 Task: Look for Airbnb options in Cahul, Moldova from 10th November, 2023 to 25th November, 2023 for 4 adults.4 bedrooms having 4 beds and 4 bathrooms. Property type can be hotel. Amenities needed are: wifi, TV, free parkinig on premises, gym, breakfast. Look for 4 properties as per requirement.
Action: Mouse moved to (602, 85)
Screenshot: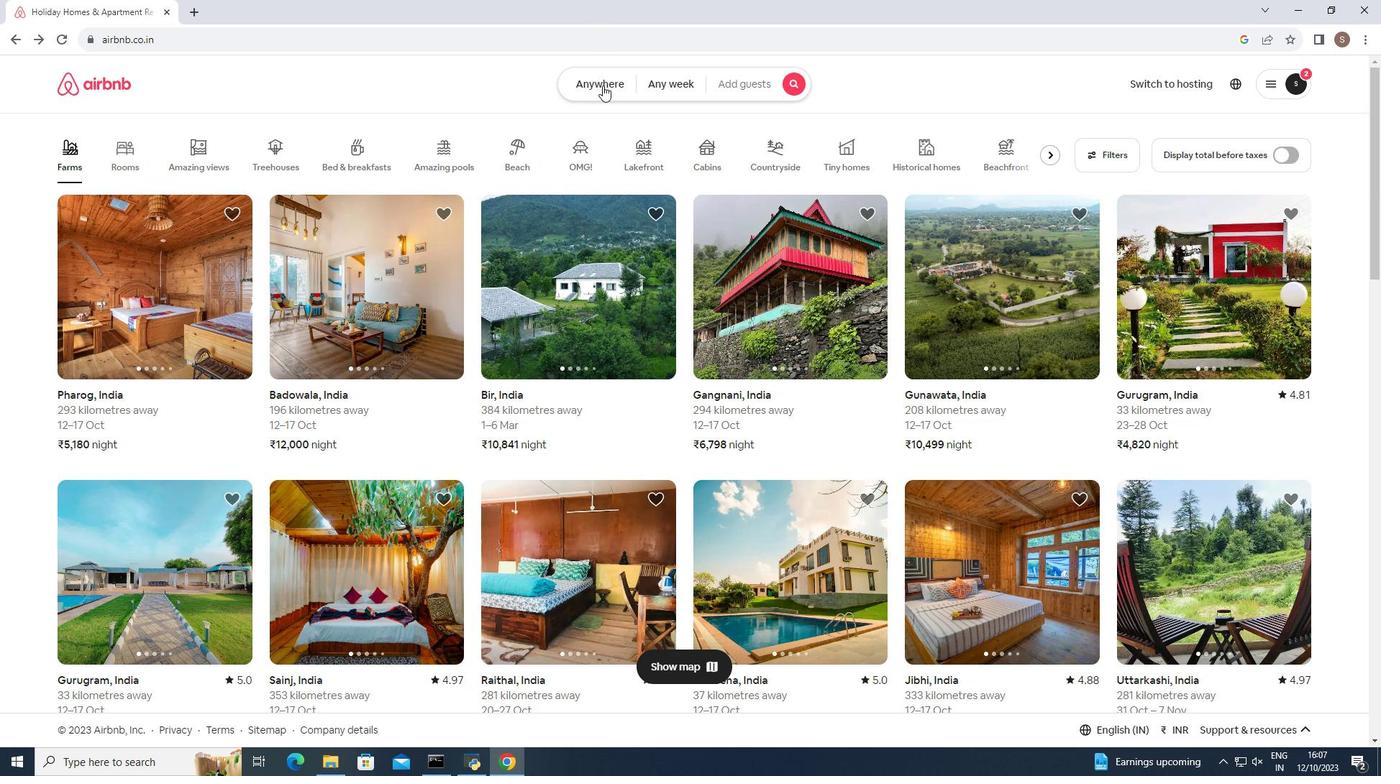 
Action: Mouse pressed left at (602, 85)
Screenshot: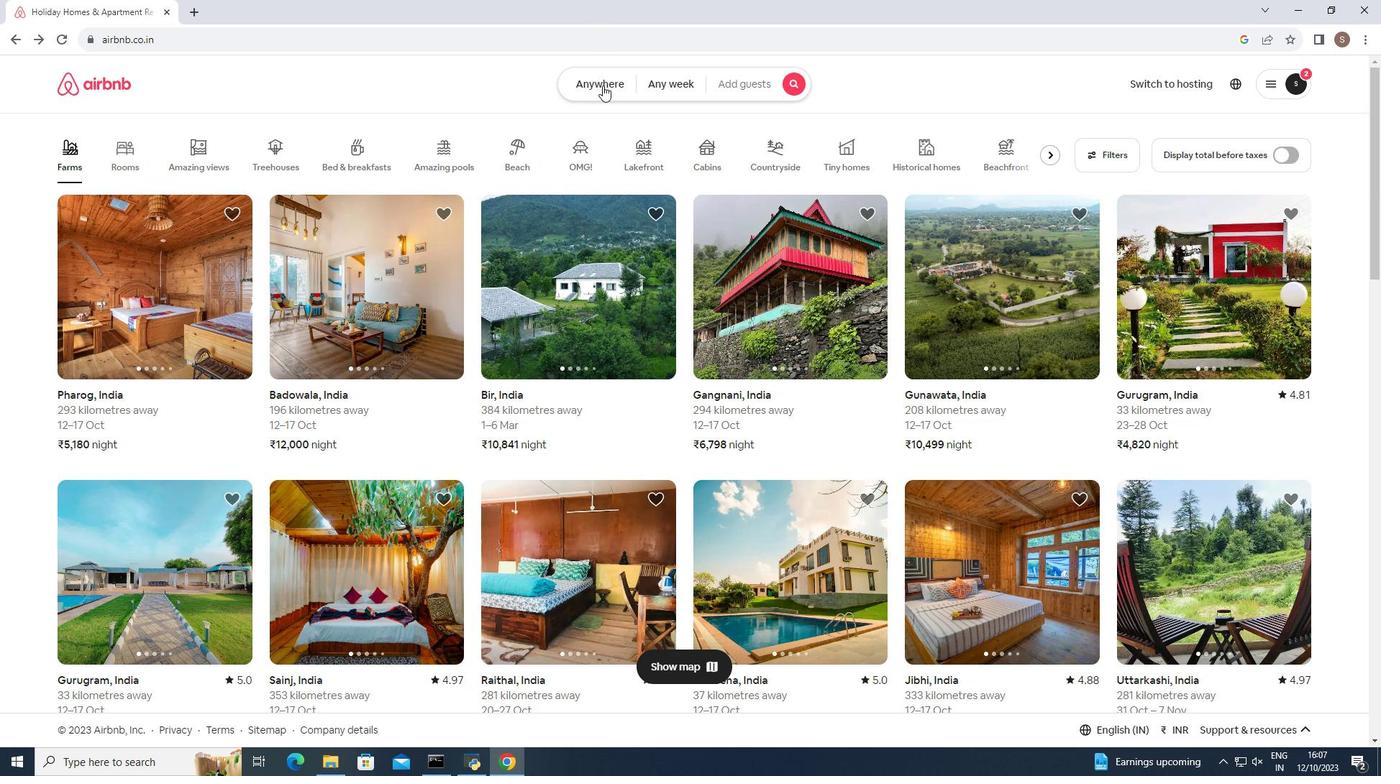 
Action: Mouse moved to (460, 147)
Screenshot: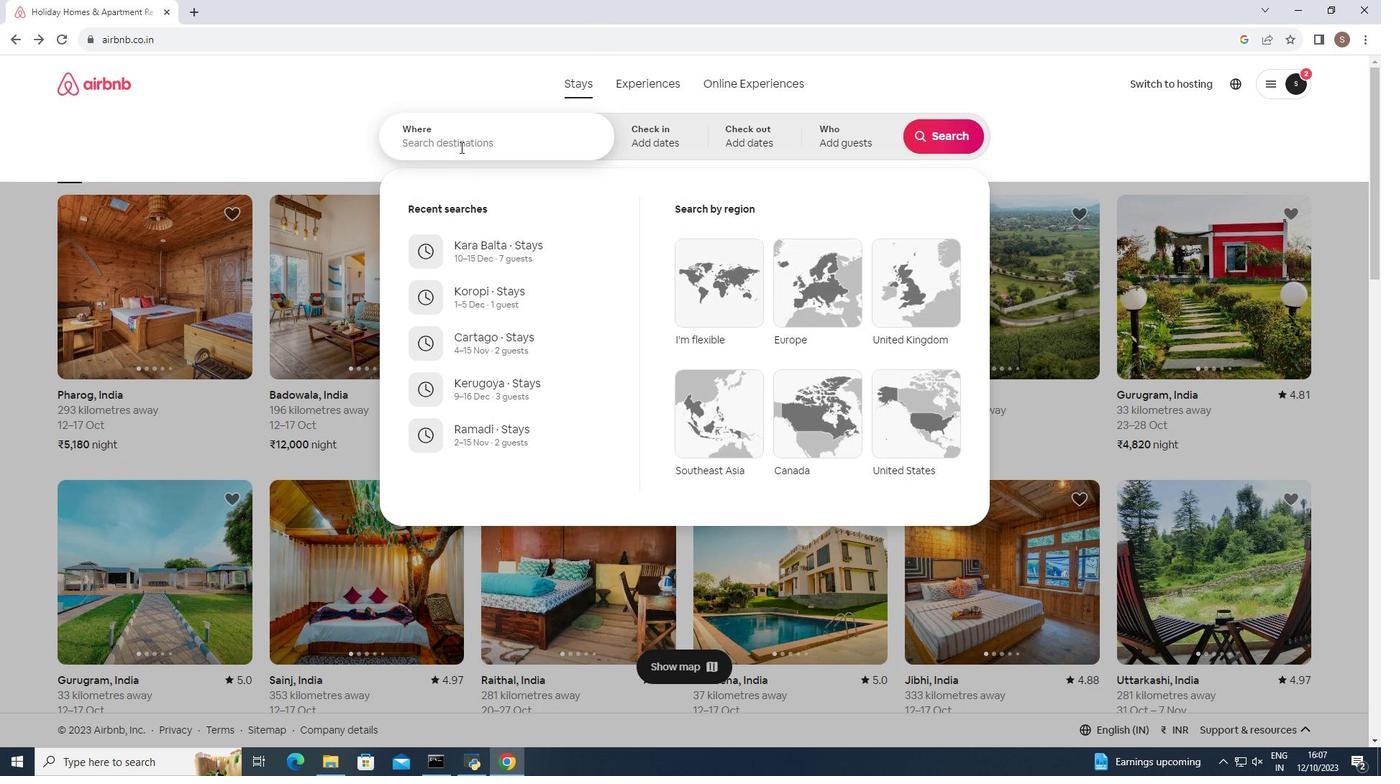 
Action: Mouse pressed left at (460, 147)
Screenshot: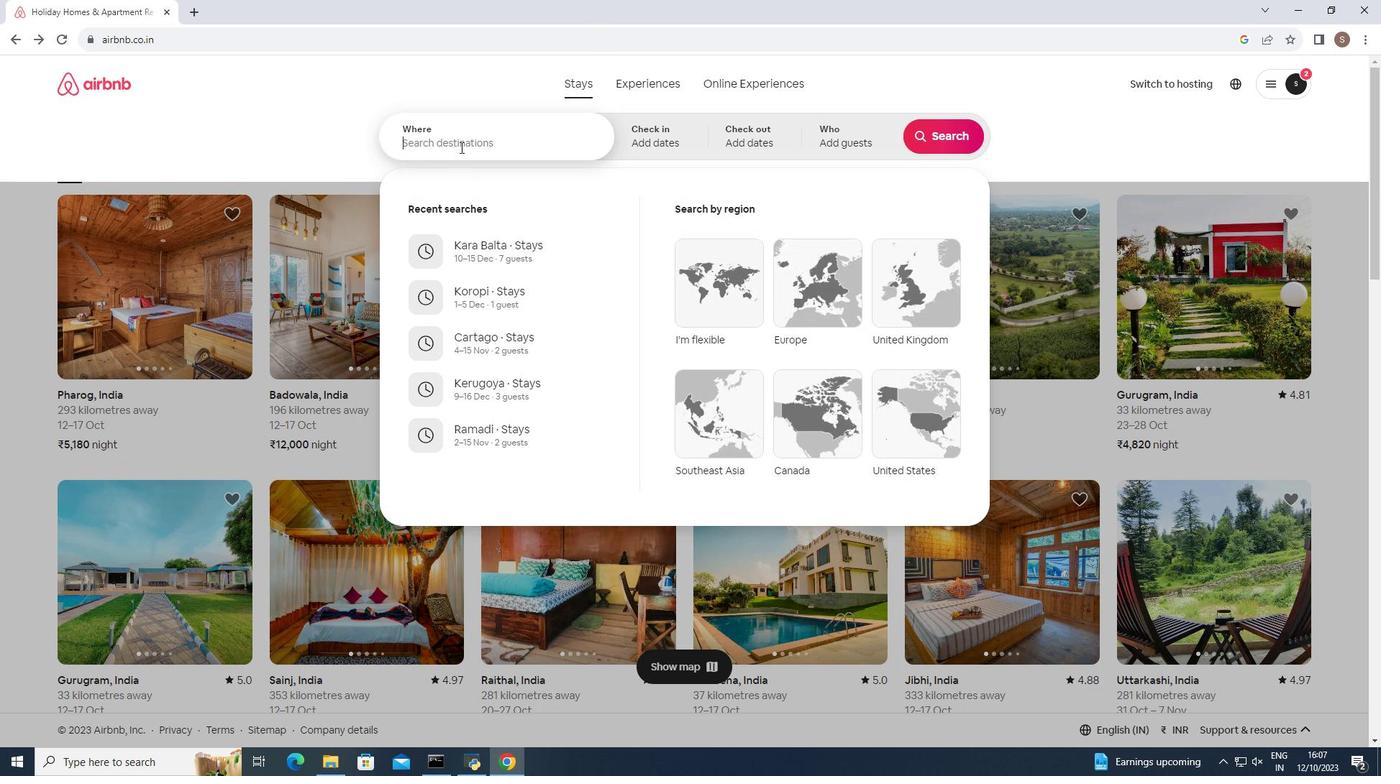
Action: Key pressed <Key.shift><Key.shift><Key.shift><Key.shift><Key.shift><Key.shift><Key.shift><Key.shift><Key.shift><Key.shift><Key.shift><Key.shift><Key.shift>Cahul,<Key.space><Key.shift>Moldova<Key.enter>
Screenshot: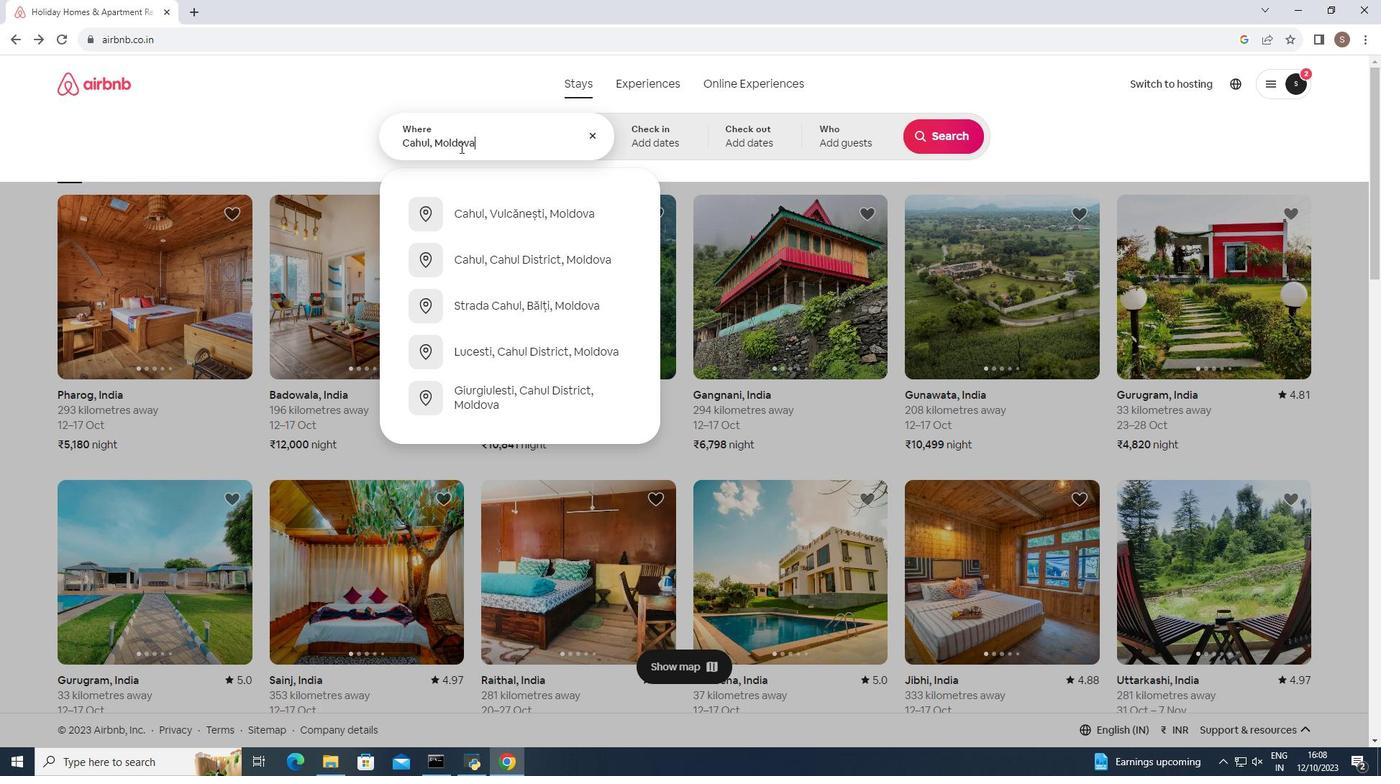 
Action: Mouse moved to (885, 347)
Screenshot: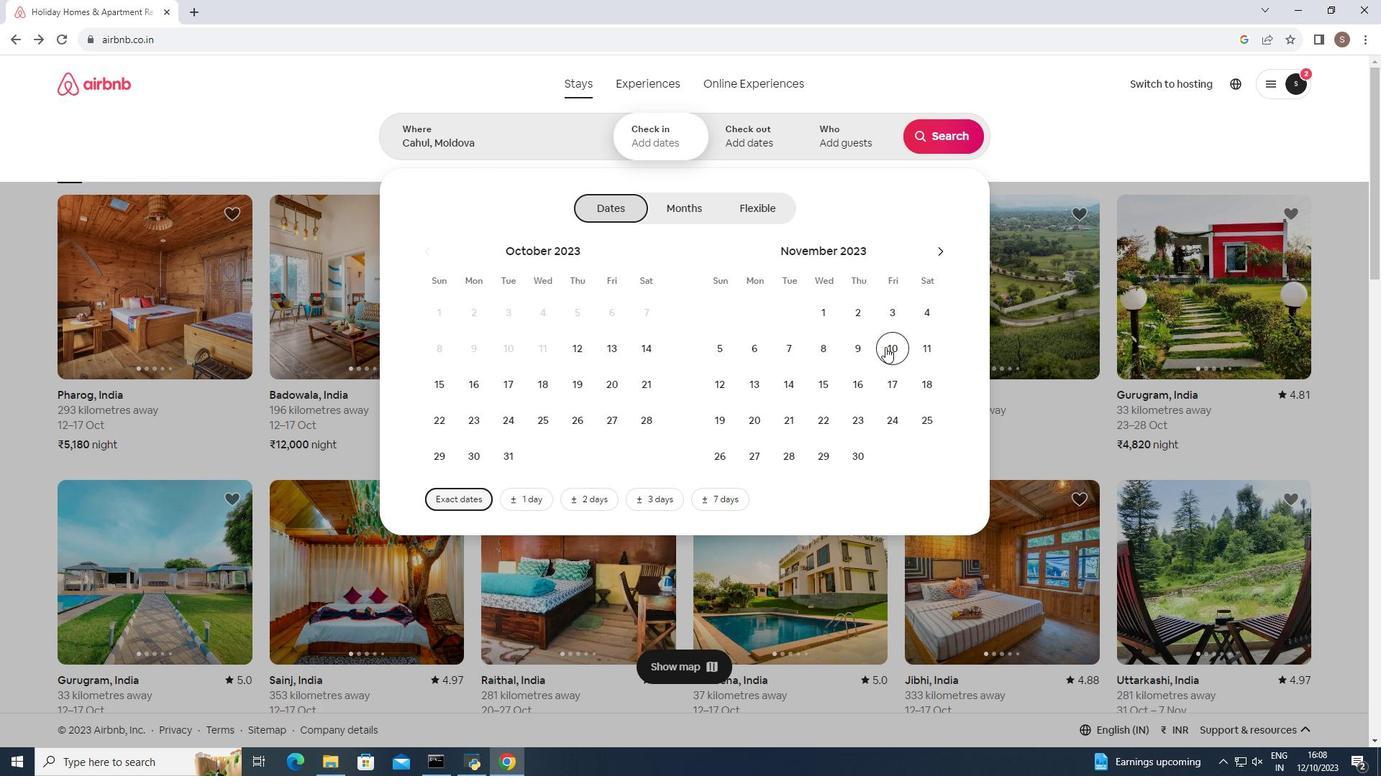 
Action: Mouse pressed left at (885, 347)
Screenshot: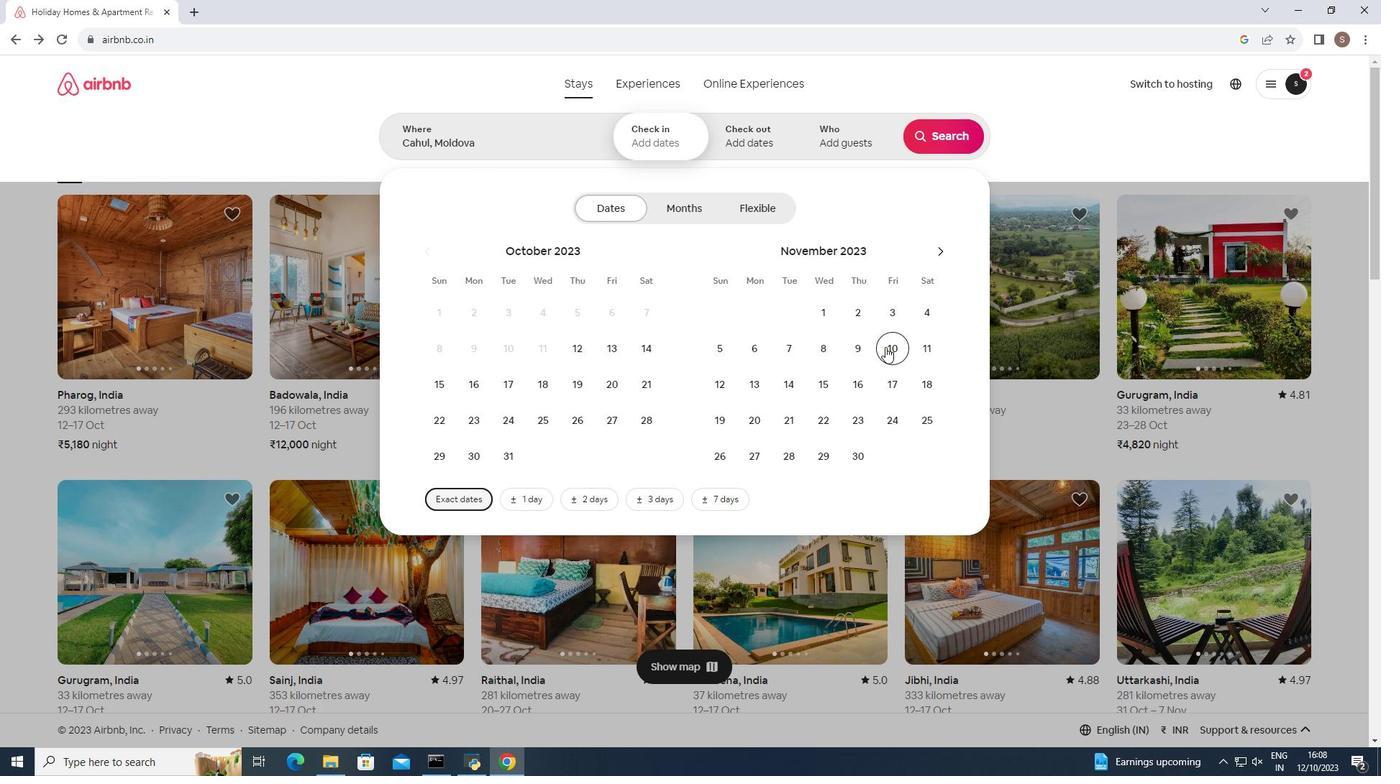 
Action: Mouse moved to (922, 421)
Screenshot: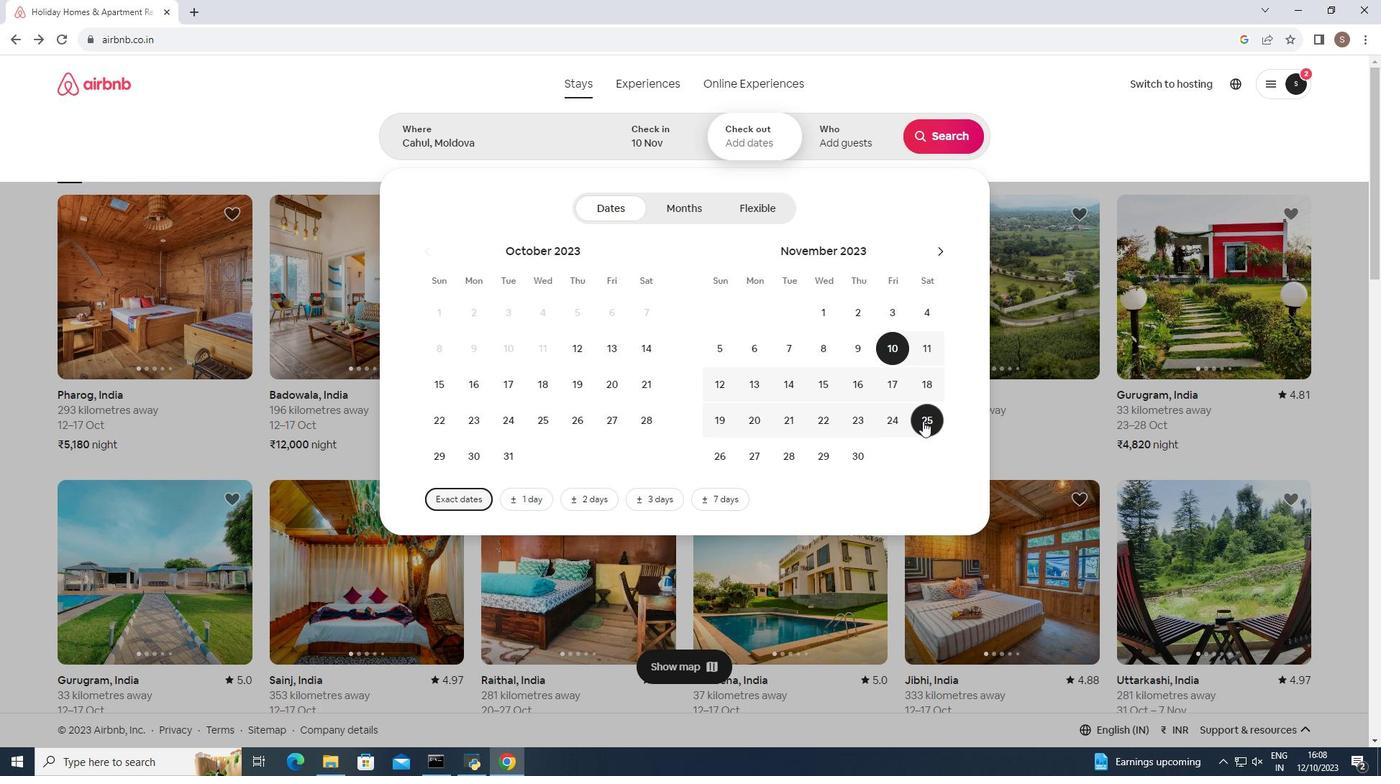 
Action: Mouse pressed left at (922, 421)
Screenshot: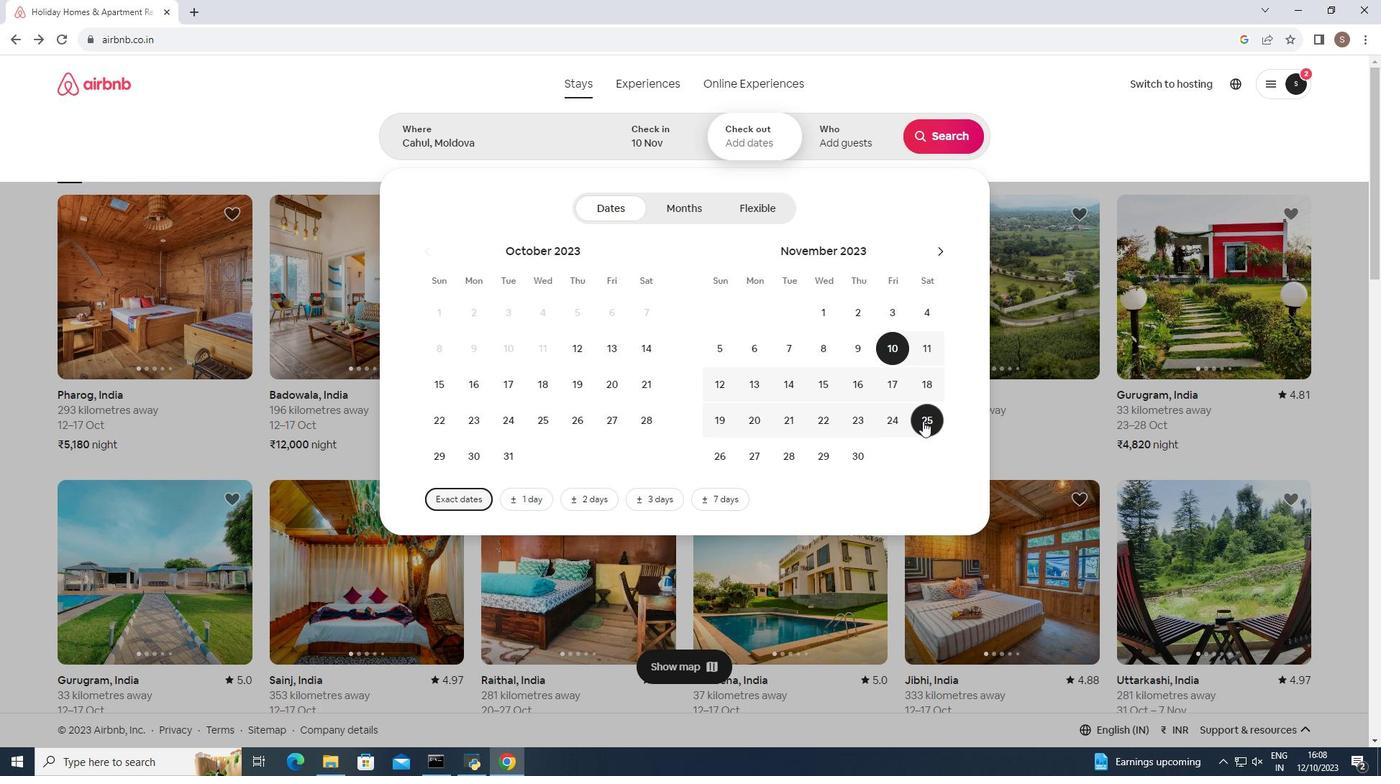 
Action: Mouse moved to (842, 127)
Screenshot: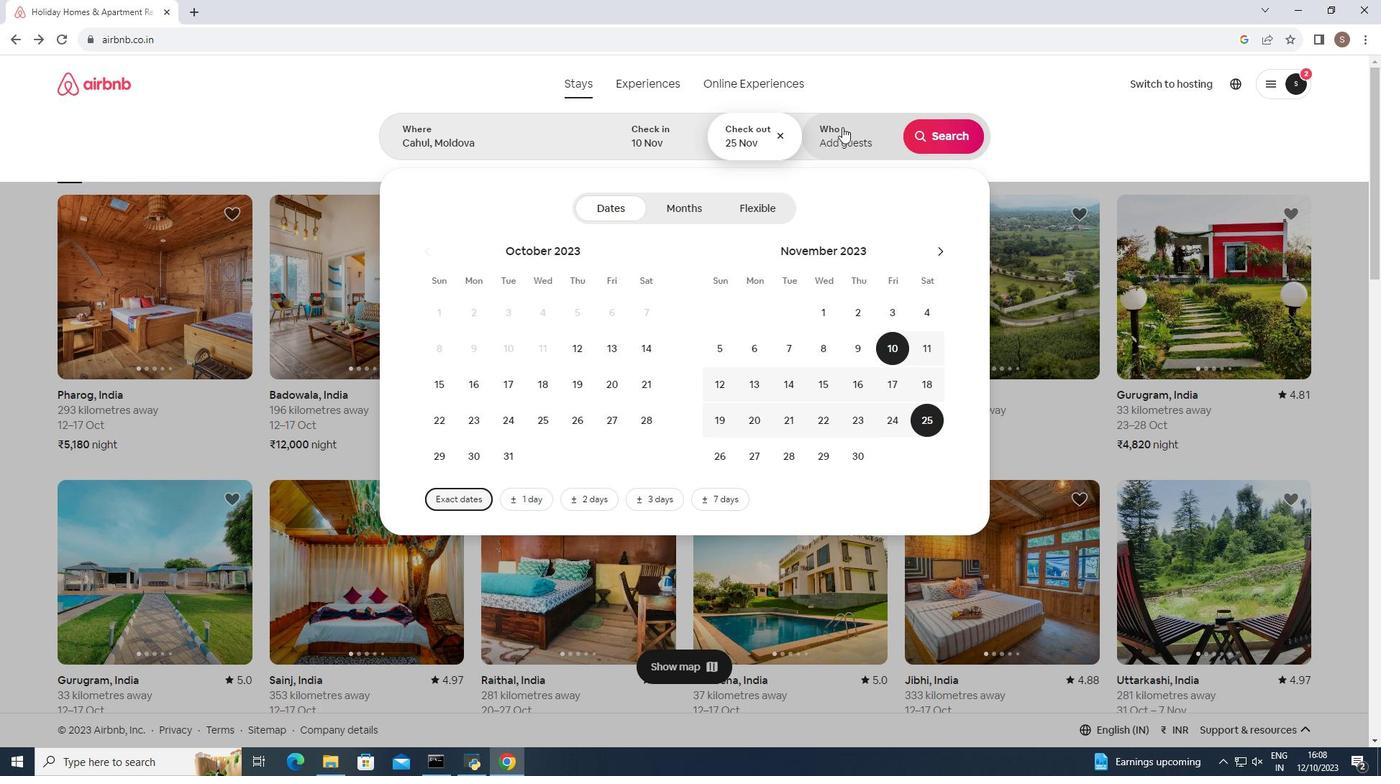
Action: Mouse pressed left at (842, 127)
Screenshot: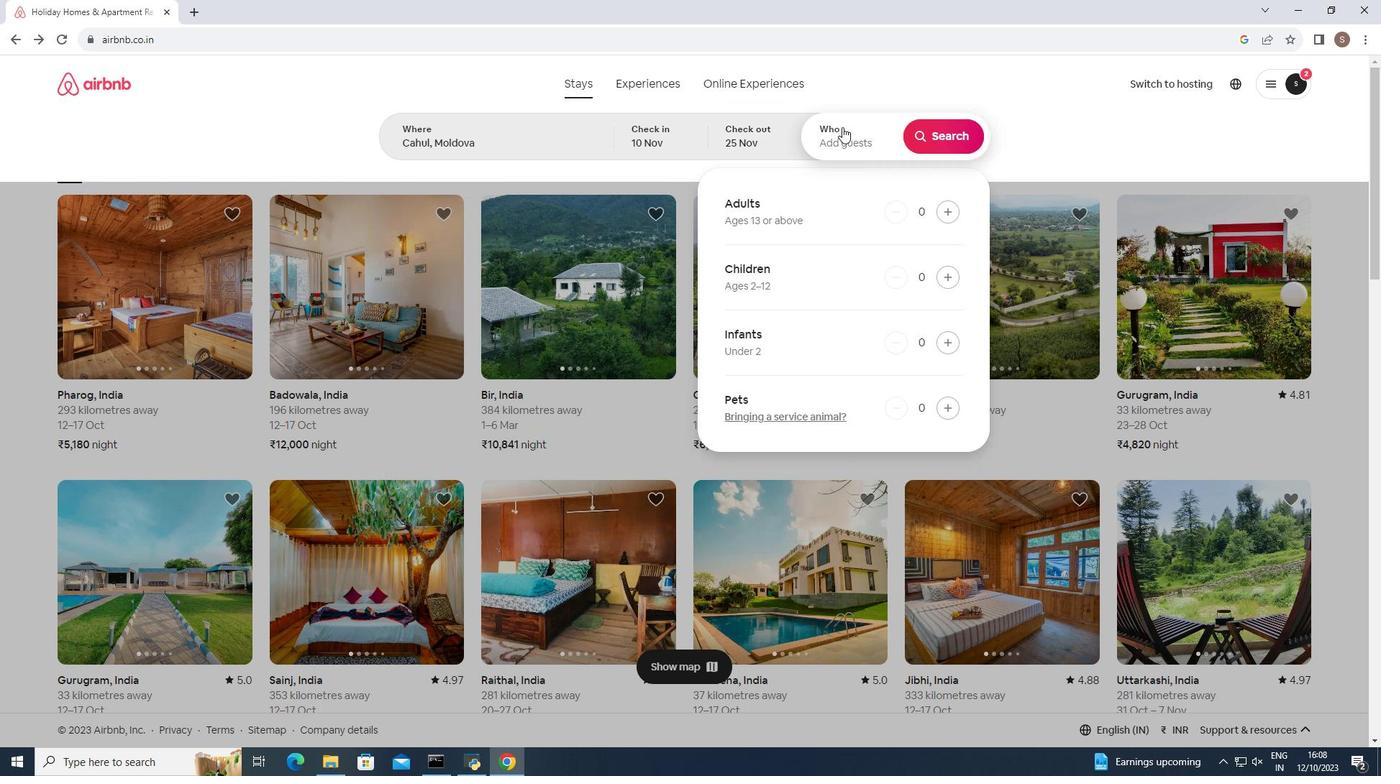 
Action: Mouse moved to (947, 212)
Screenshot: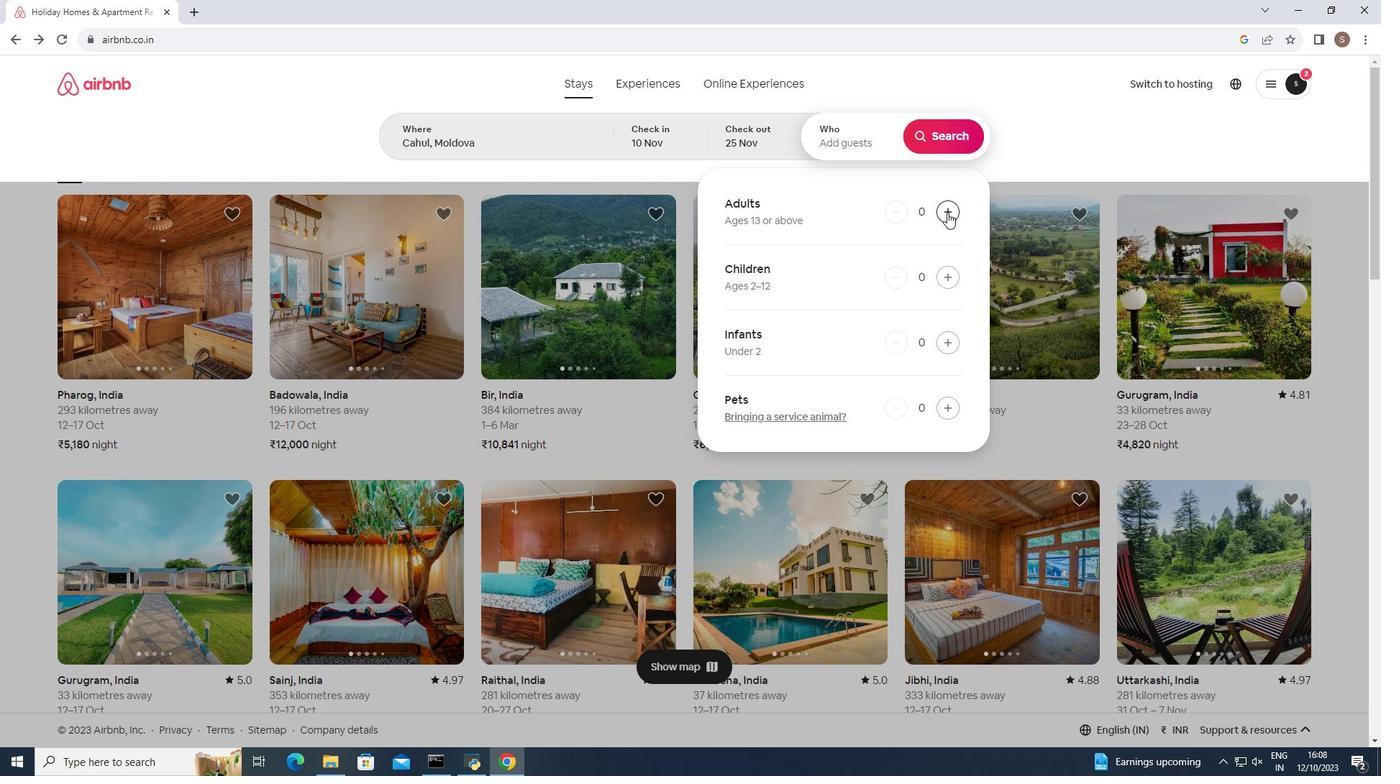 
Action: Mouse pressed left at (947, 212)
Screenshot: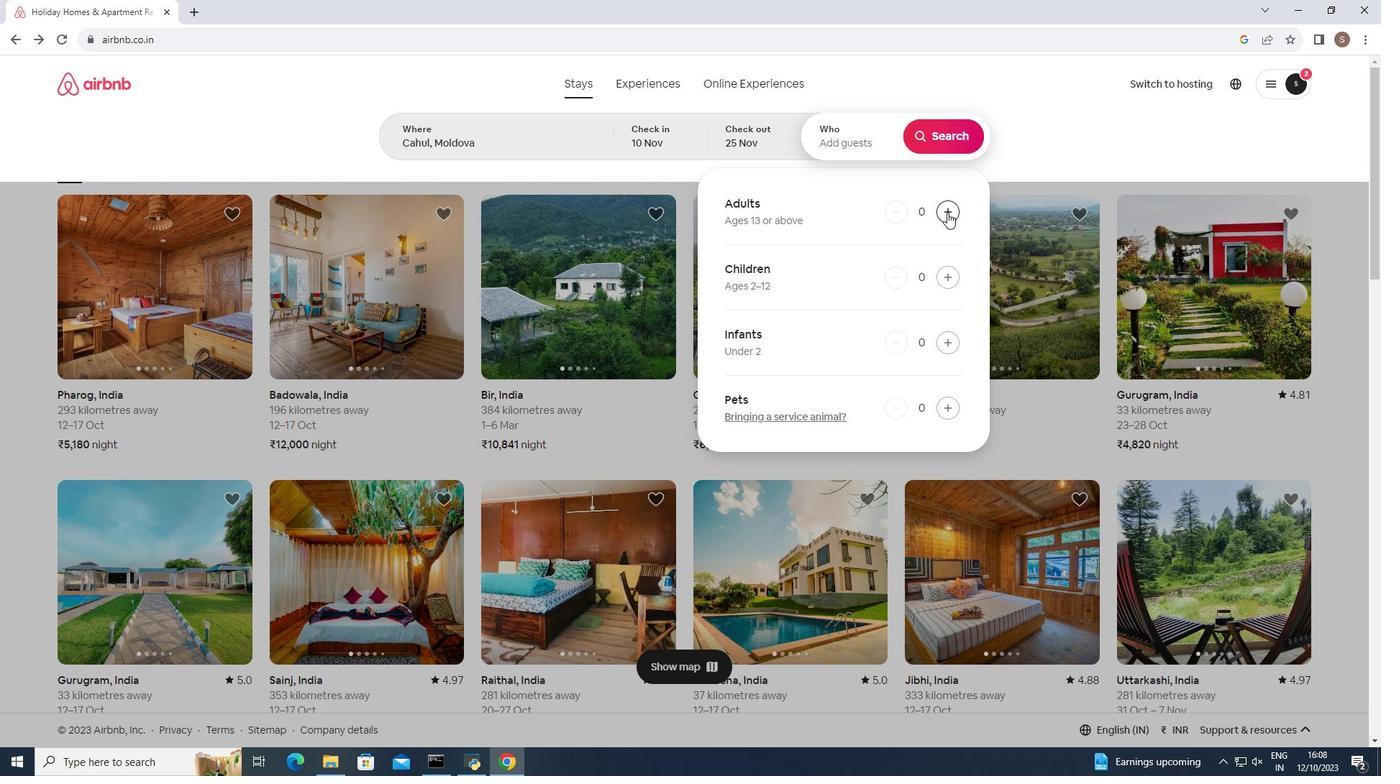 
Action: Mouse pressed left at (947, 212)
Screenshot: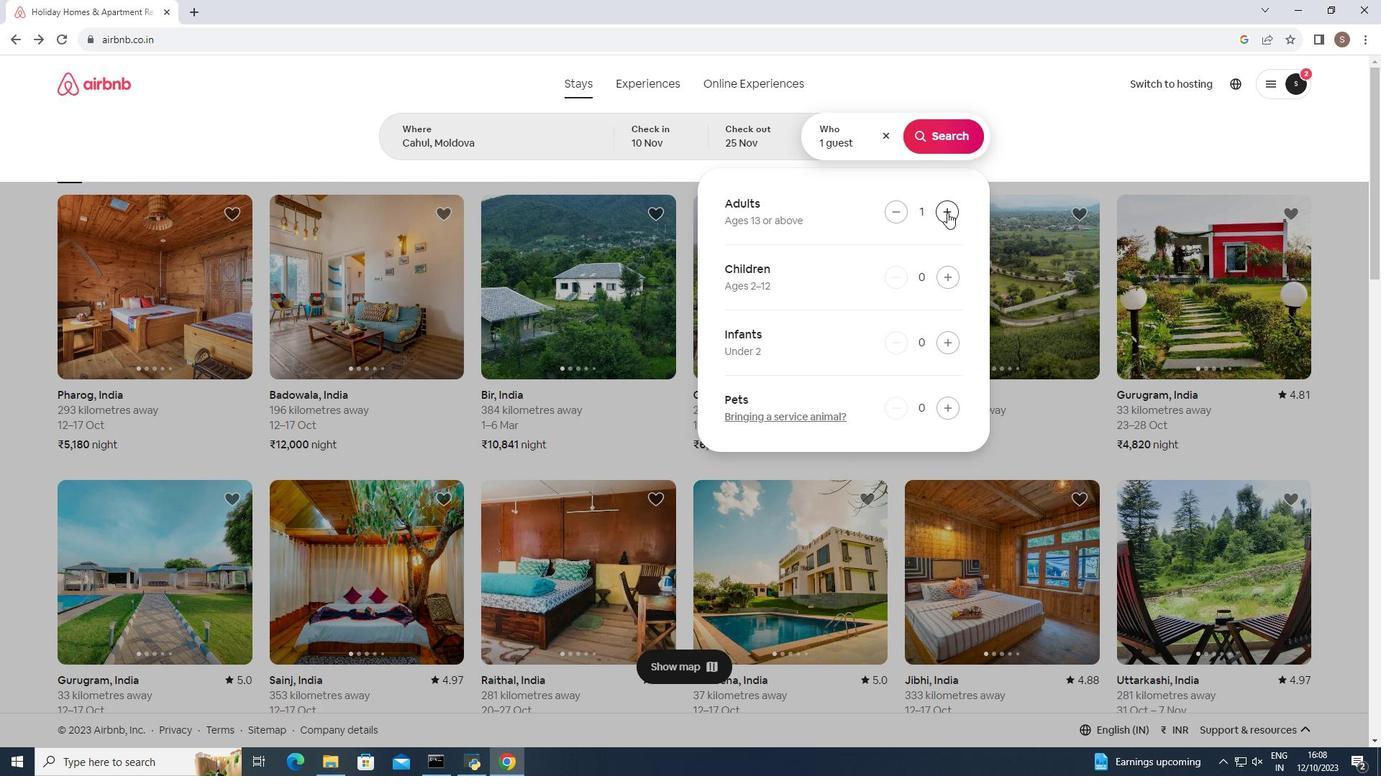 
Action: Mouse pressed left at (947, 212)
Screenshot: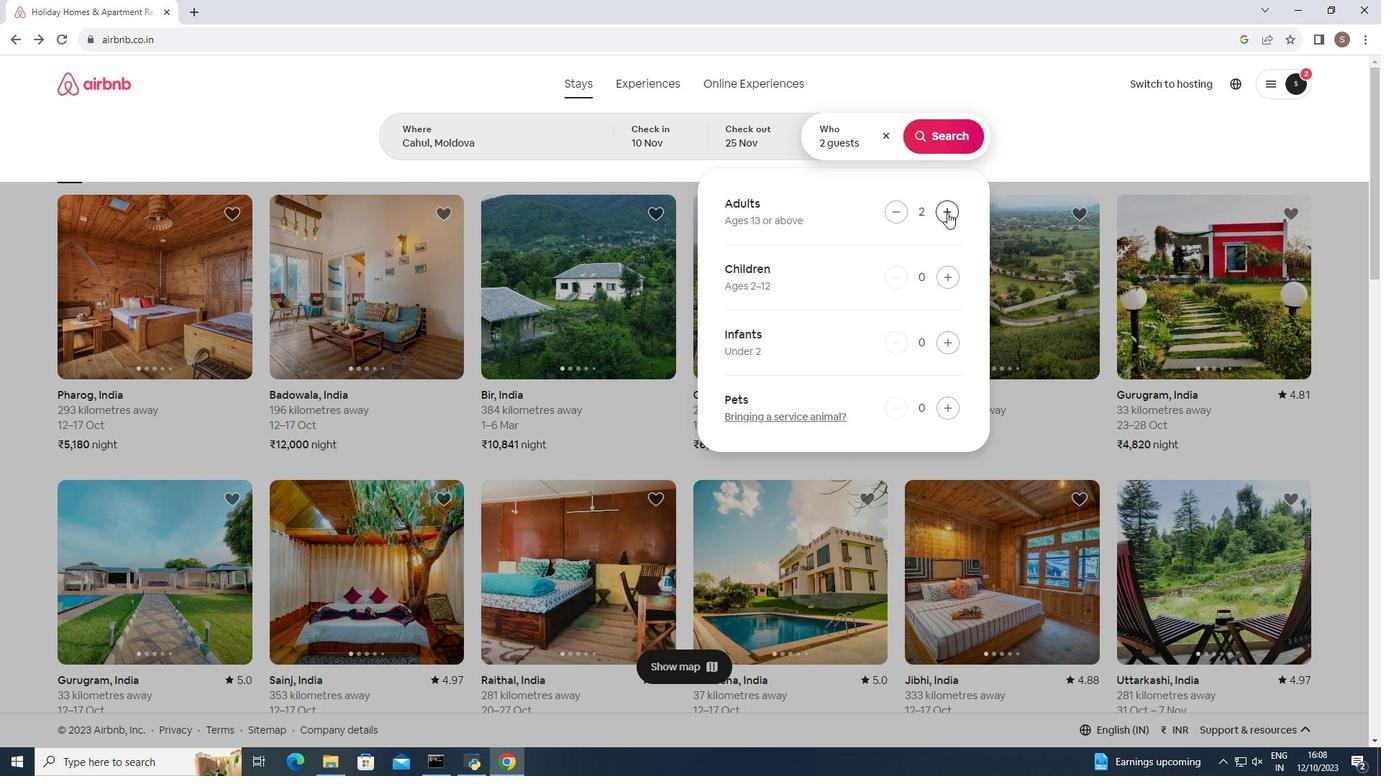 
Action: Mouse pressed left at (947, 212)
Screenshot: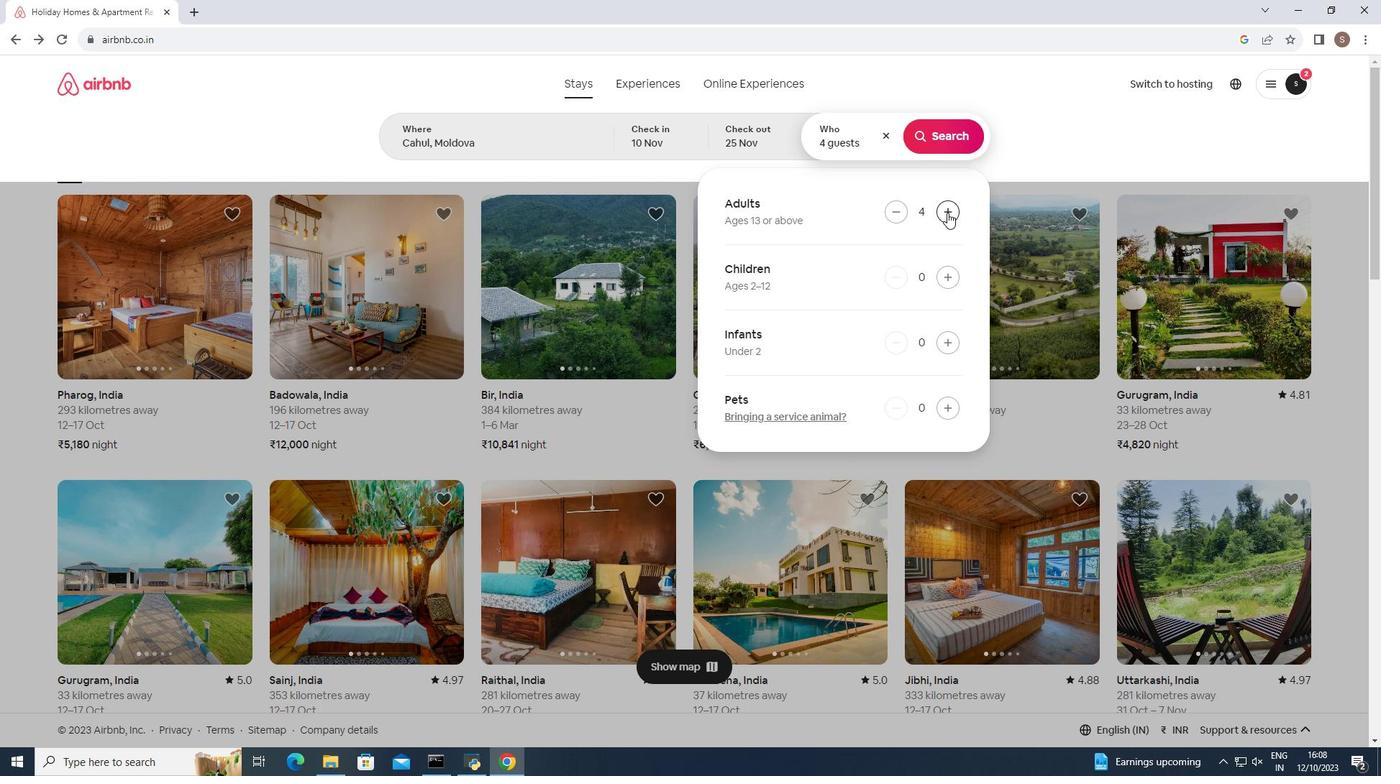 
Action: Mouse moved to (934, 130)
Screenshot: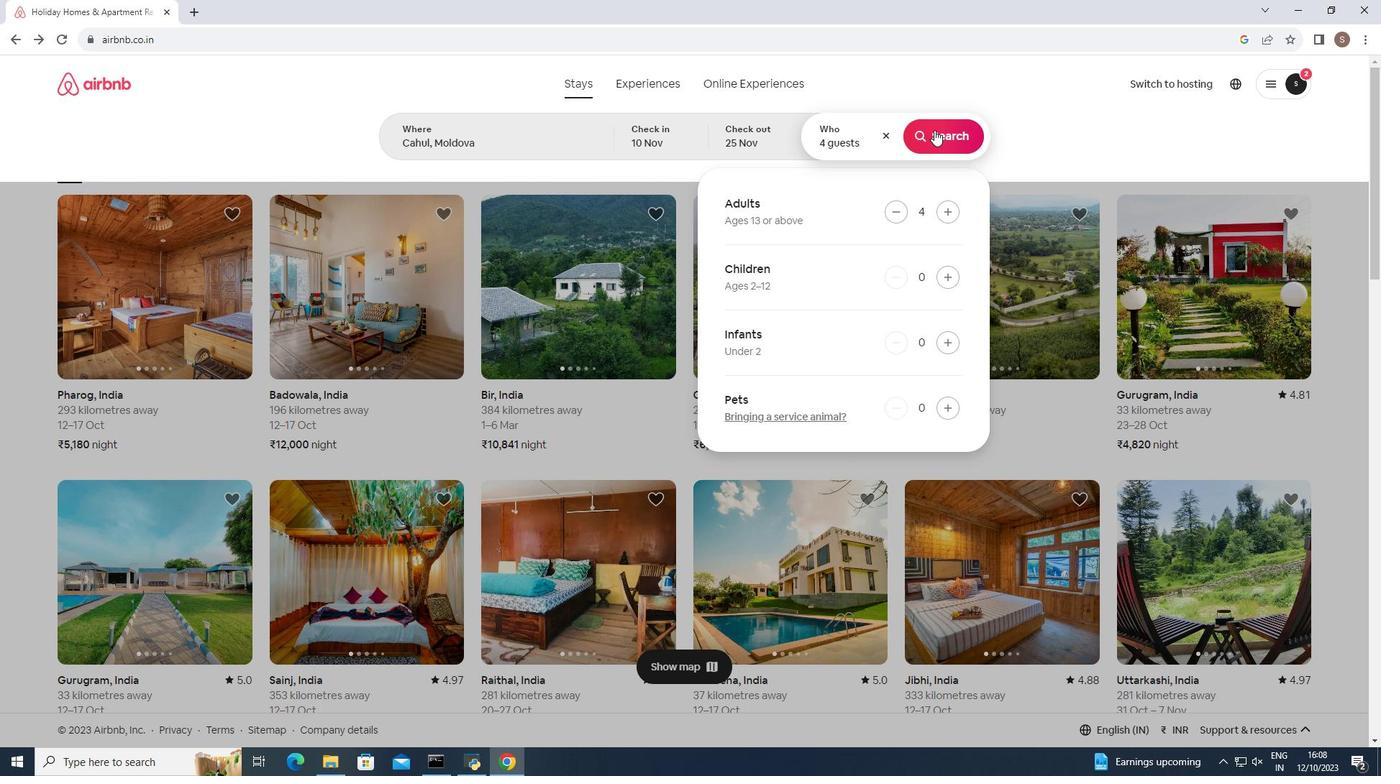 
Action: Mouse pressed left at (934, 130)
Screenshot: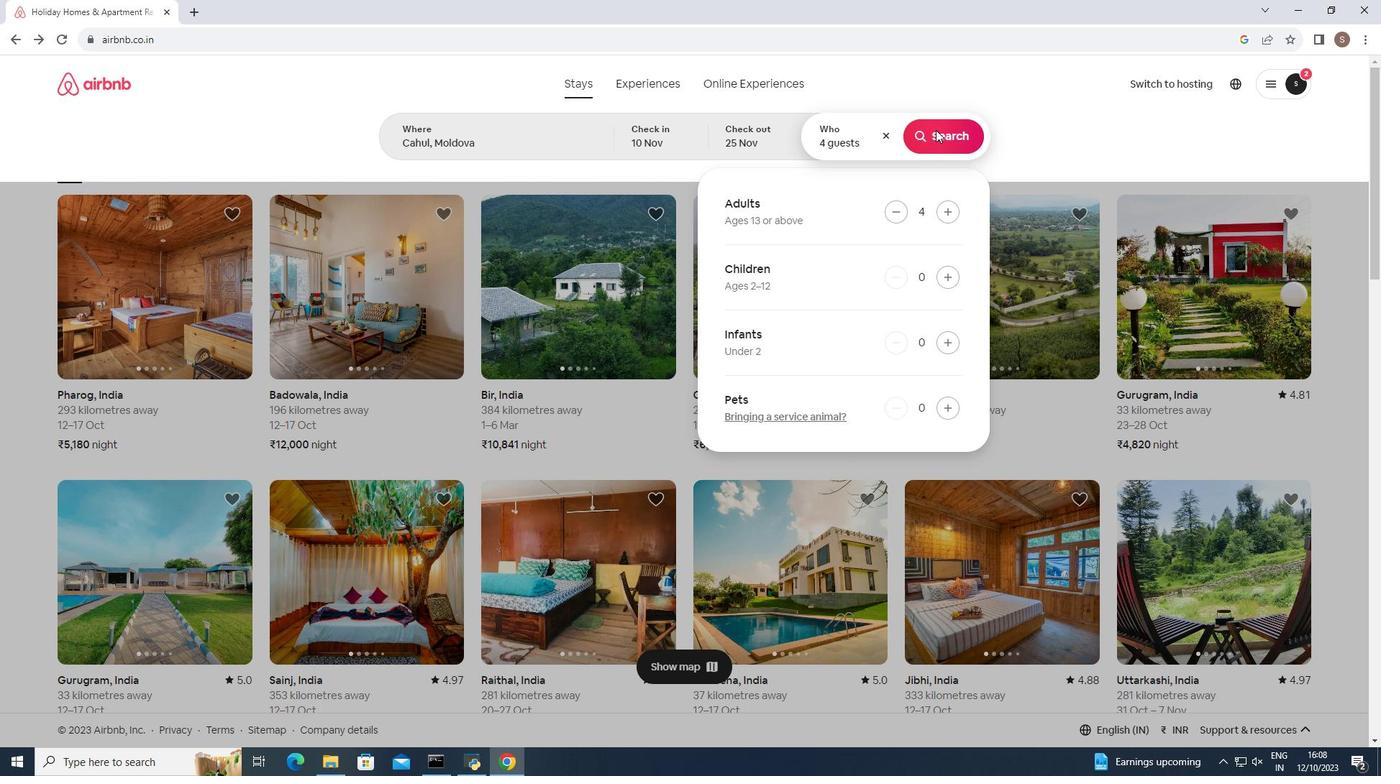 
Action: Mouse moved to (1149, 138)
Screenshot: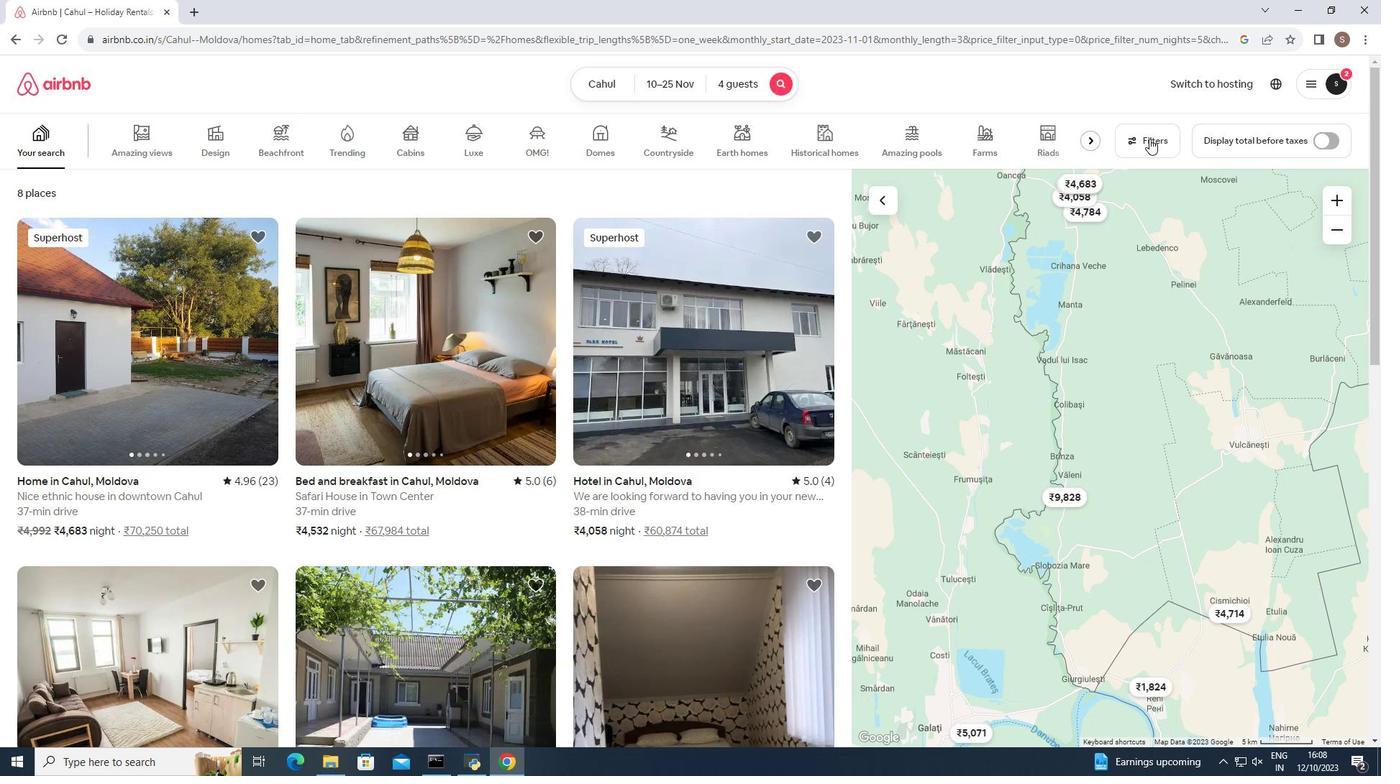 
Action: Mouse pressed left at (1149, 138)
Screenshot: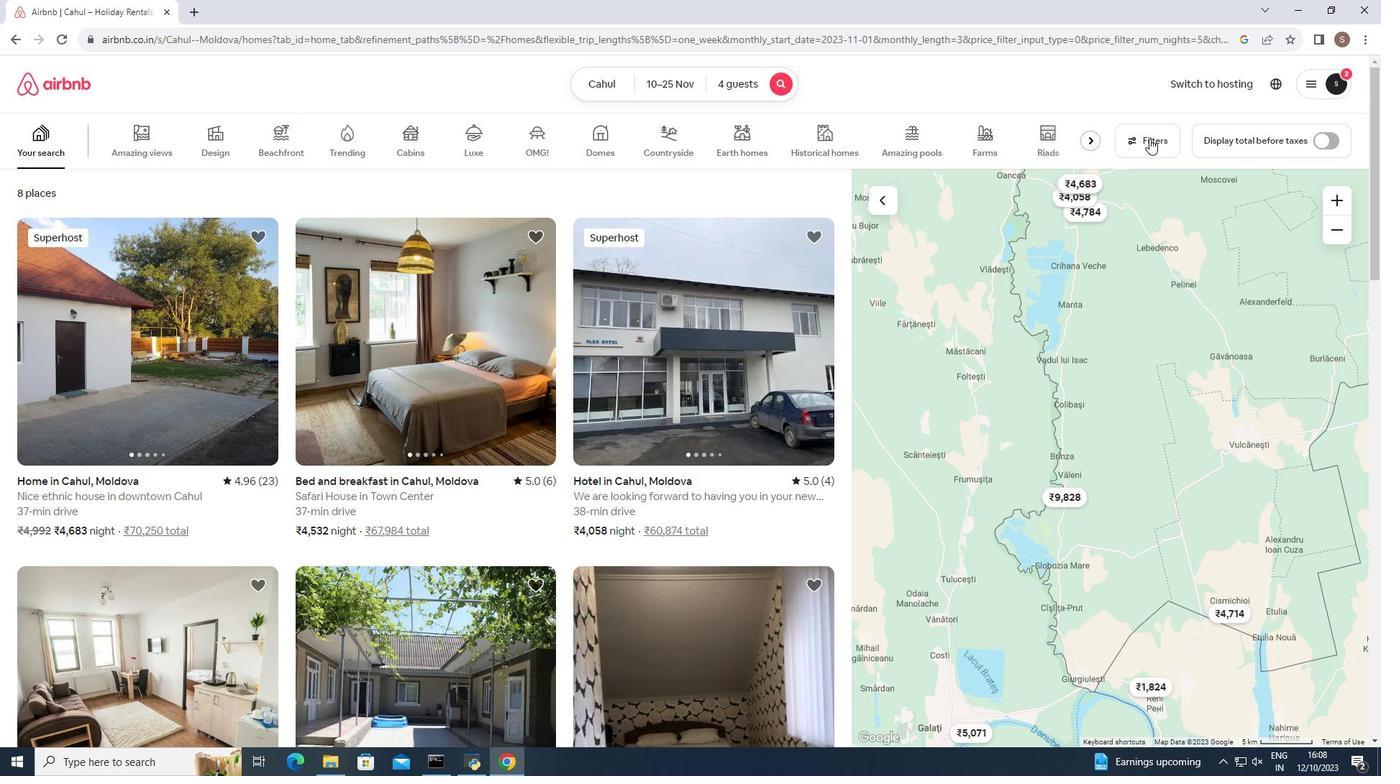 
Action: Mouse moved to (549, 471)
Screenshot: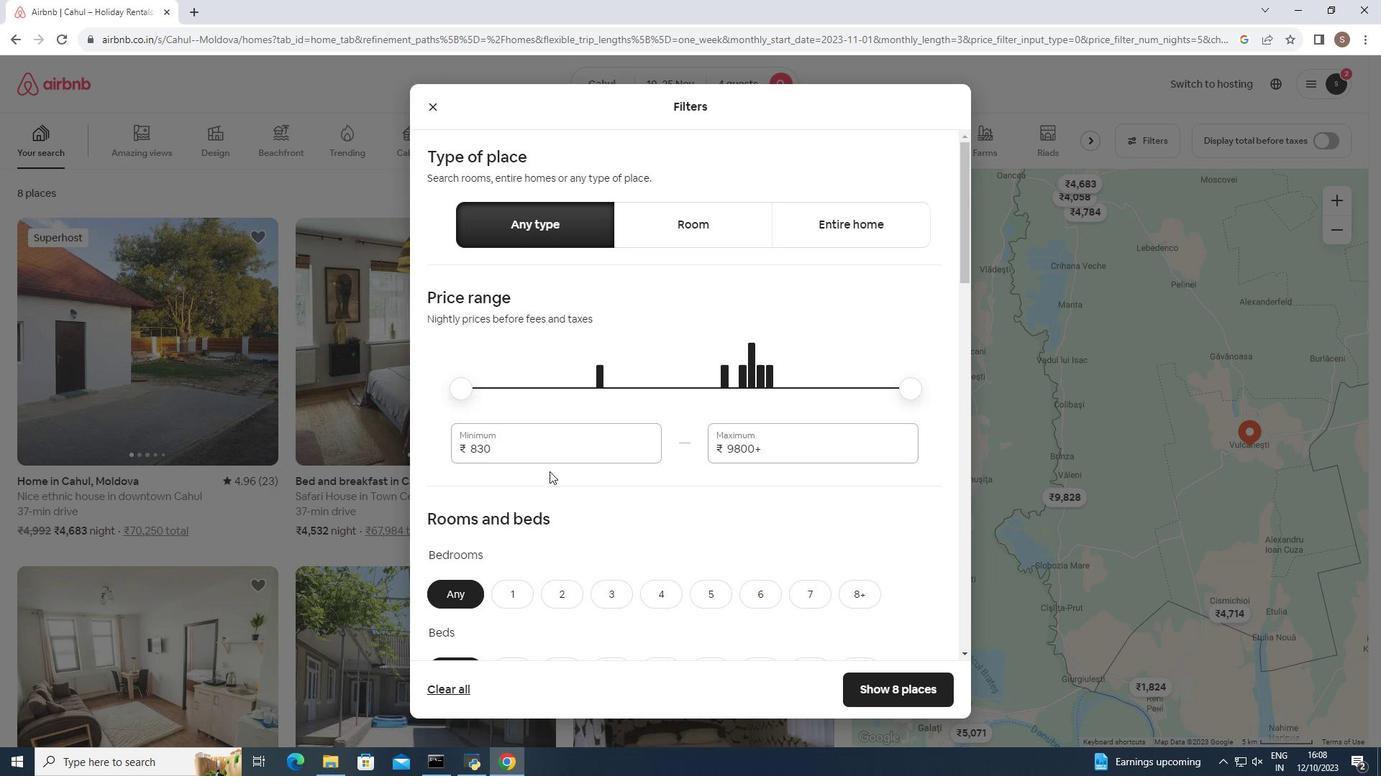 
Action: Mouse scrolled (549, 471) with delta (0, 0)
Screenshot: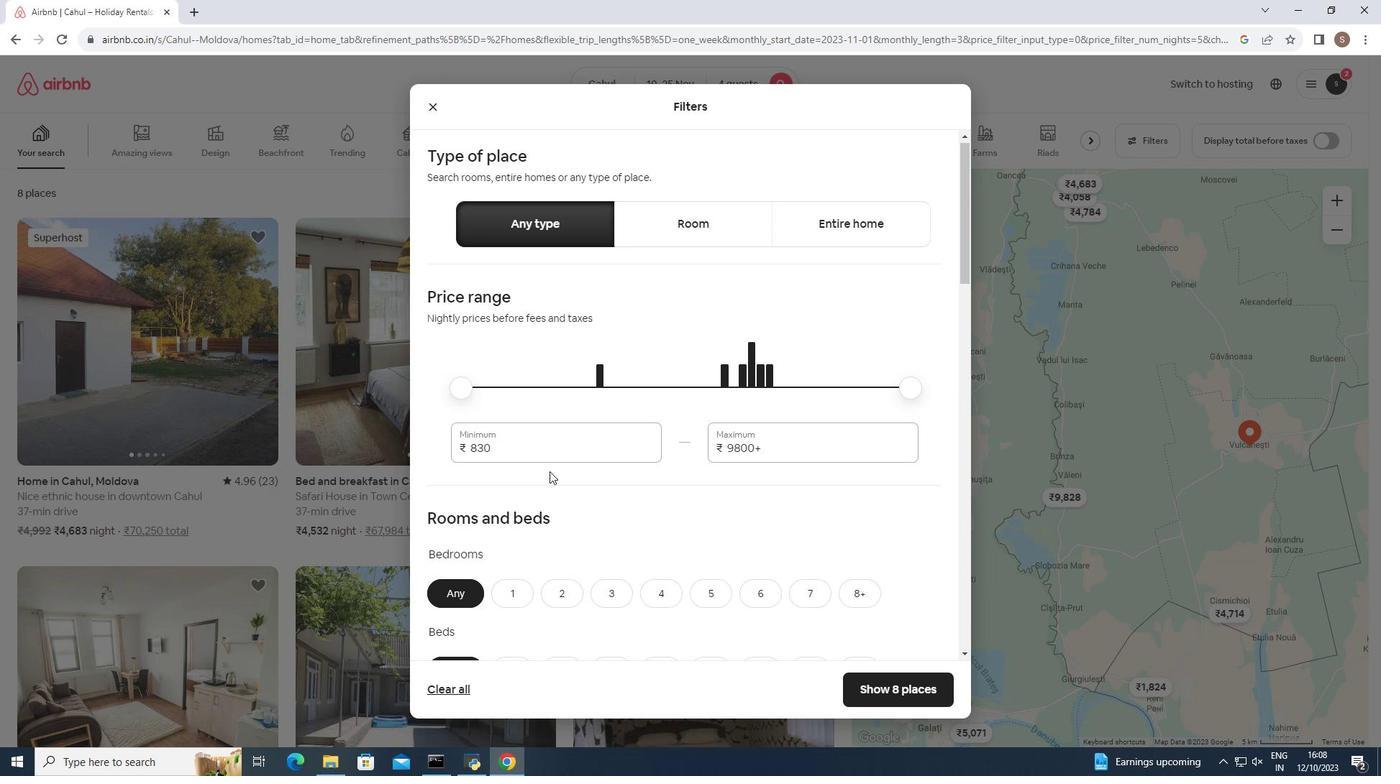 
Action: Mouse scrolled (549, 471) with delta (0, 0)
Screenshot: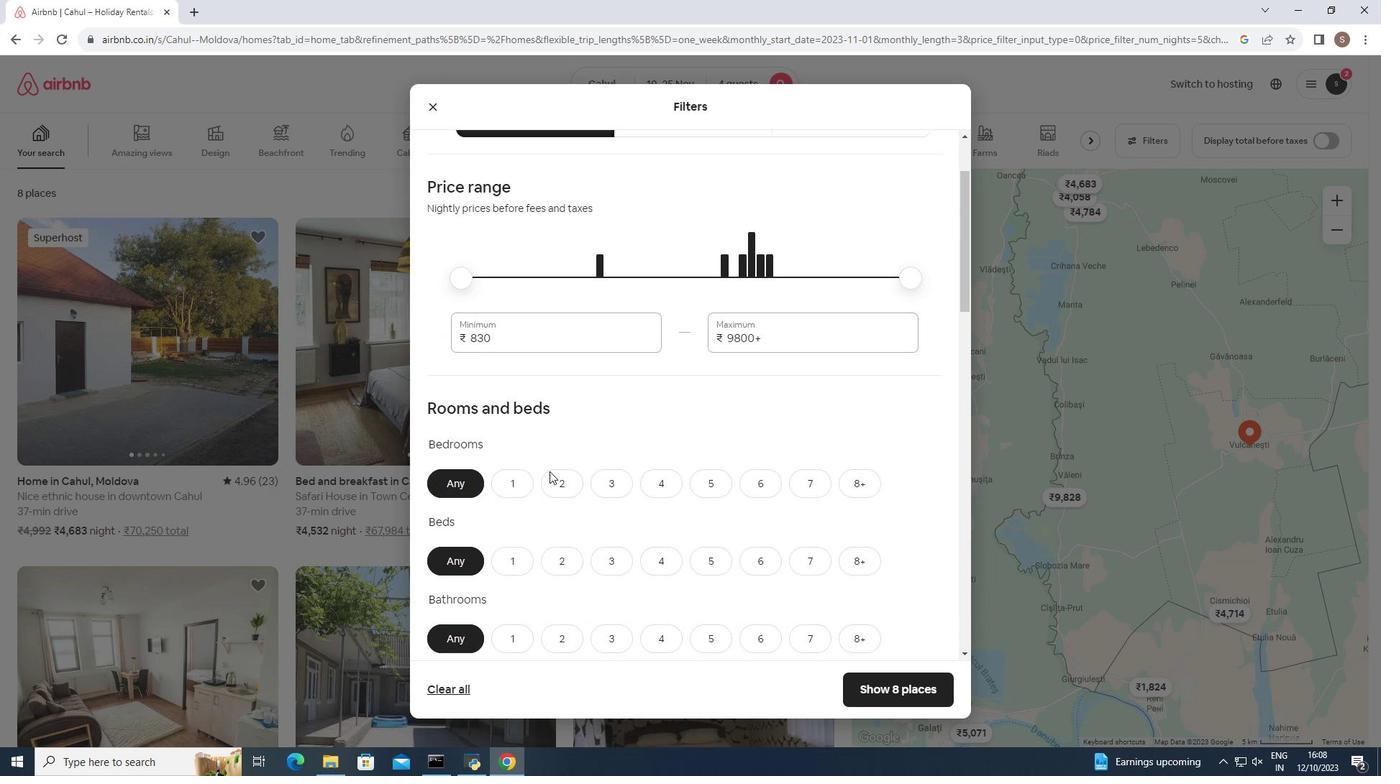 
Action: Mouse scrolled (549, 471) with delta (0, 0)
Screenshot: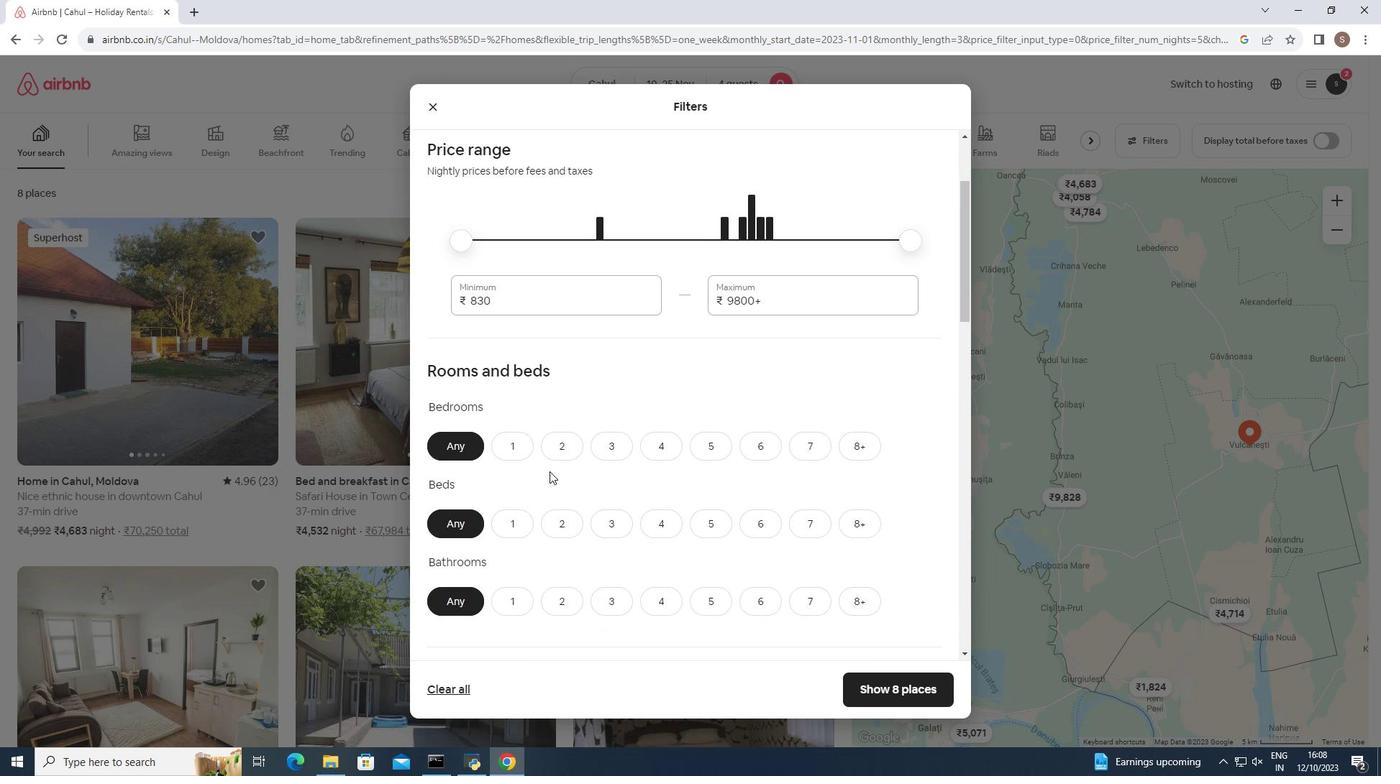 
Action: Mouse moved to (655, 379)
Screenshot: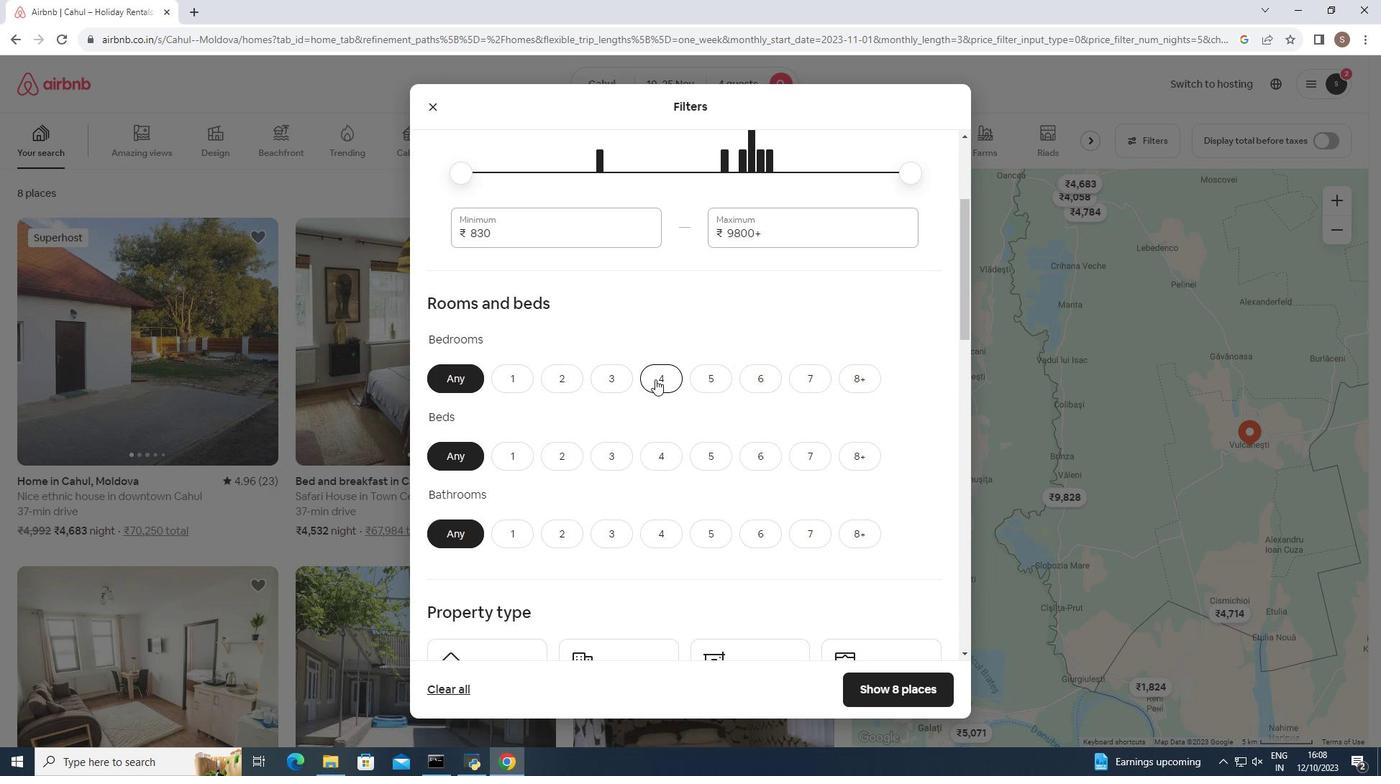 
Action: Mouse pressed left at (655, 379)
Screenshot: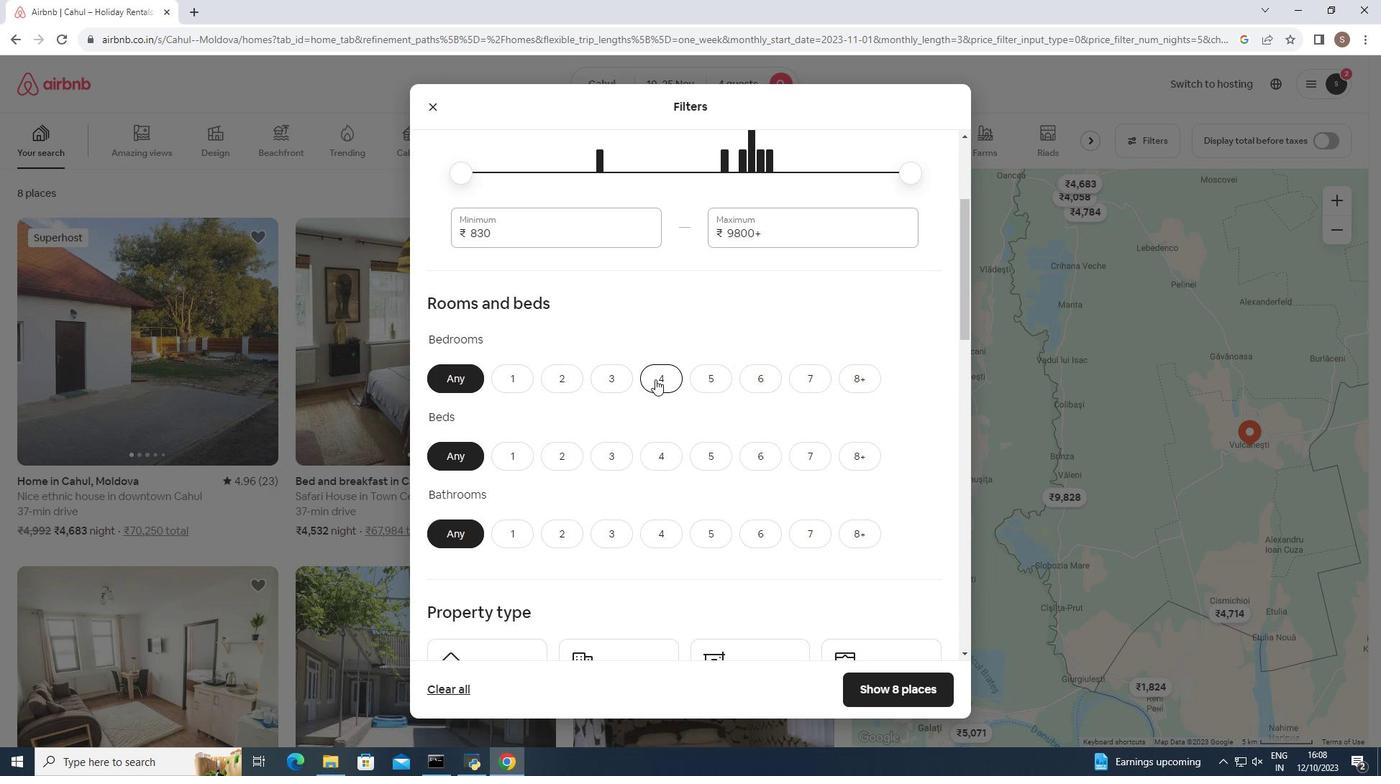 
Action: Mouse moved to (653, 454)
Screenshot: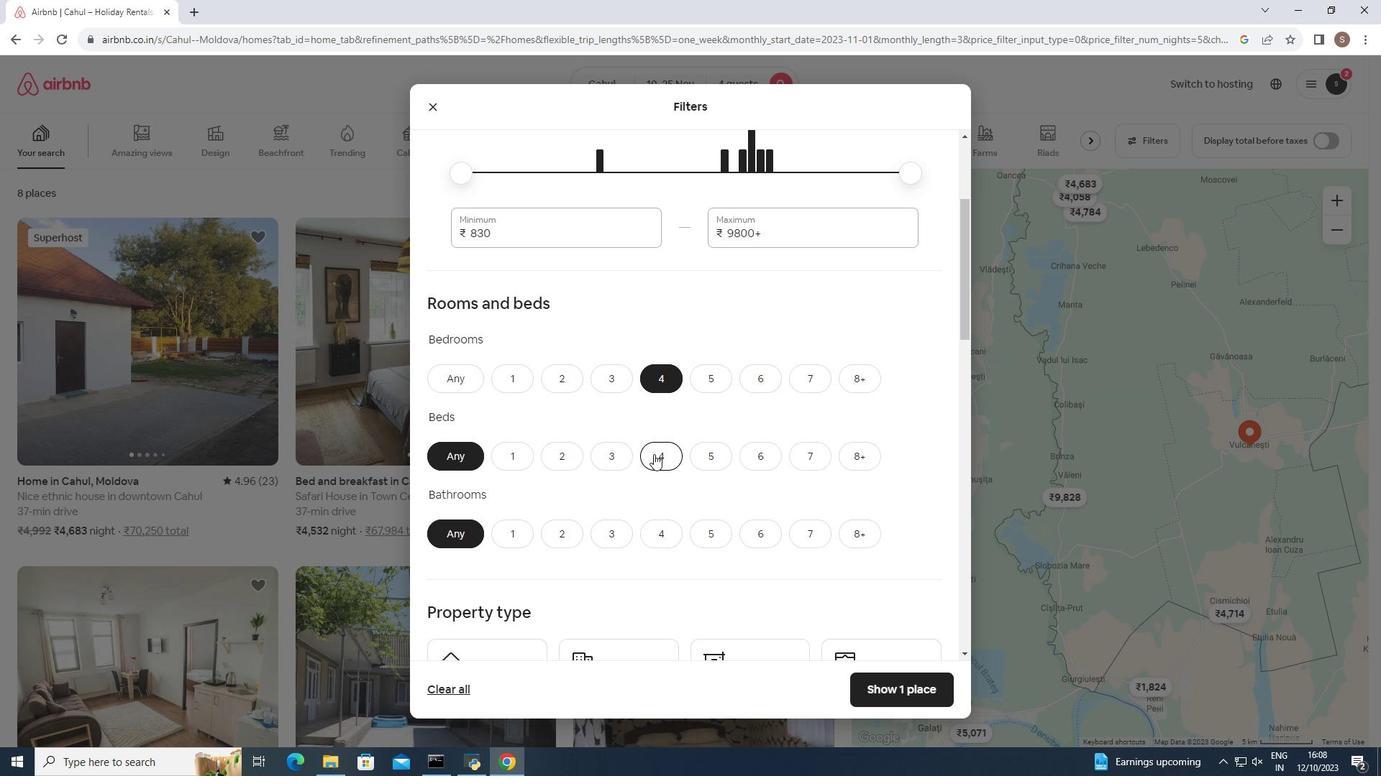 
Action: Mouse pressed left at (653, 454)
Screenshot: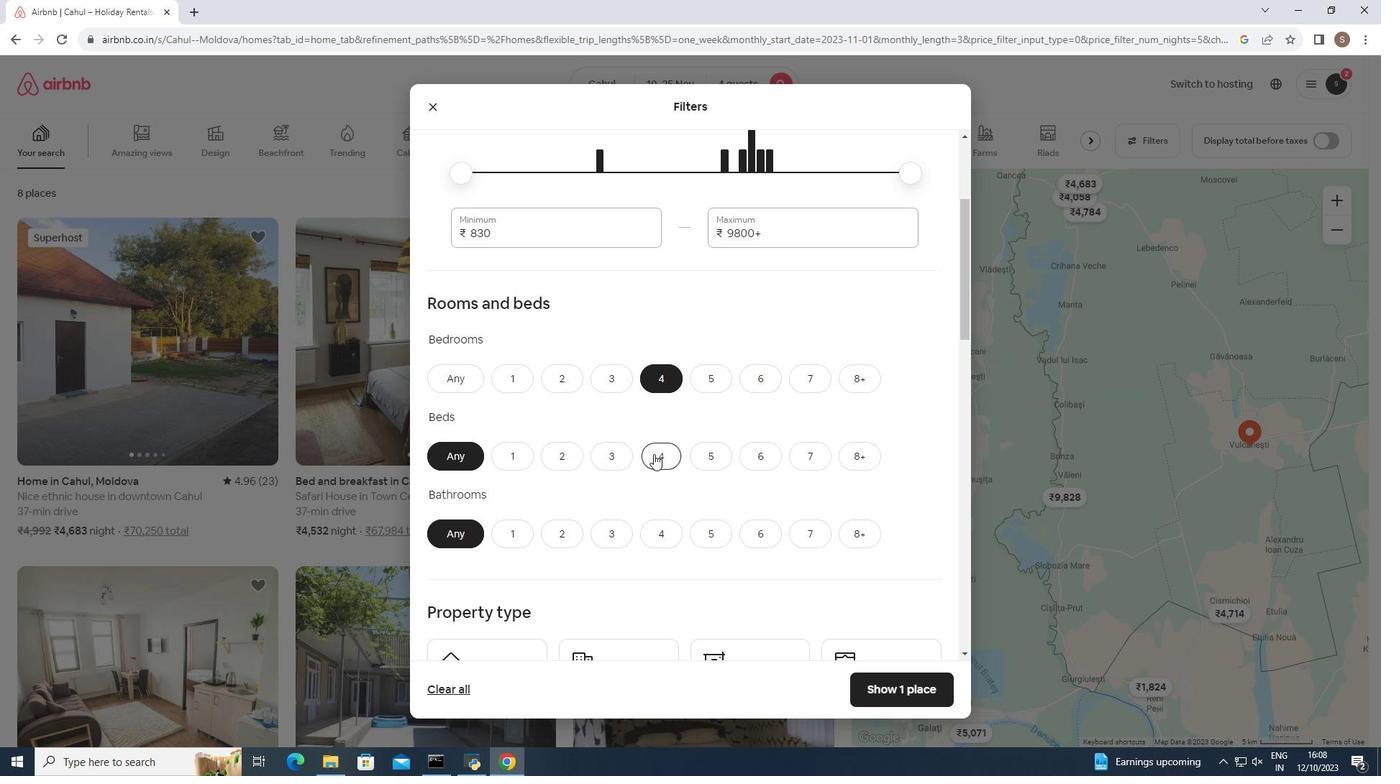 
Action: Mouse moved to (660, 531)
Screenshot: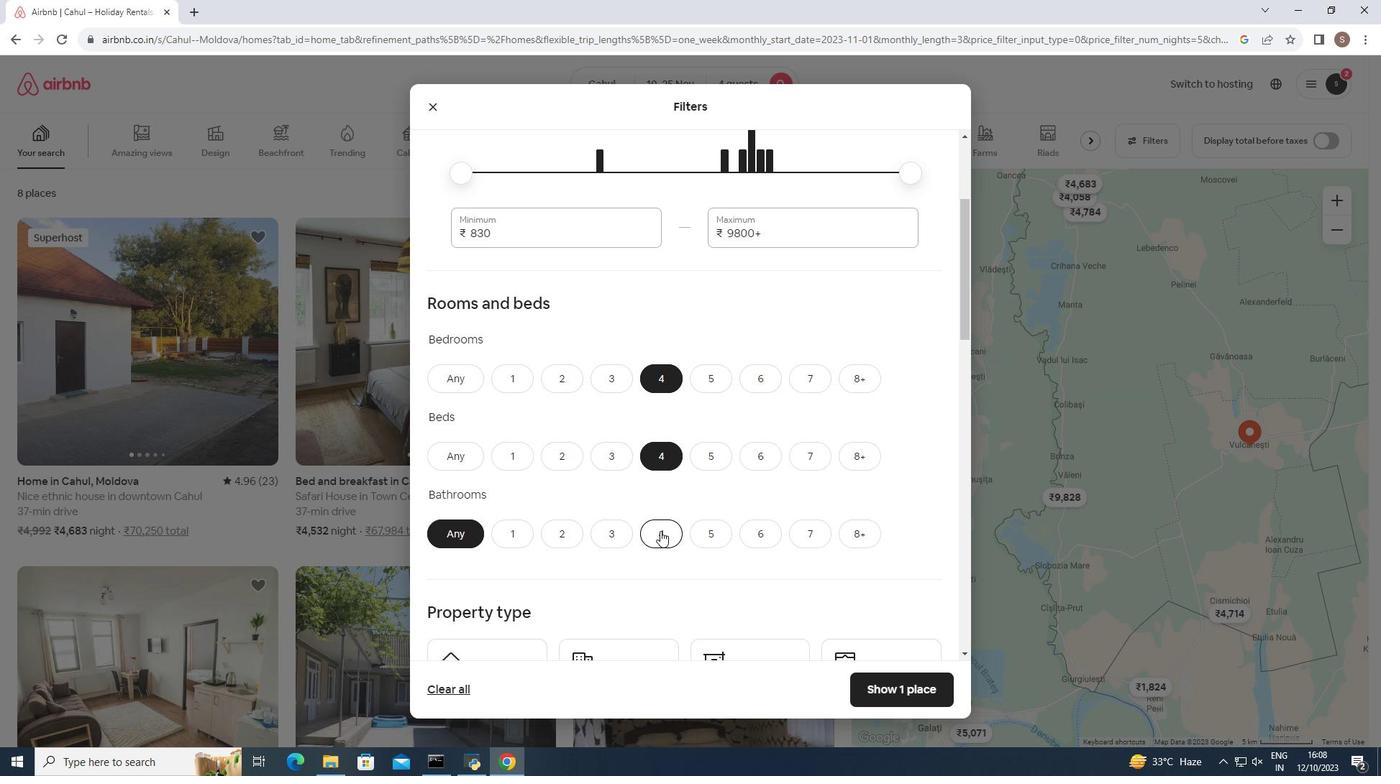 
Action: Mouse pressed left at (660, 531)
Screenshot: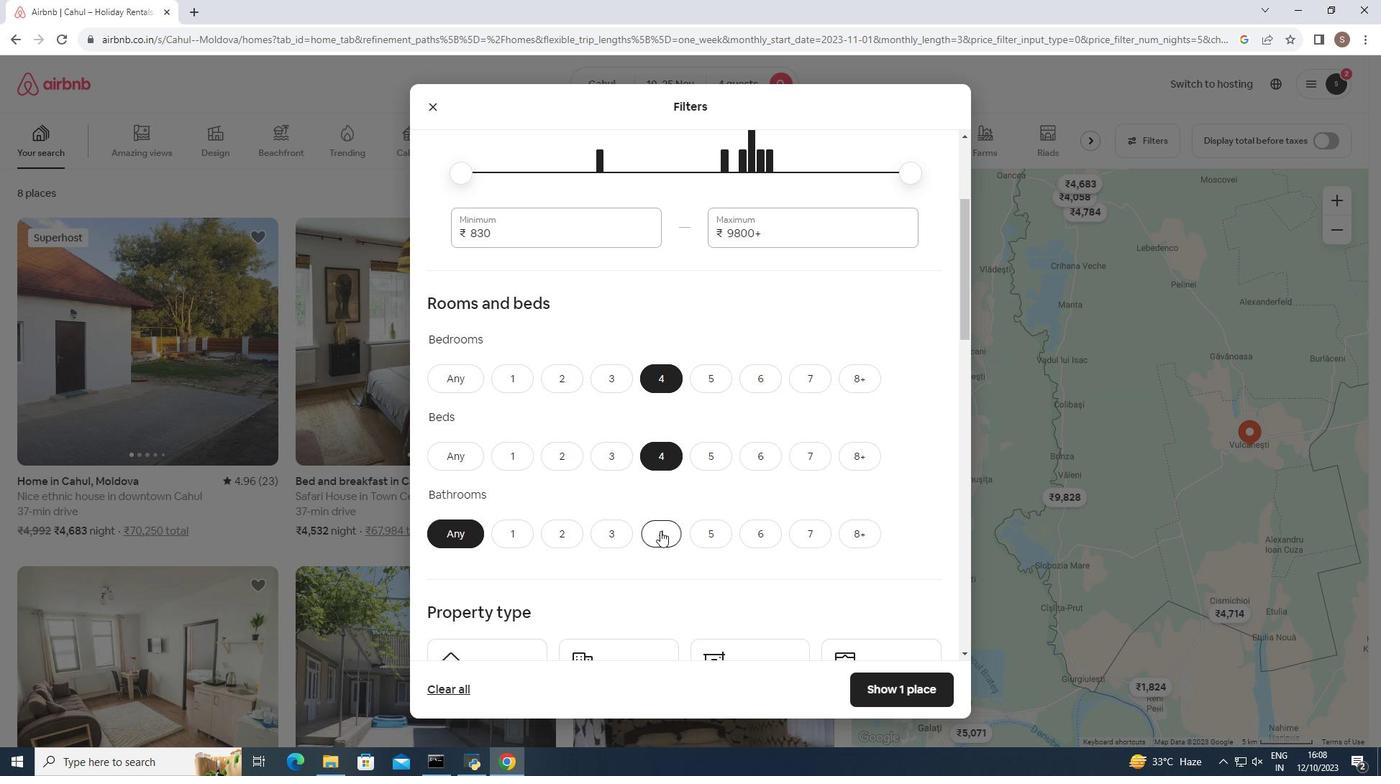
Action: Mouse moved to (691, 484)
Screenshot: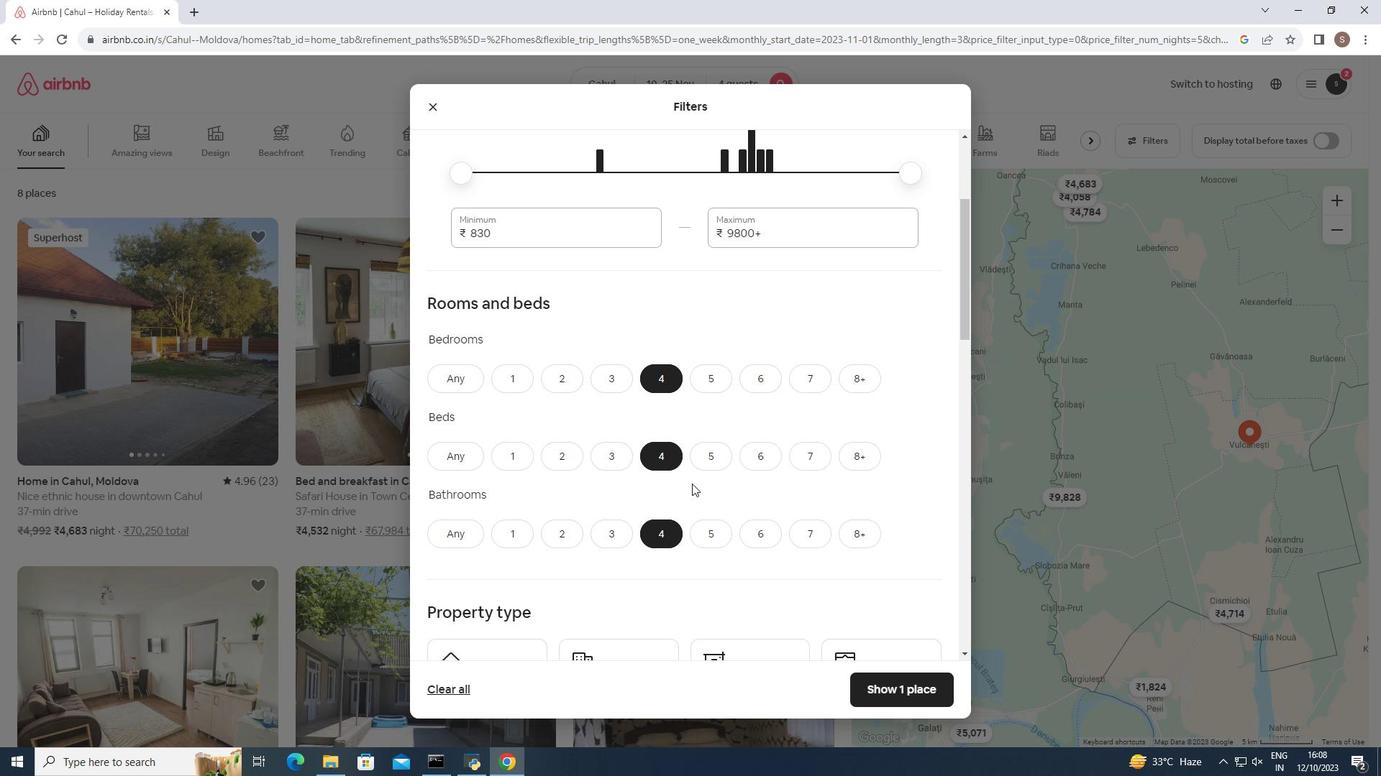 
Action: Mouse scrolled (691, 483) with delta (0, 0)
Screenshot: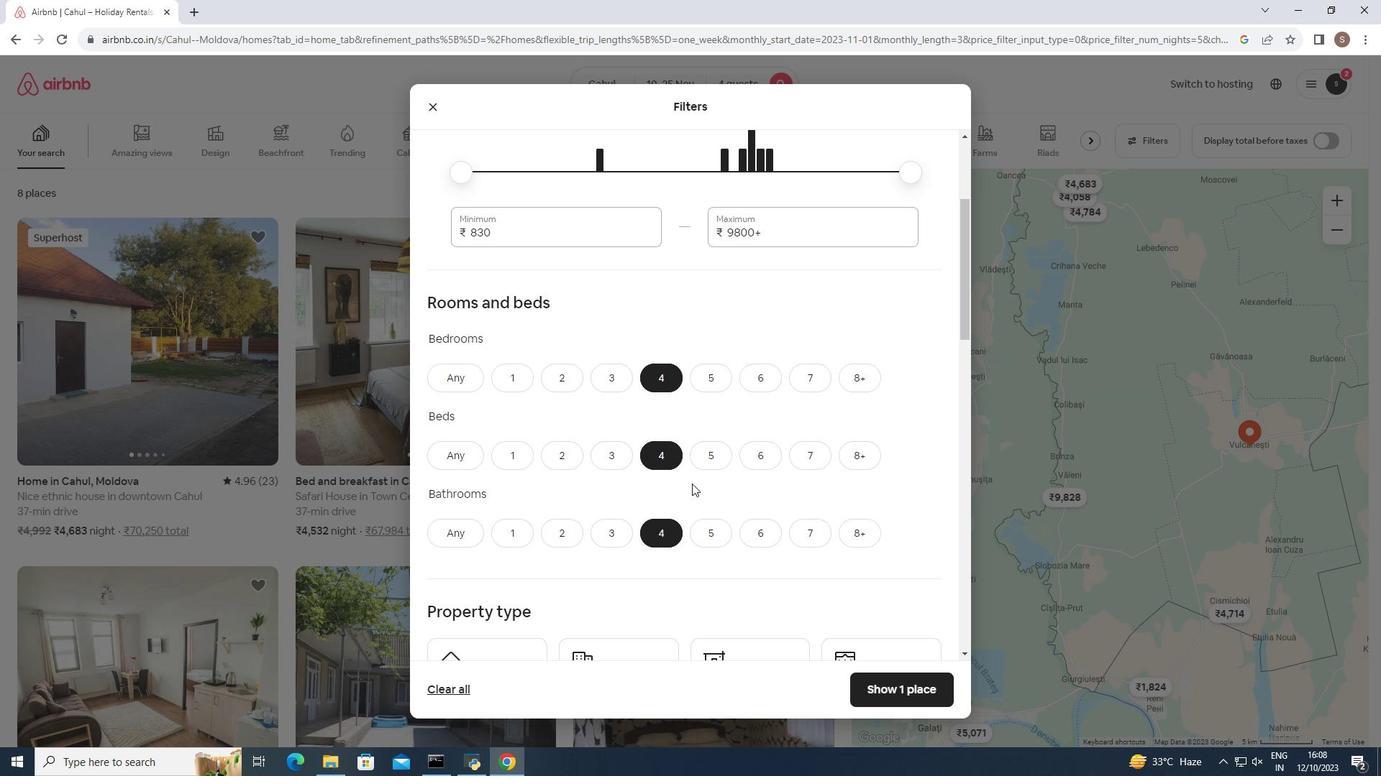 
Action: Mouse scrolled (691, 483) with delta (0, 0)
Screenshot: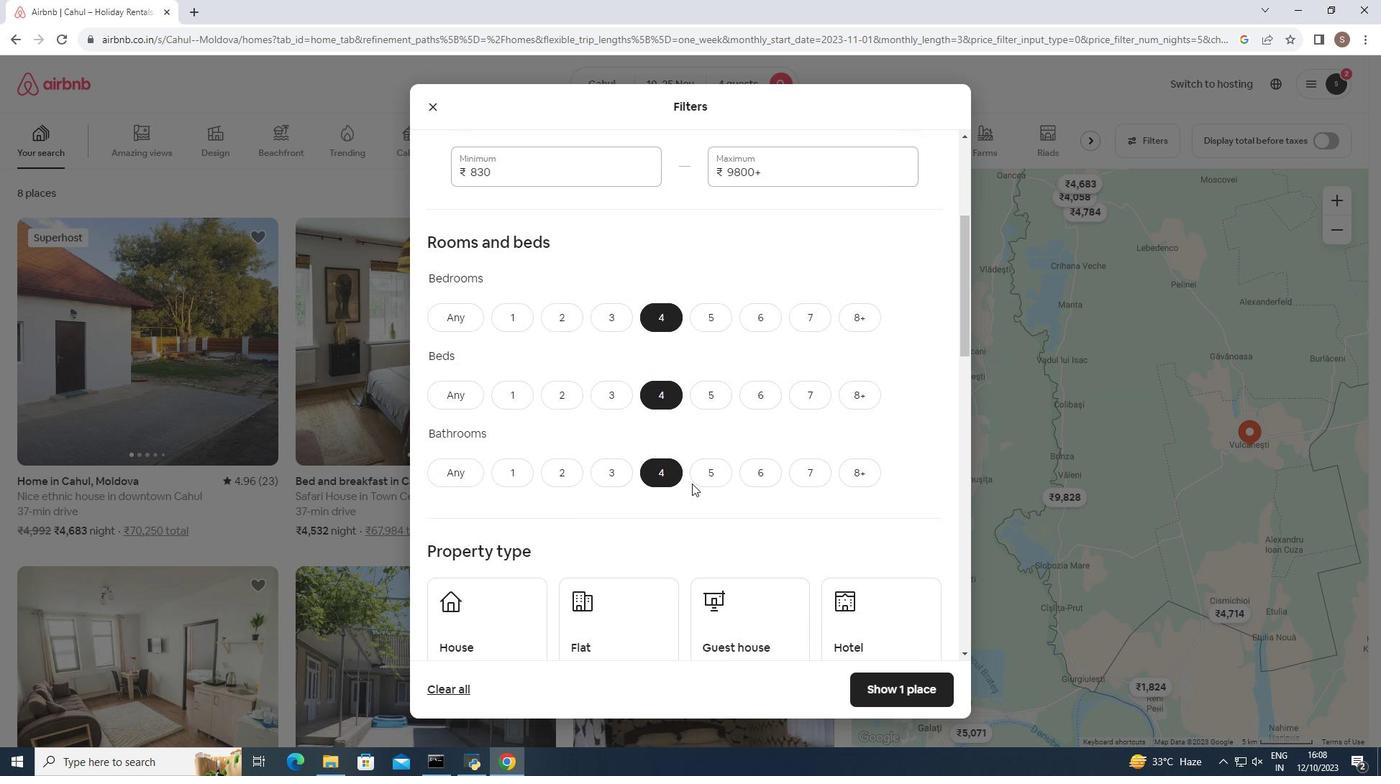 
Action: Mouse scrolled (691, 483) with delta (0, 0)
Screenshot: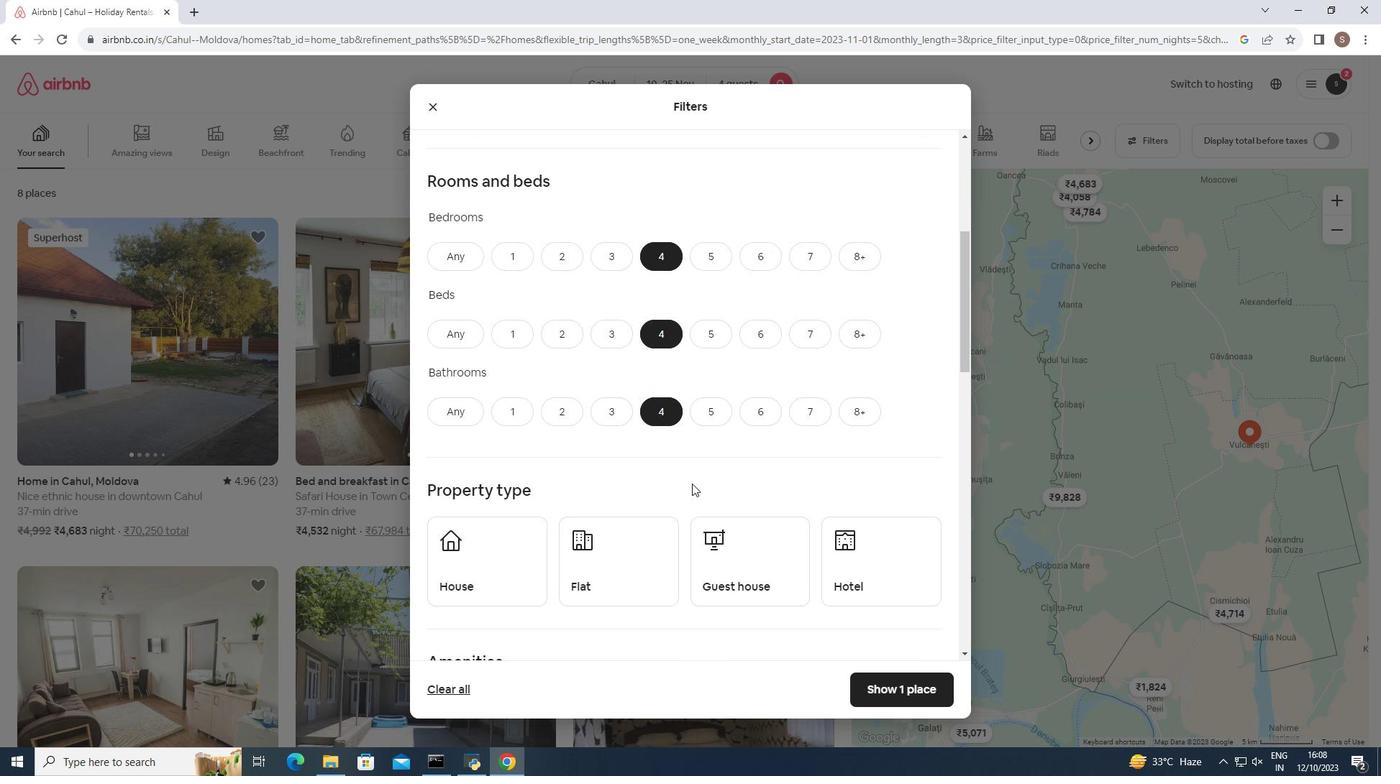 
Action: Mouse scrolled (691, 483) with delta (0, 0)
Screenshot: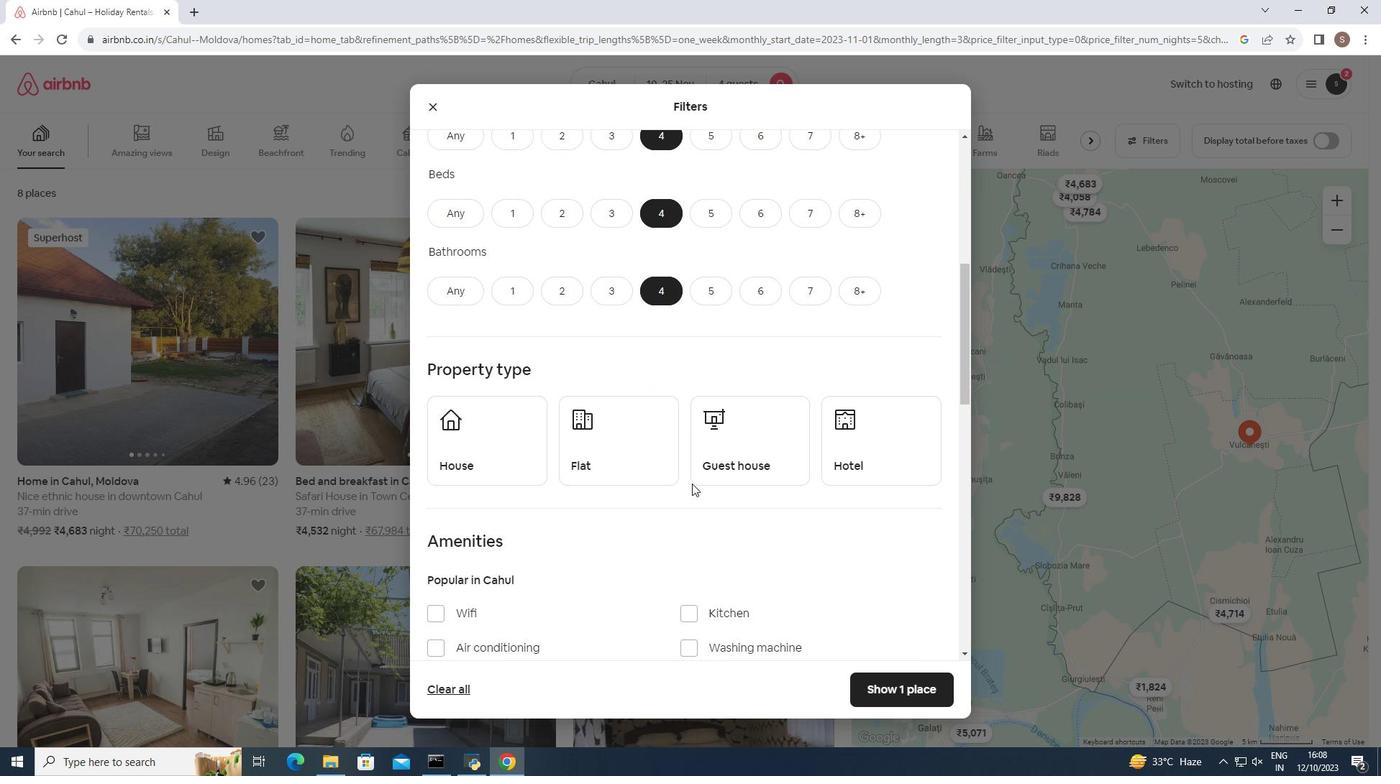 
Action: Mouse moved to (859, 416)
Screenshot: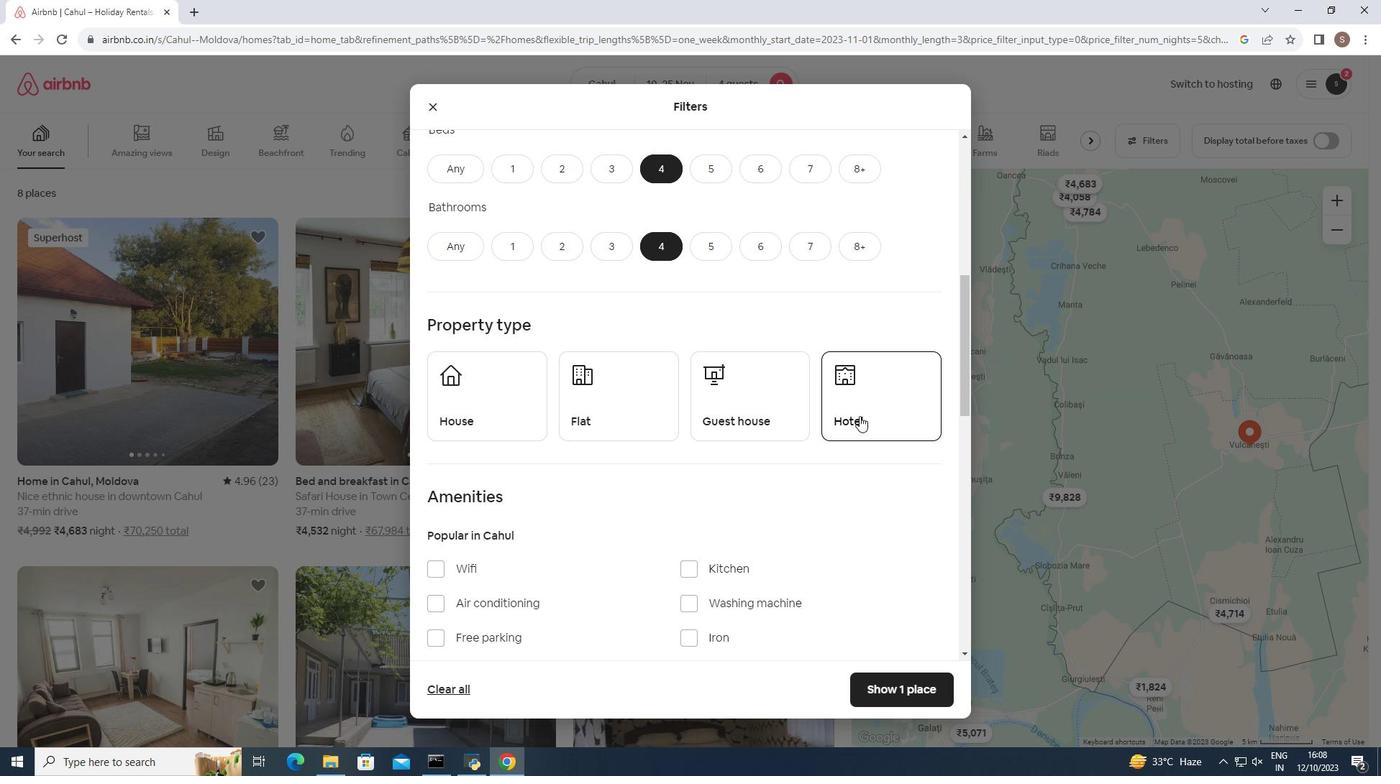 
Action: Mouse pressed left at (859, 416)
Screenshot: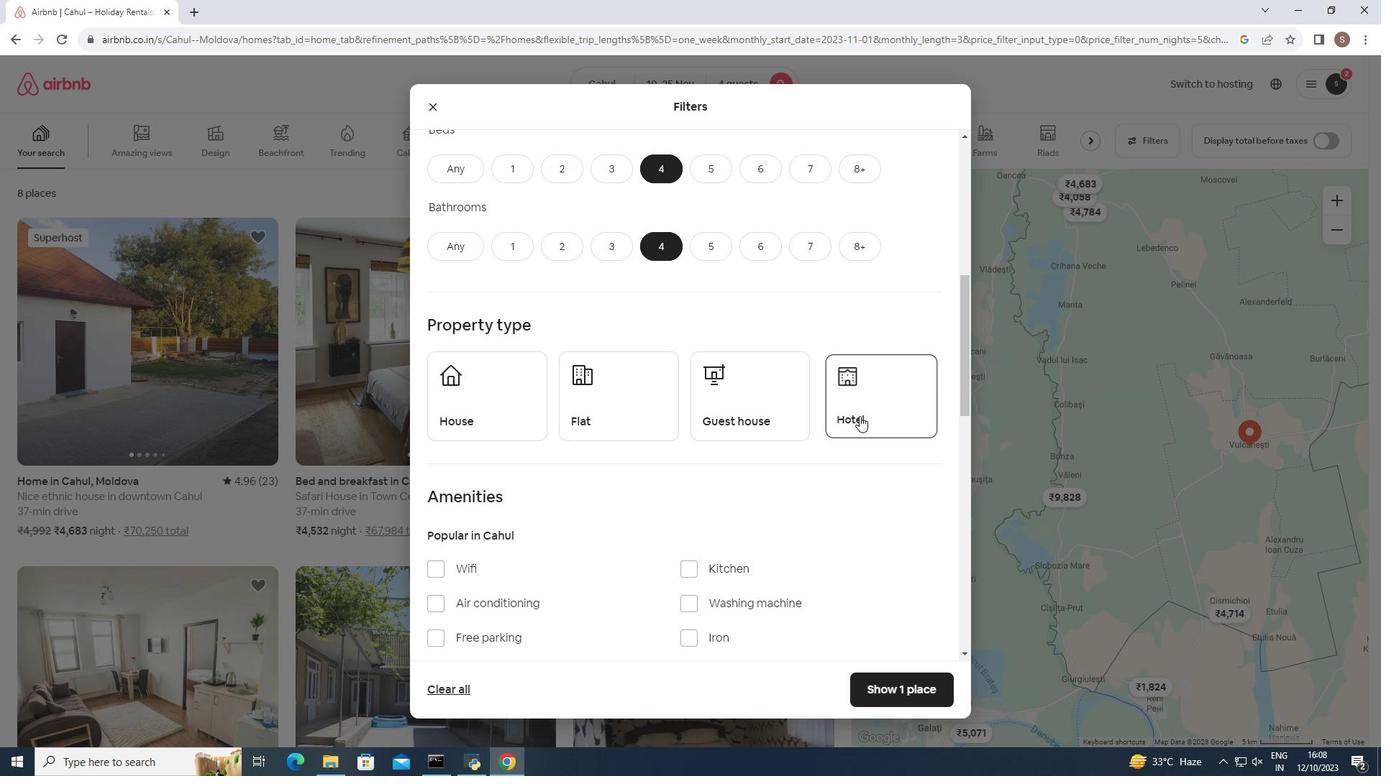 
Action: Mouse moved to (694, 408)
Screenshot: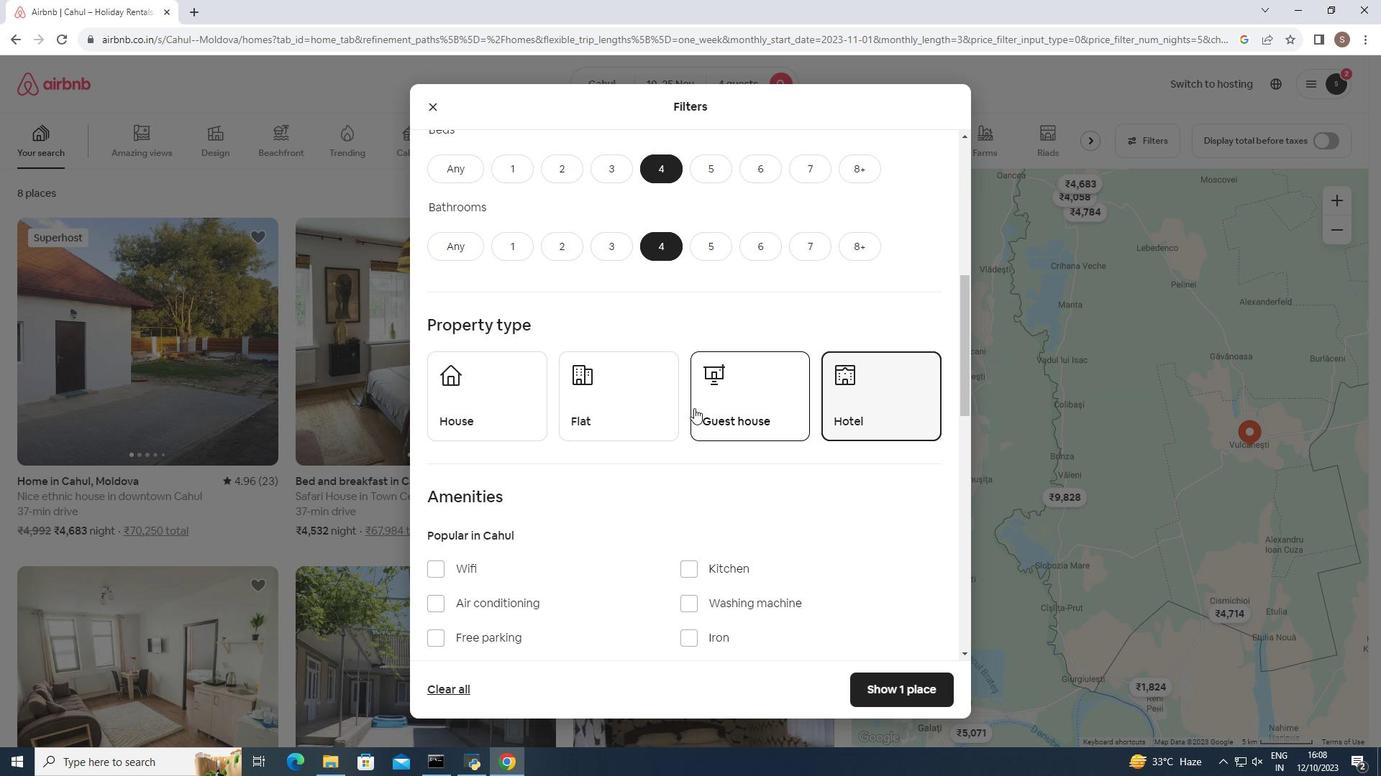 
Action: Mouse scrolled (694, 407) with delta (0, 0)
Screenshot: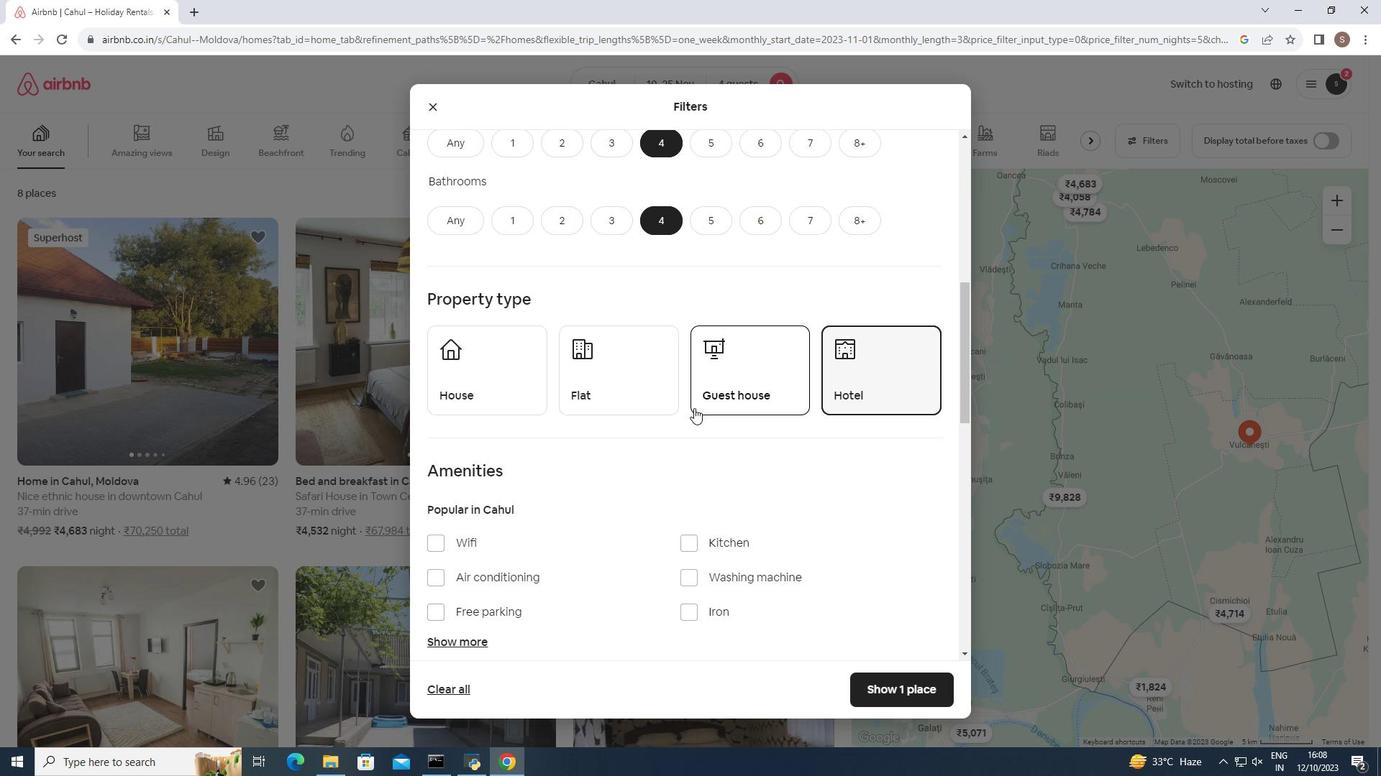 
Action: Mouse scrolled (694, 407) with delta (0, 0)
Screenshot: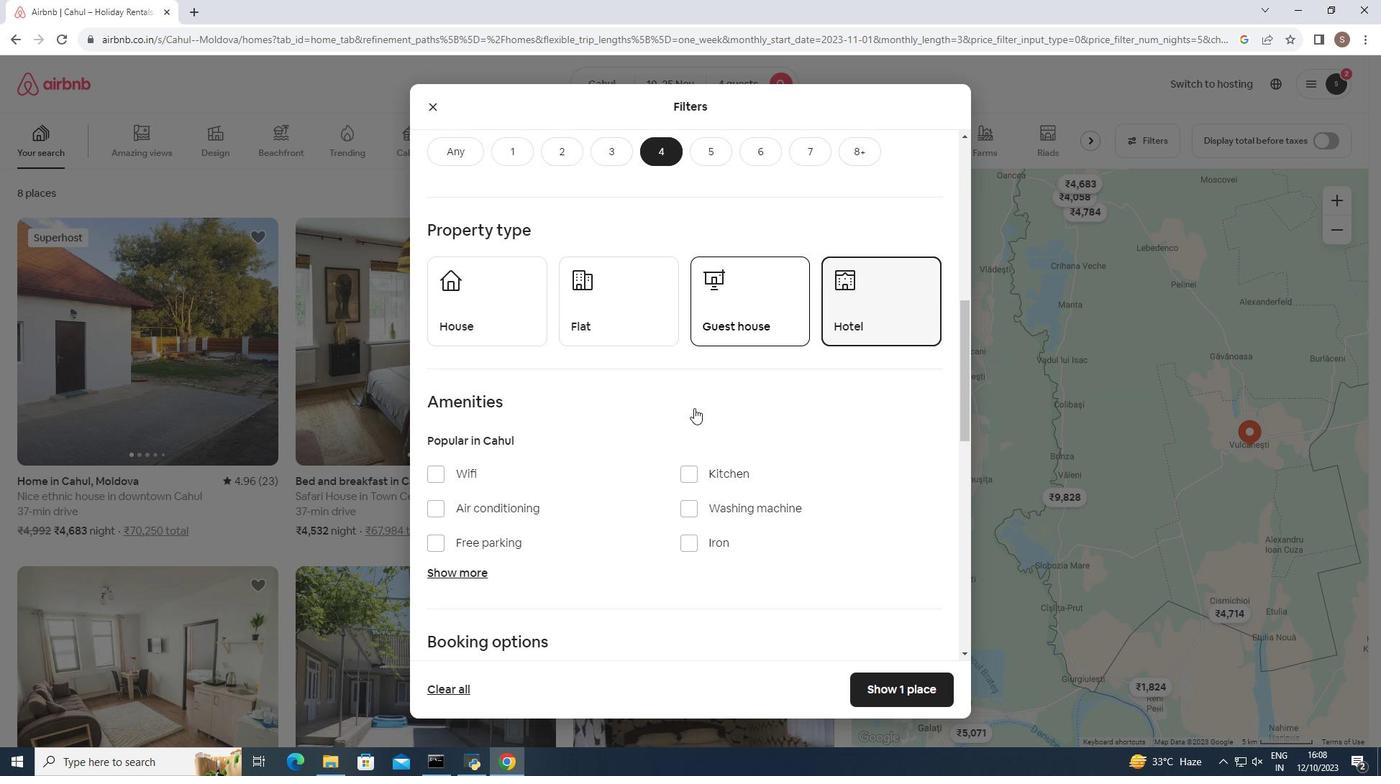 
Action: Mouse scrolled (694, 407) with delta (0, 0)
Screenshot: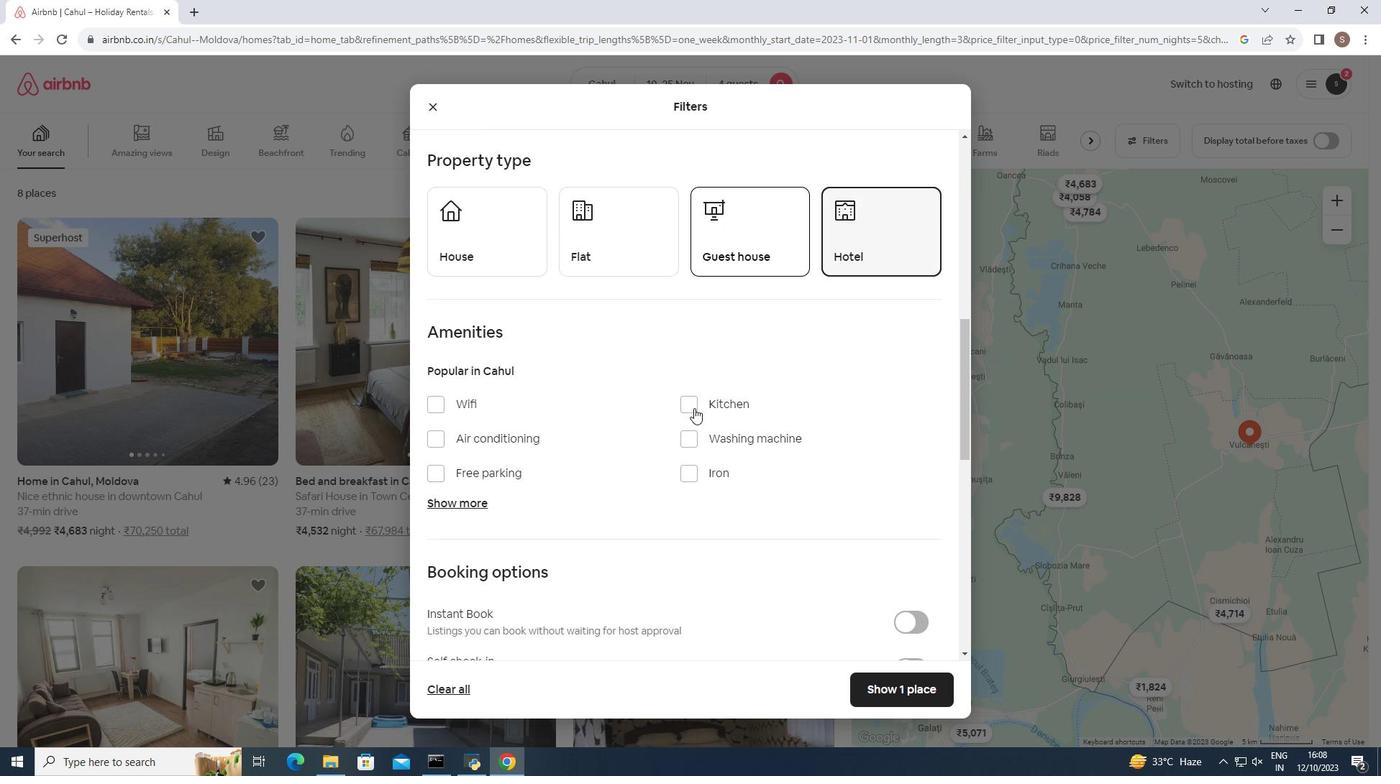 
Action: Mouse moved to (450, 450)
Screenshot: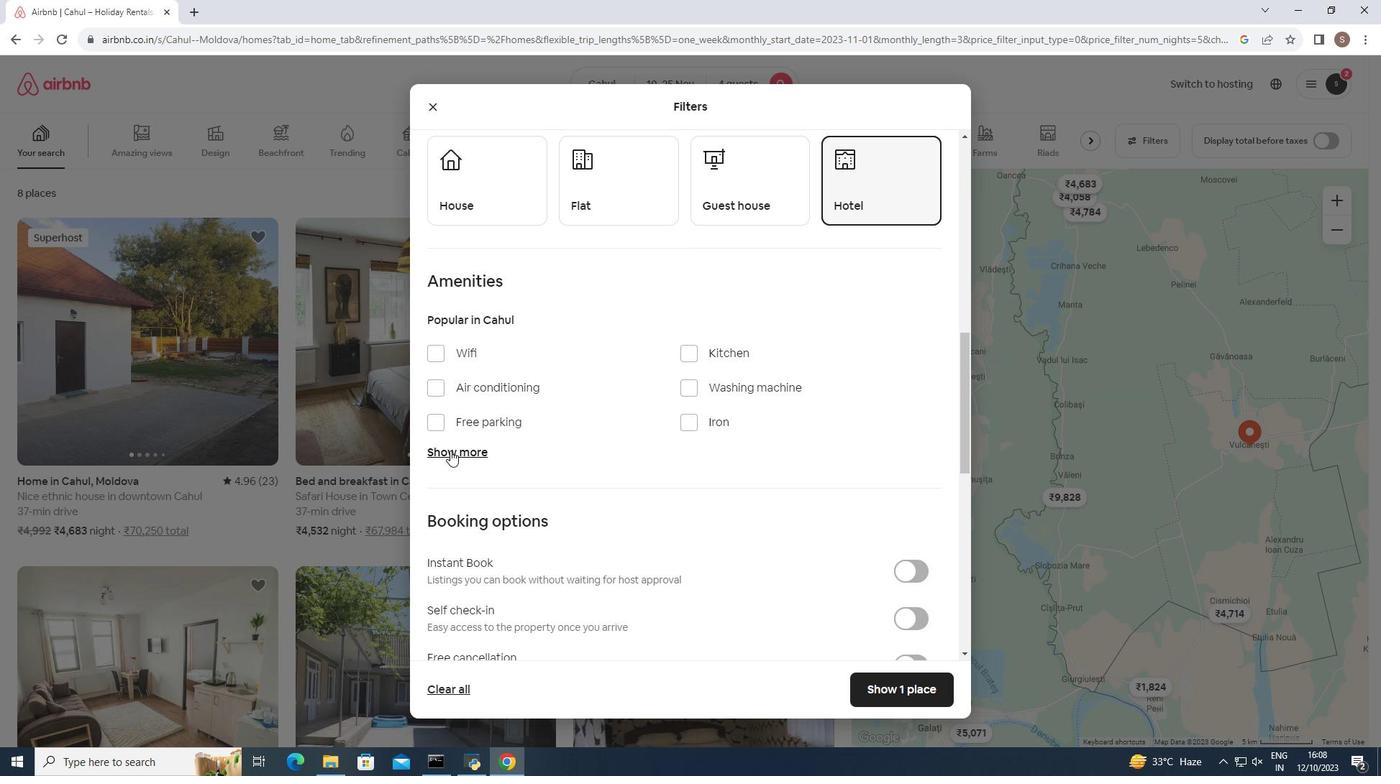 
Action: Mouse pressed left at (450, 450)
Screenshot: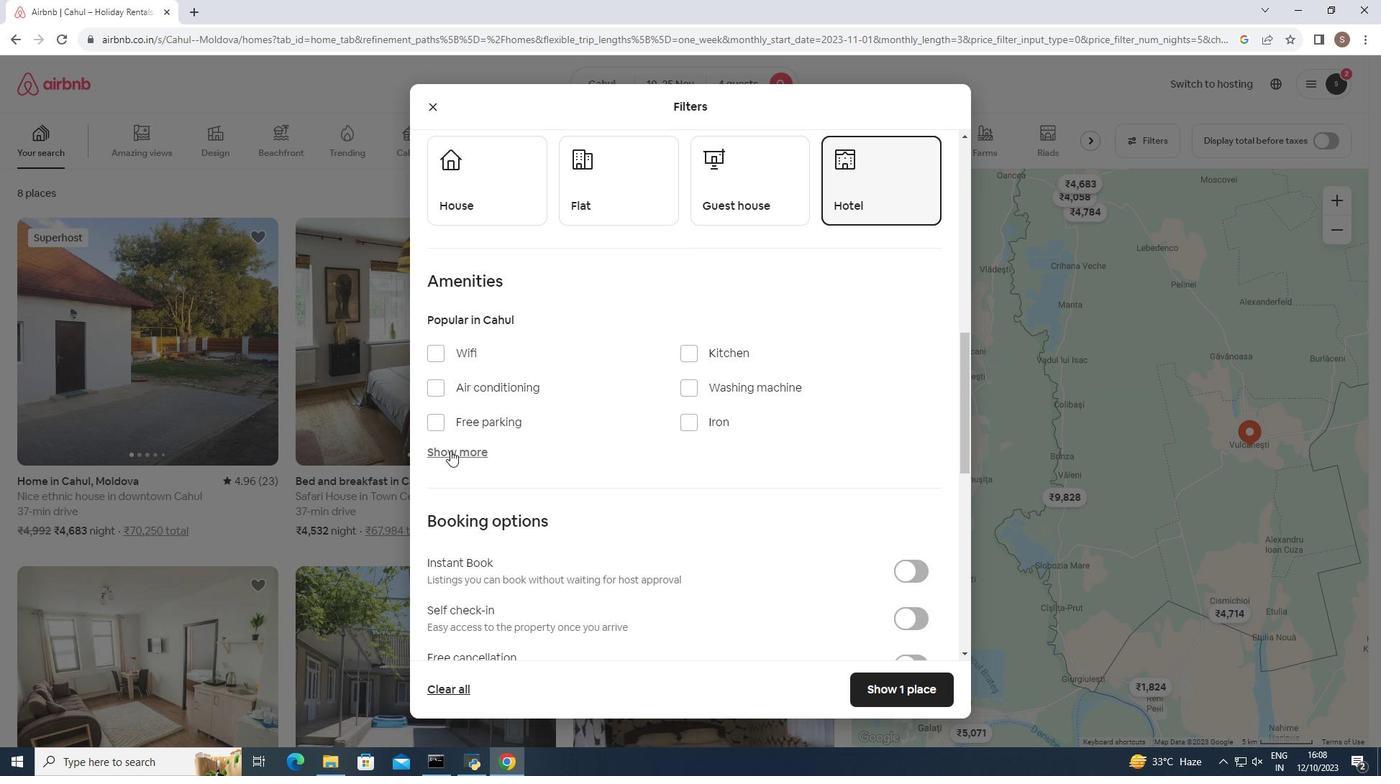 
Action: Mouse moved to (688, 533)
Screenshot: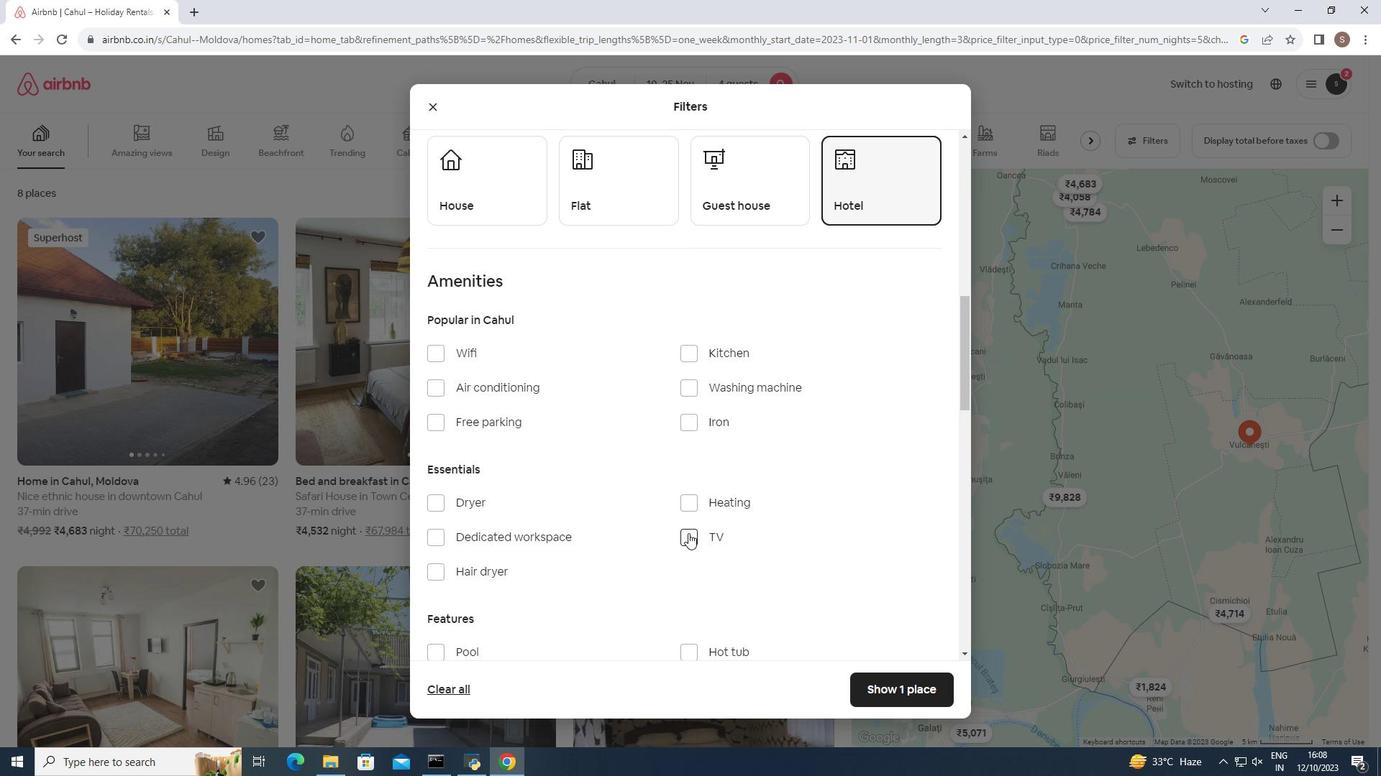 
Action: Mouse pressed left at (688, 533)
Screenshot: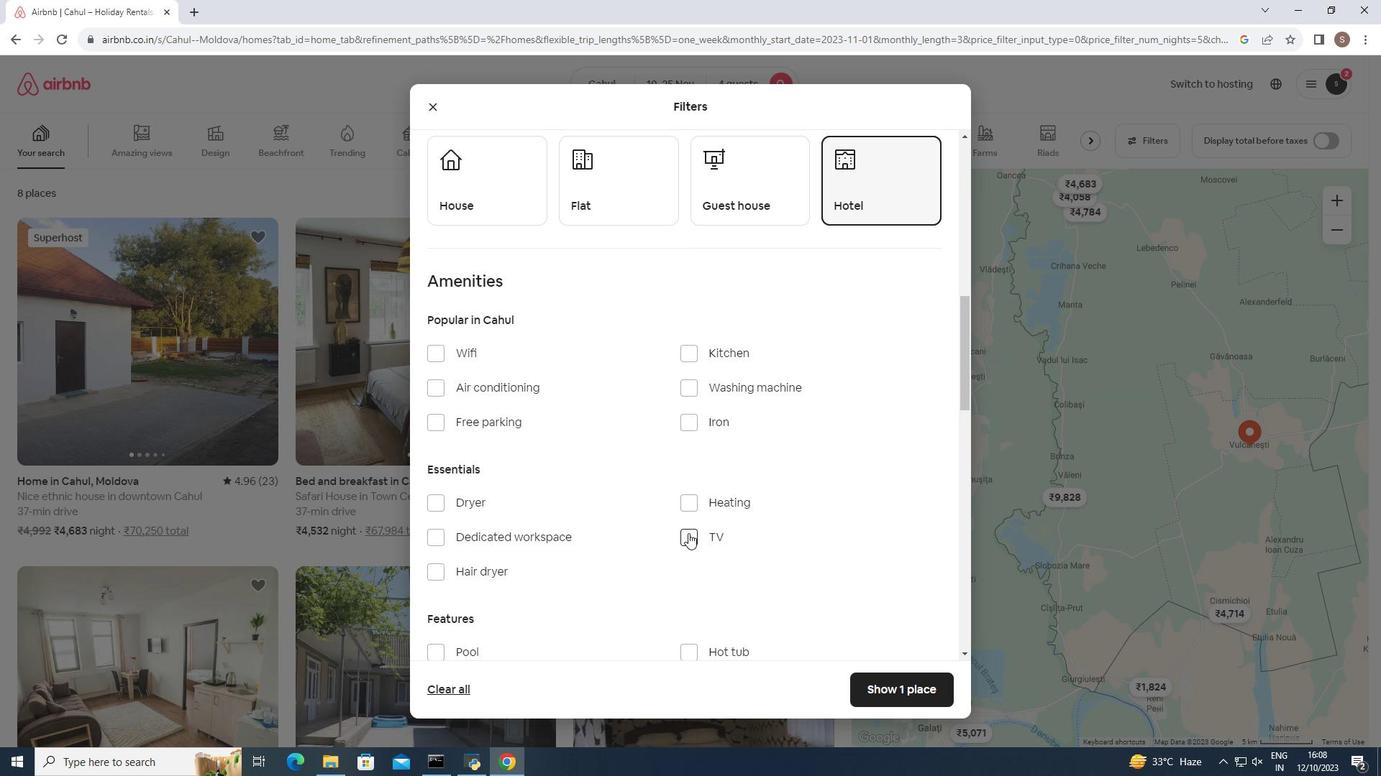 
Action: Mouse moved to (426, 347)
Screenshot: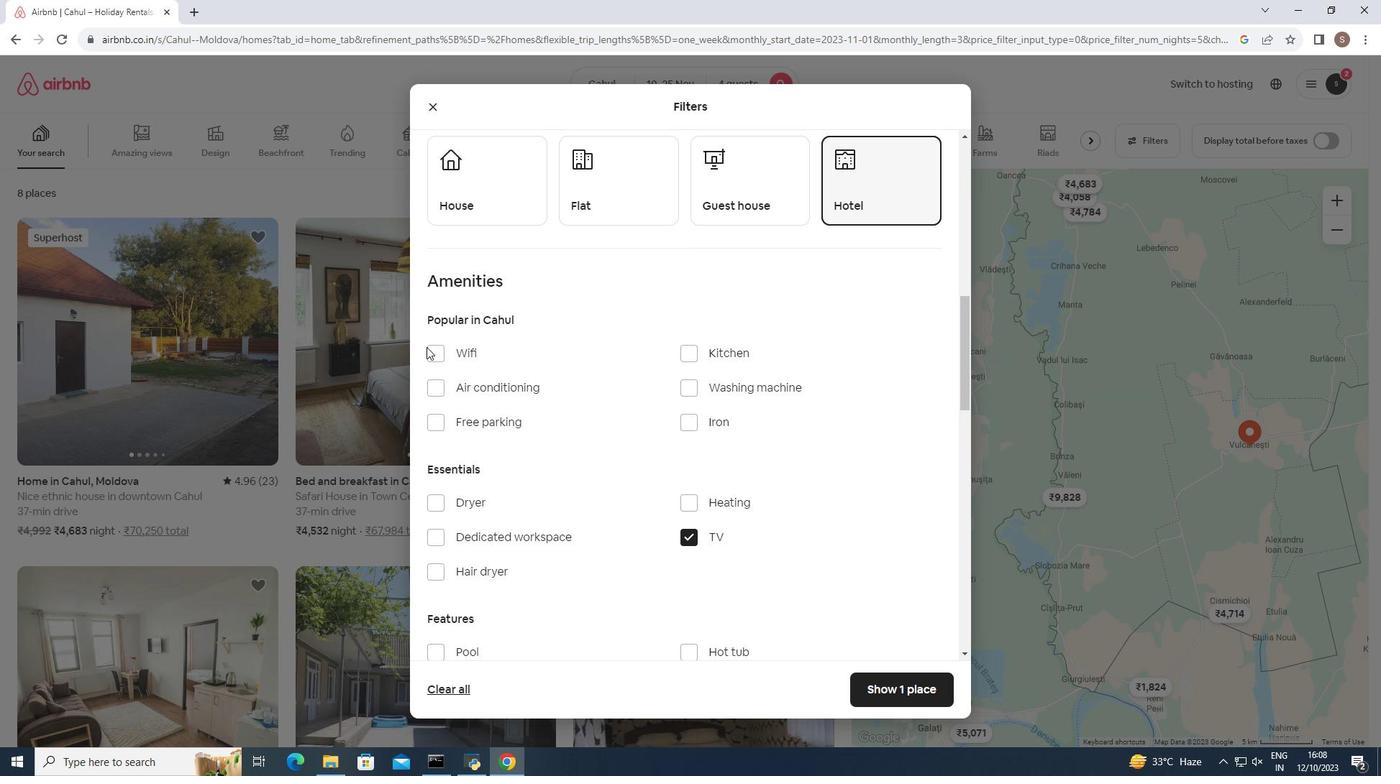 
Action: Mouse pressed left at (426, 347)
Screenshot: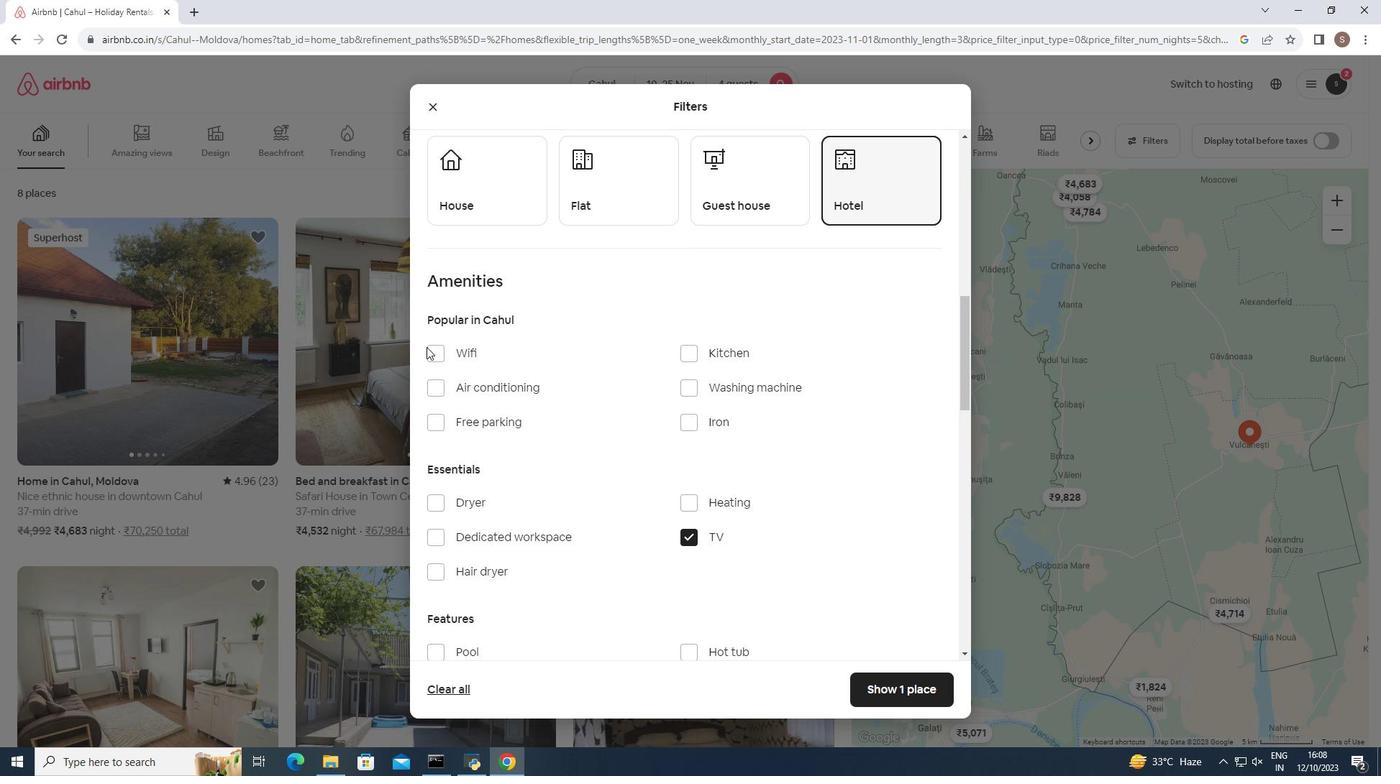 
Action: Mouse moved to (429, 417)
Screenshot: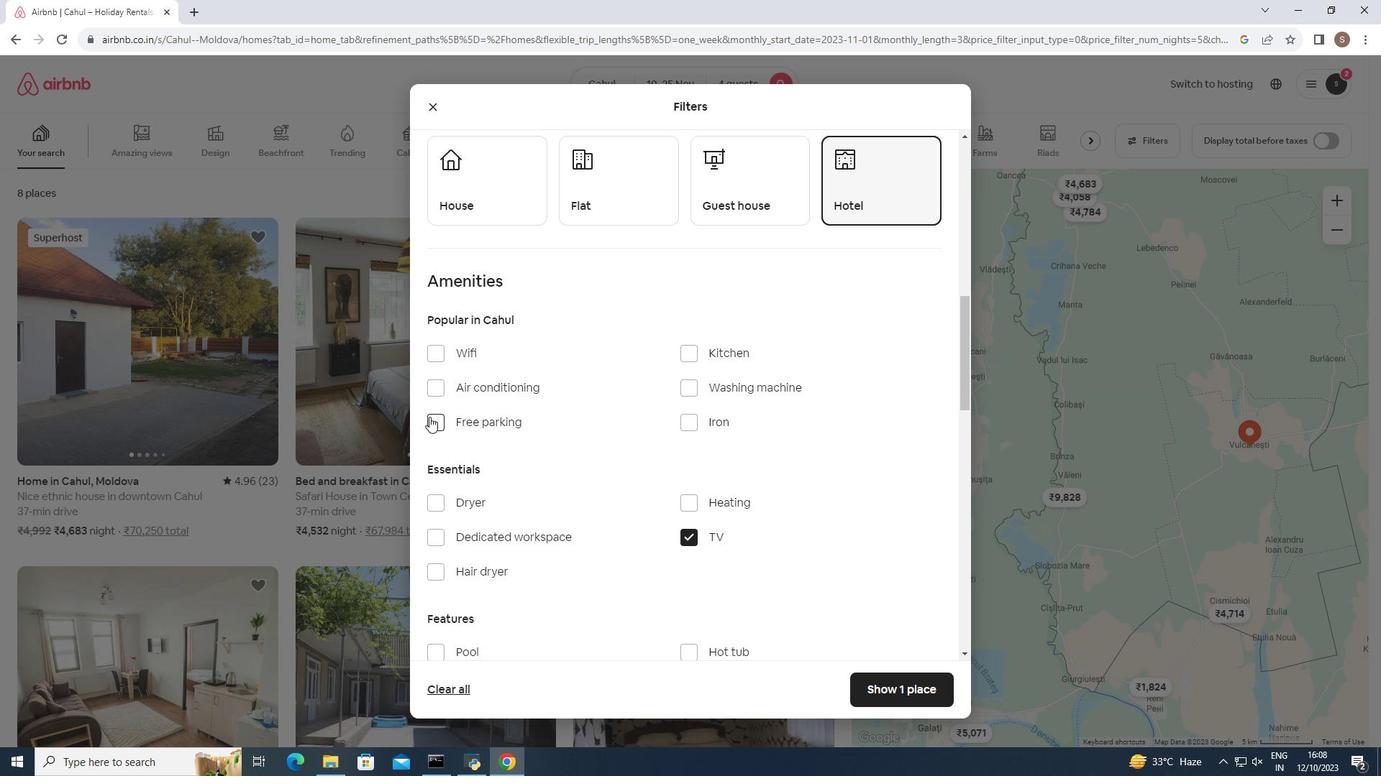 
Action: Mouse pressed left at (429, 417)
Screenshot: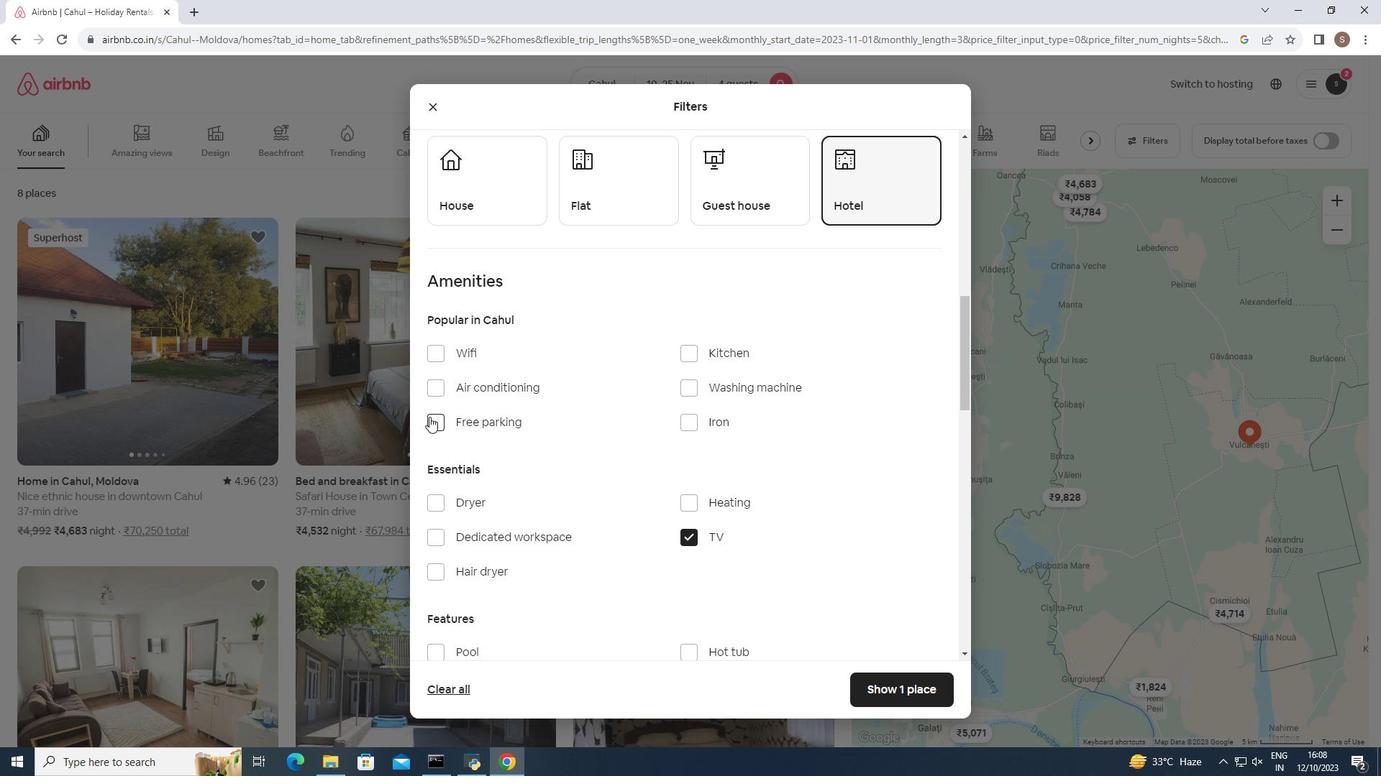 
Action: Mouse moved to (439, 353)
Screenshot: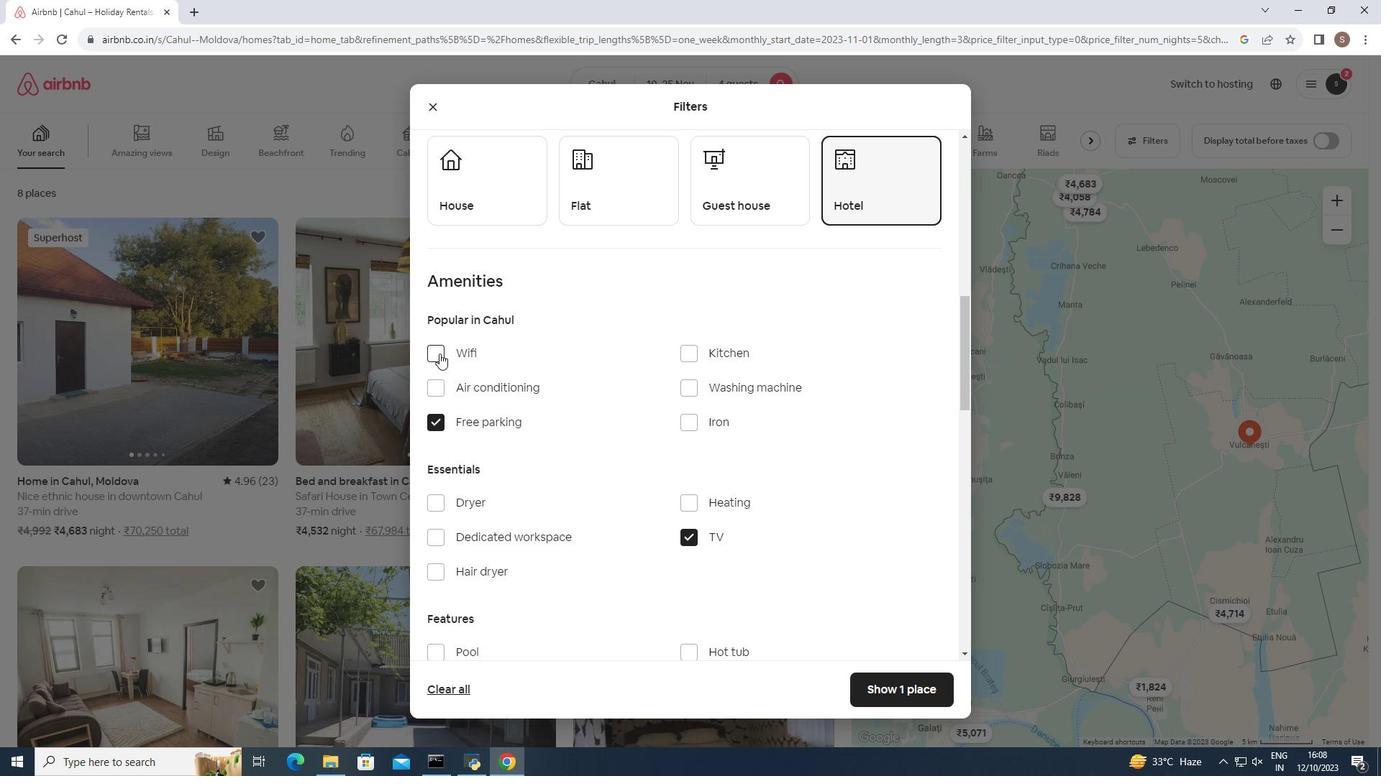 
Action: Mouse pressed left at (439, 353)
Screenshot: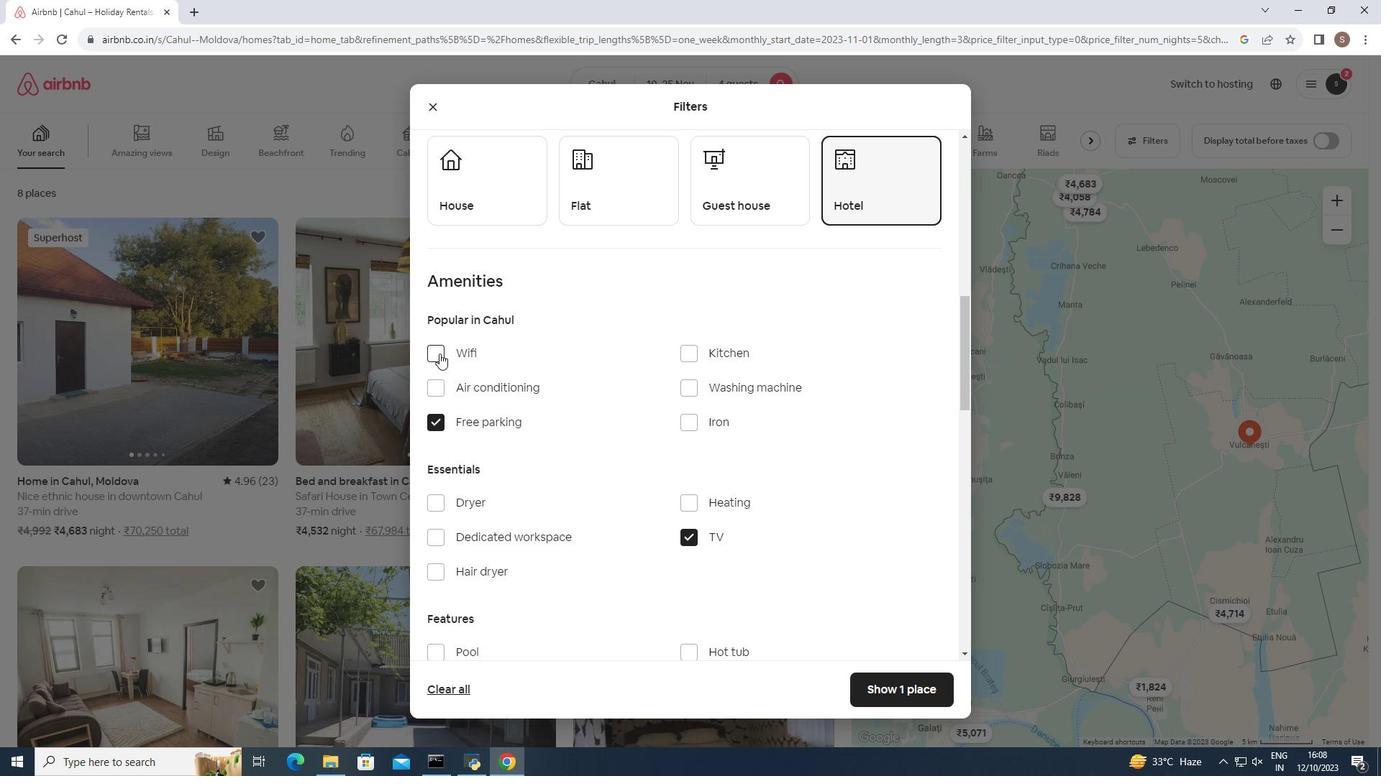 
Action: Mouse moved to (554, 496)
Screenshot: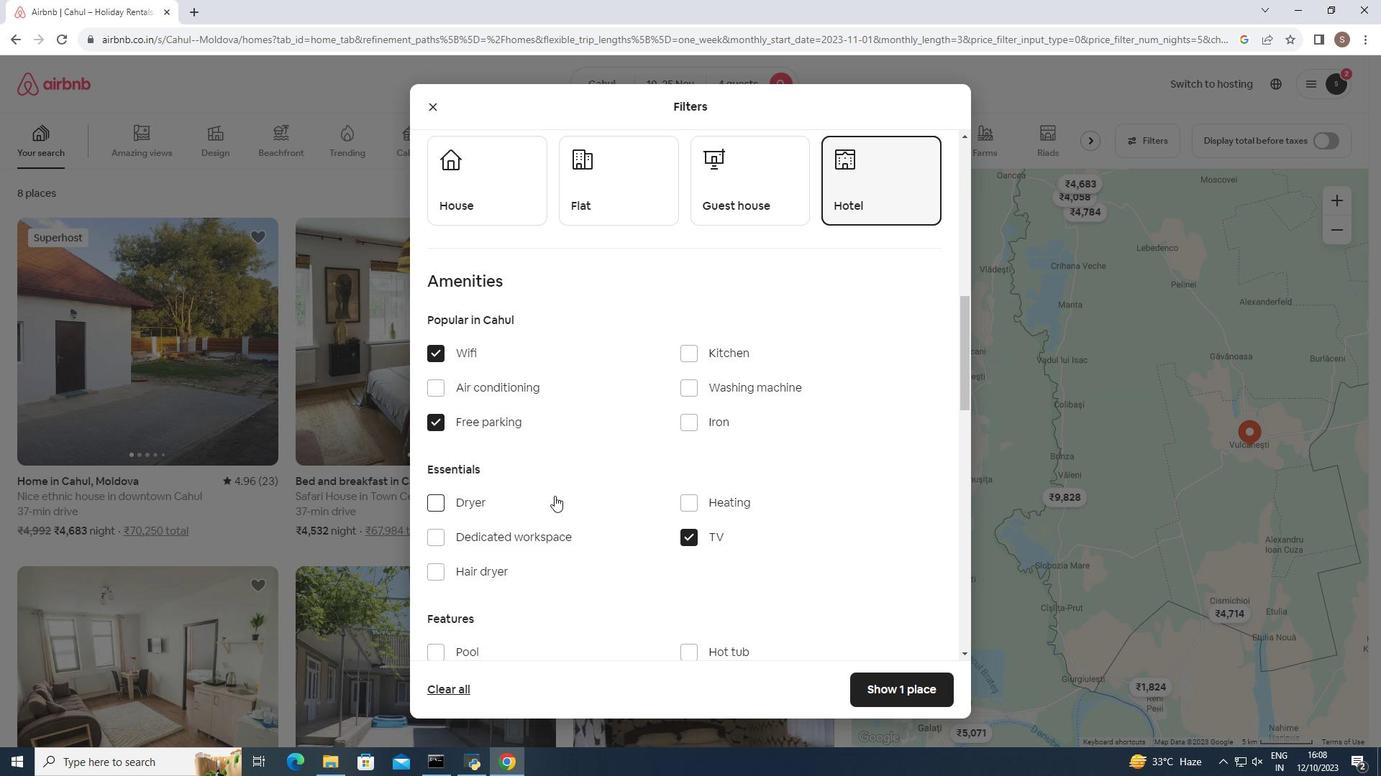 
Action: Mouse scrolled (554, 495) with delta (0, 0)
Screenshot: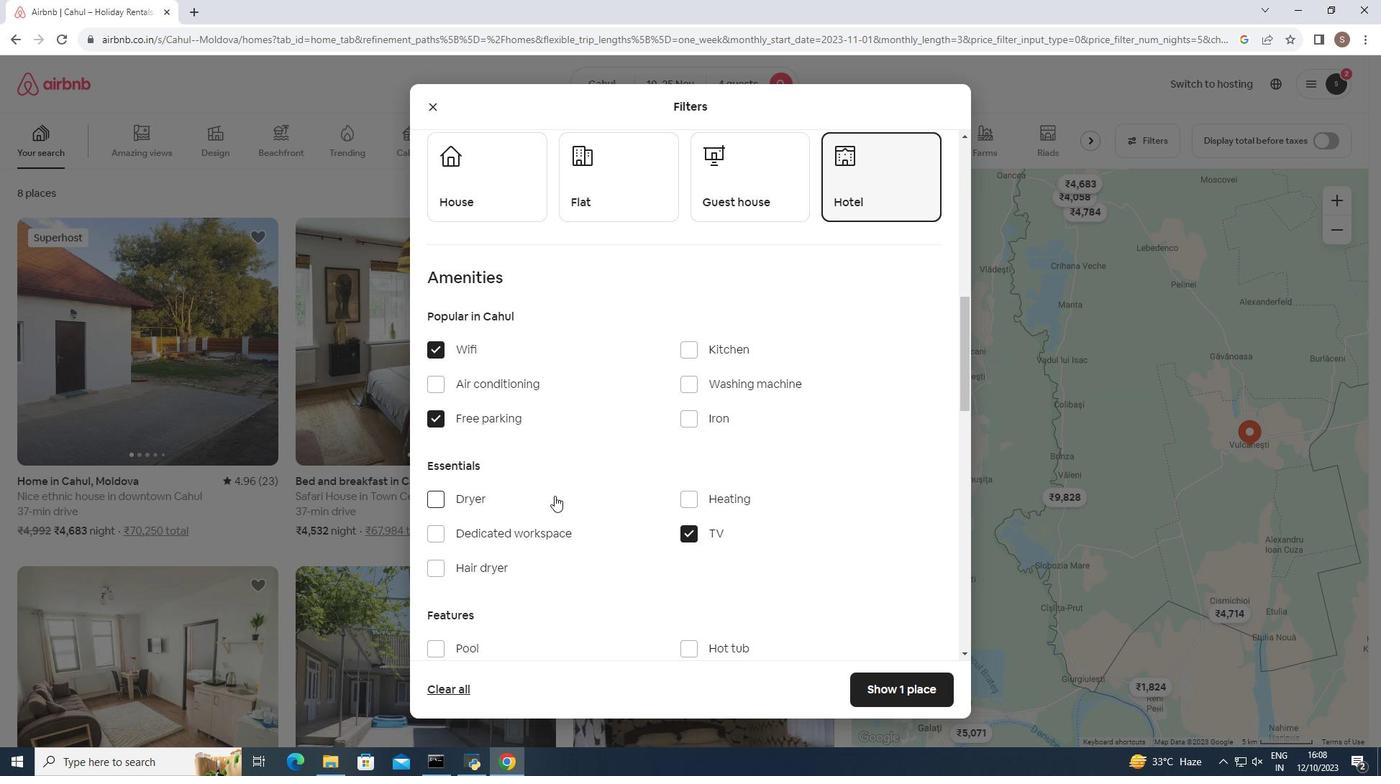 
Action: Mouse scrolled (554, 495) with delta (0, 0)
Screenshot: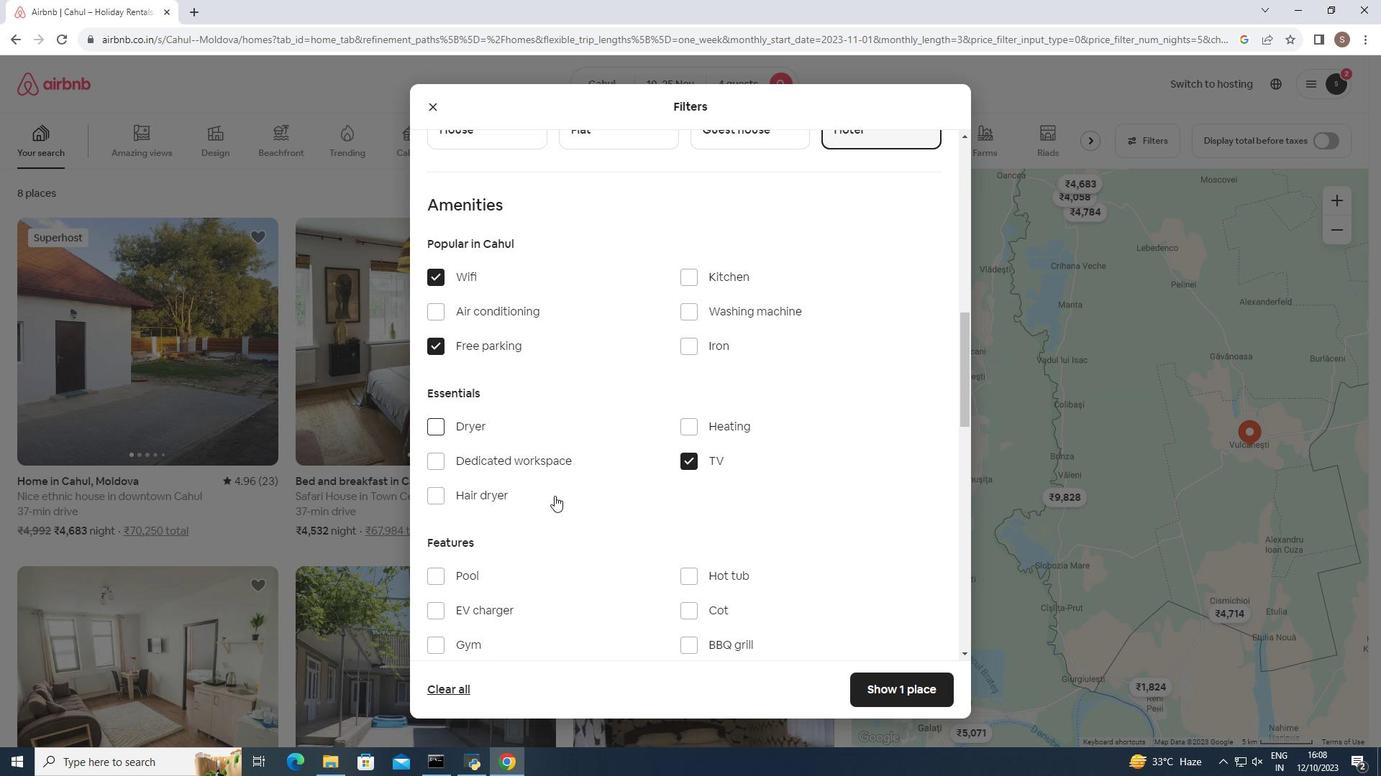 
Action: Mouse moved to (435, 577)
Screenshot: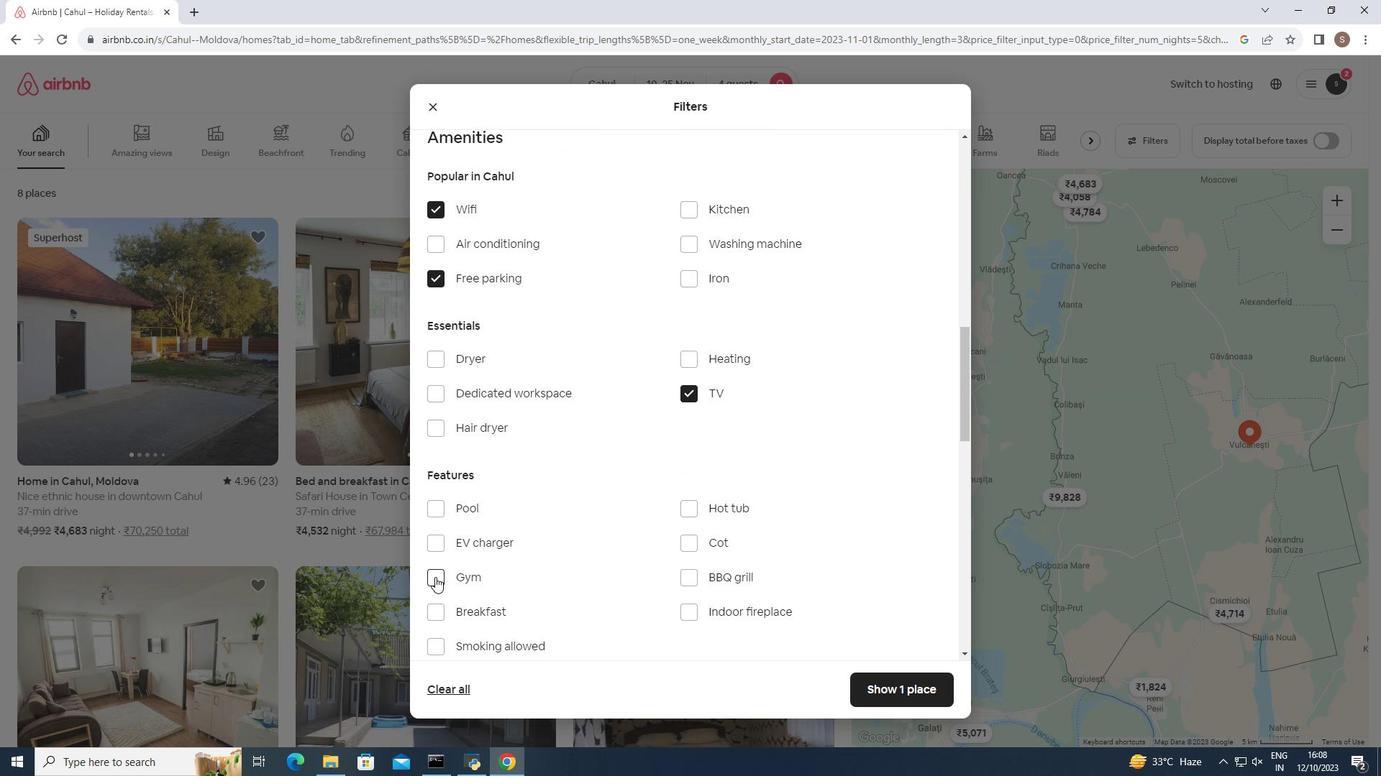 
Action: Mouse pressed left at (435, 577)
Screenshot: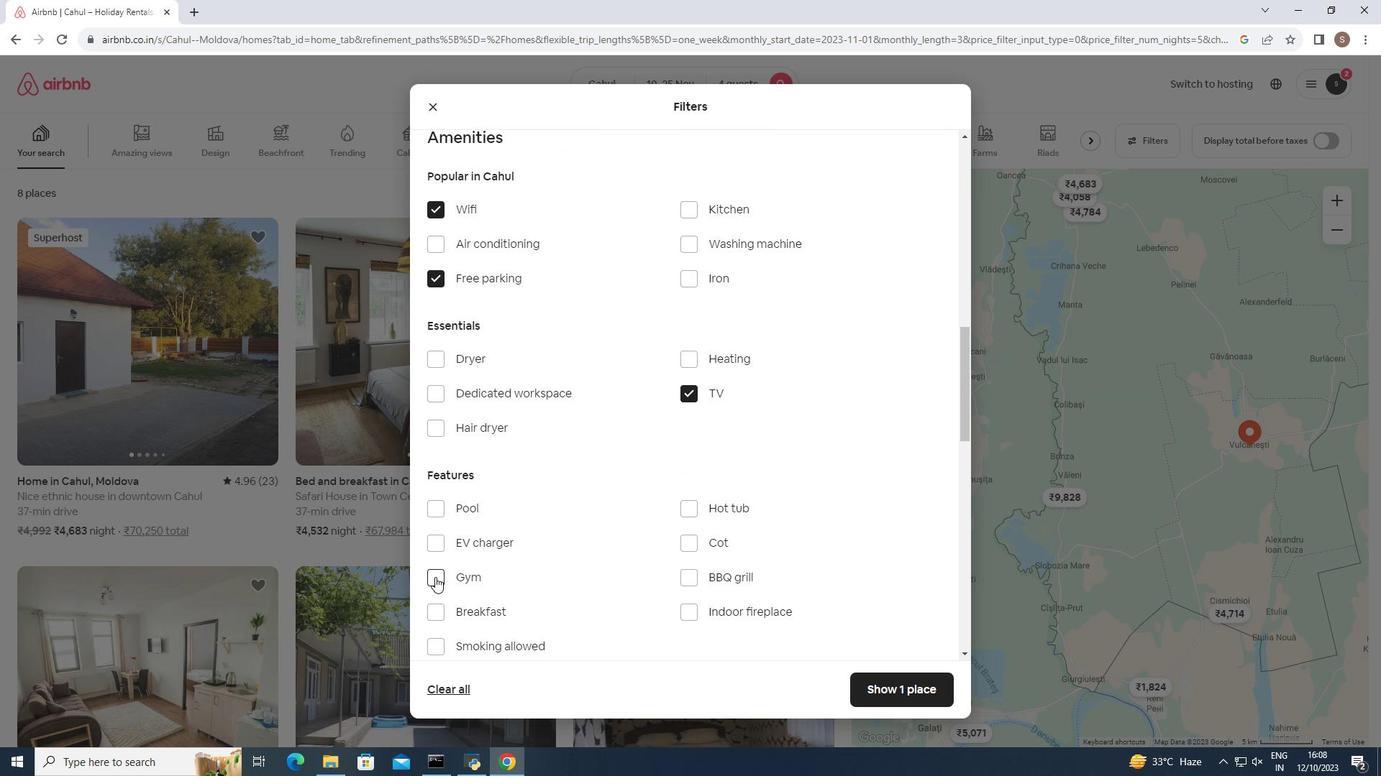 
Action: Mouse moved to (434, 620)
Screenshot: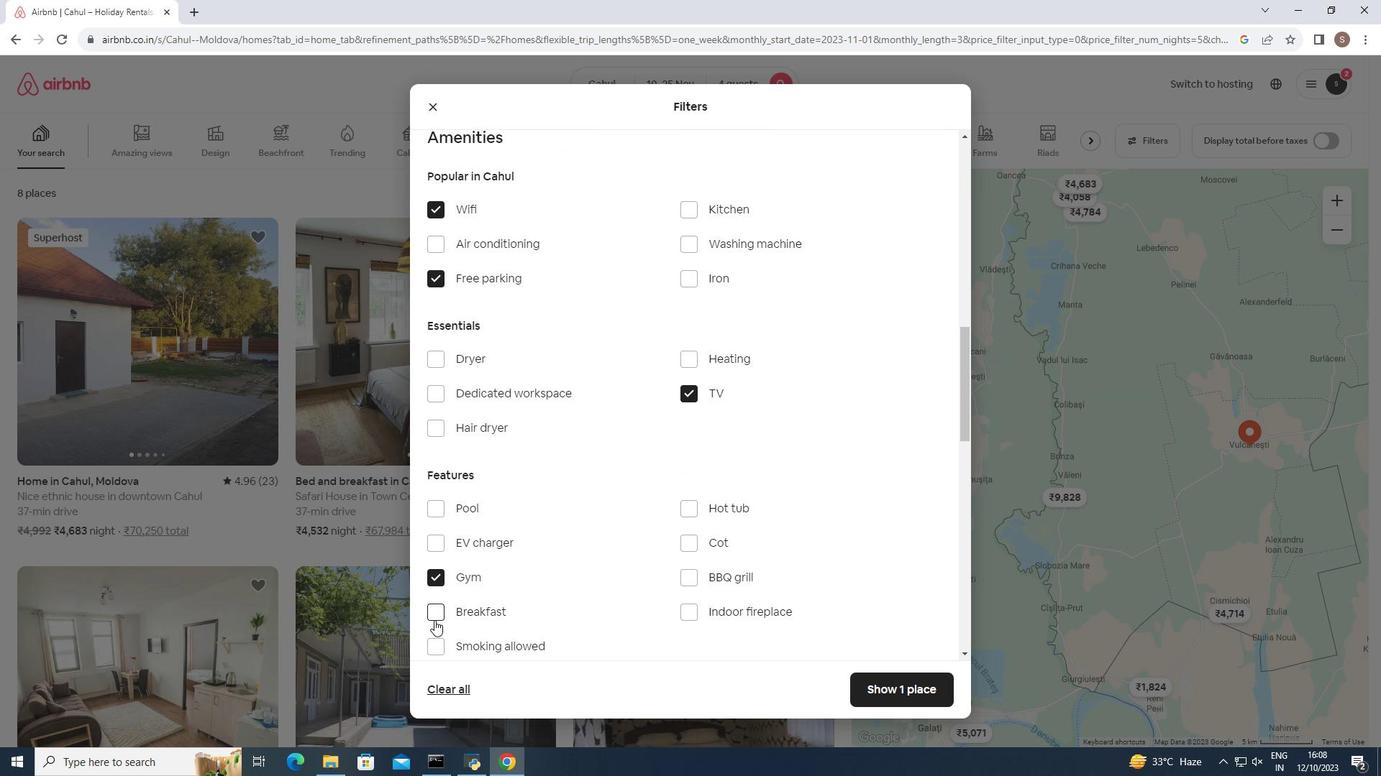 
Action: Mouse pressed left at (434, 620)
Screenshot: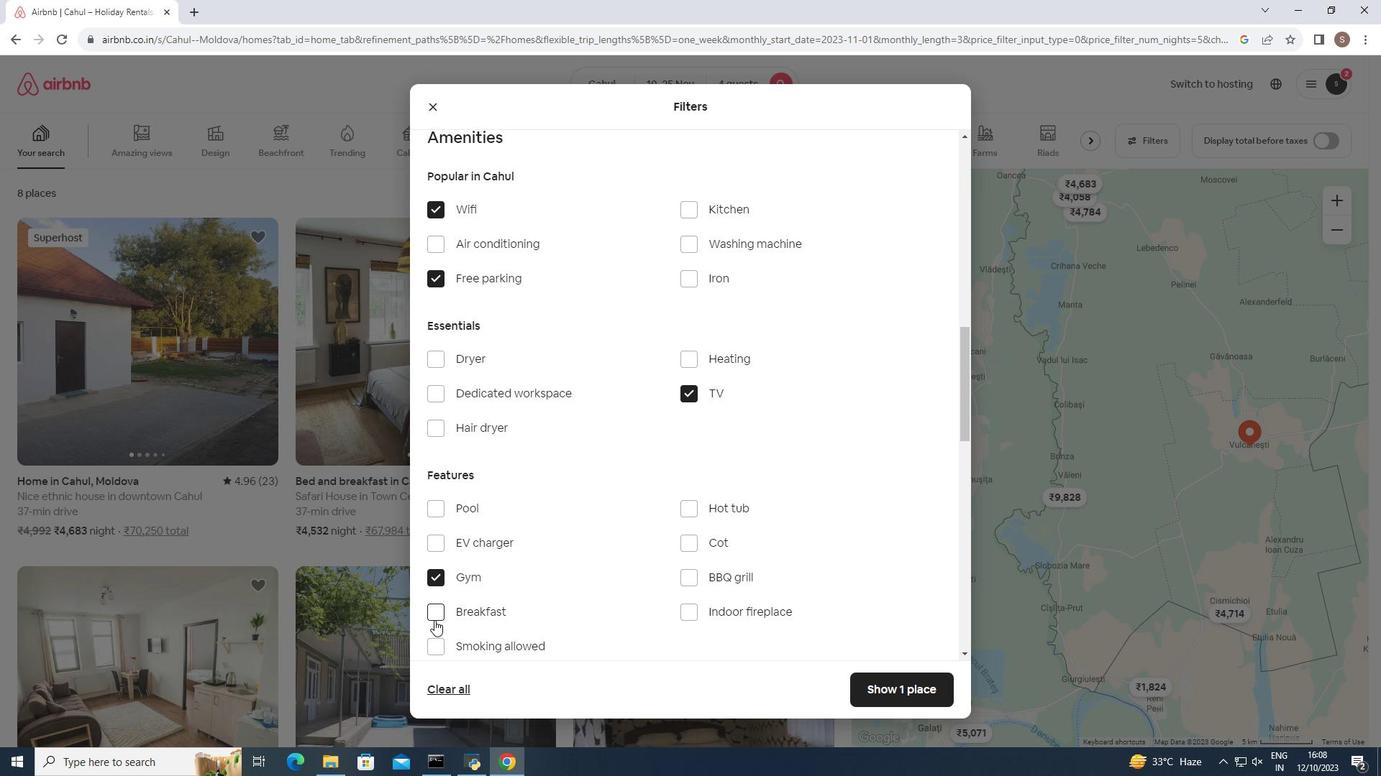
Action: Mouse moved to (673, 509)
Screenshot: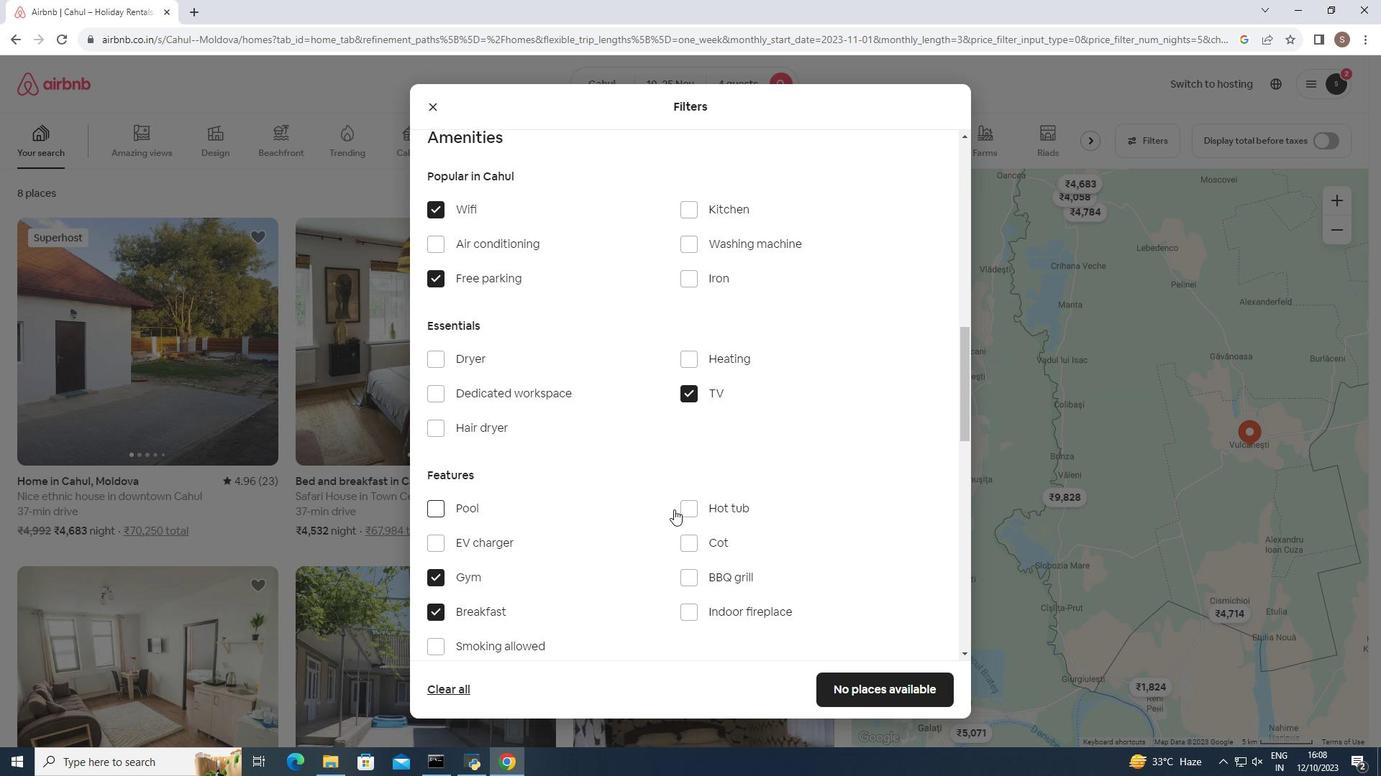 
Action: Mouse scrolled (673, 509) with delta (0, 0)
Screenshot: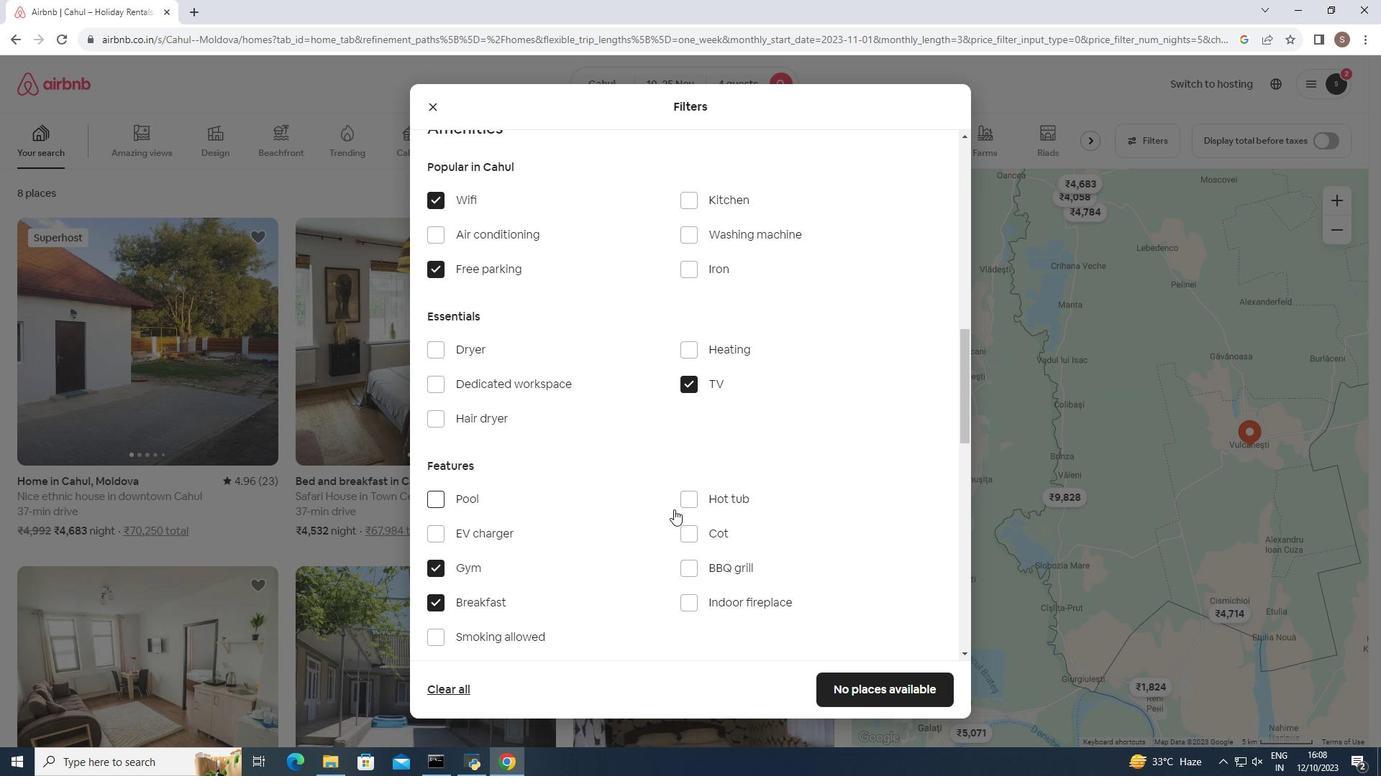 
Action: Mouse scrolled (673, 509) with delta (0, 0)
Screenshot: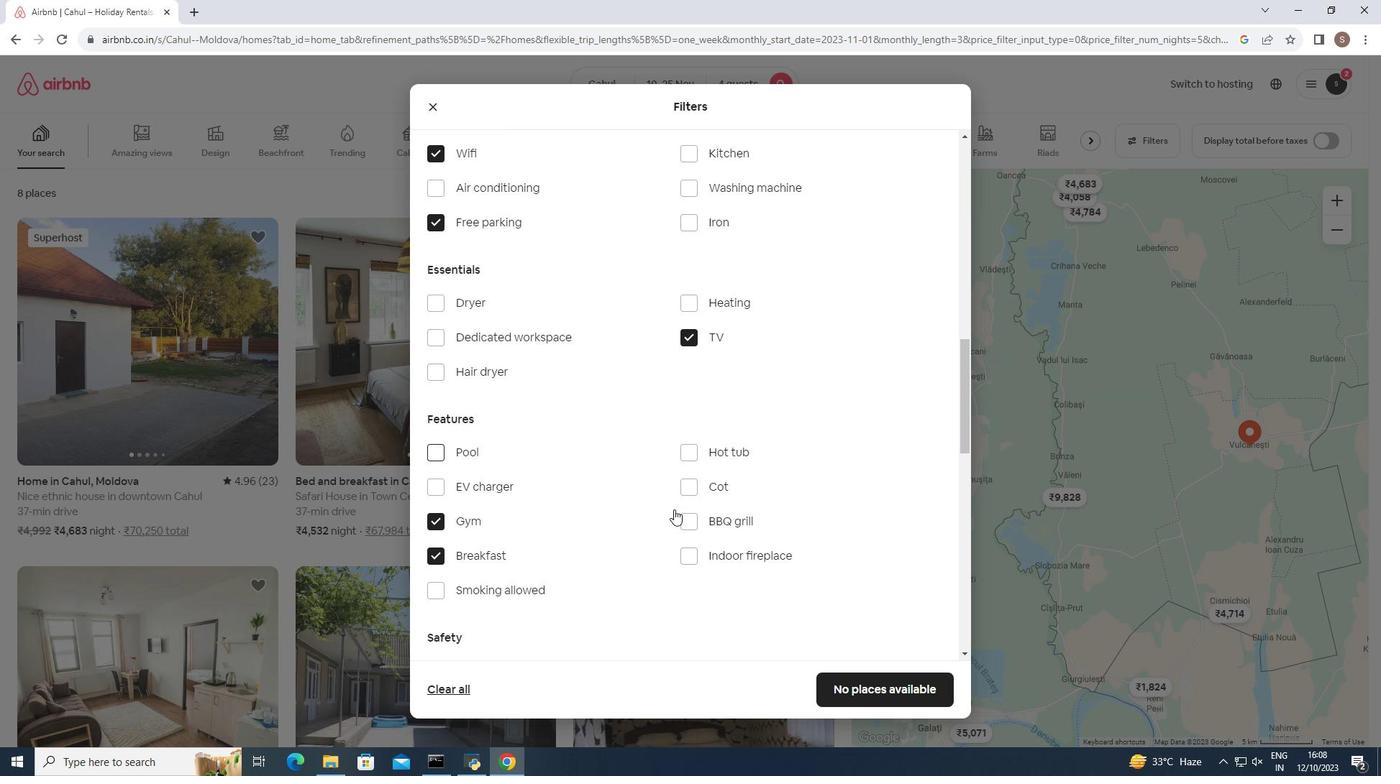 
Action: Mouse scrolled (673, 509) with delta (0, 0)
Screenshot: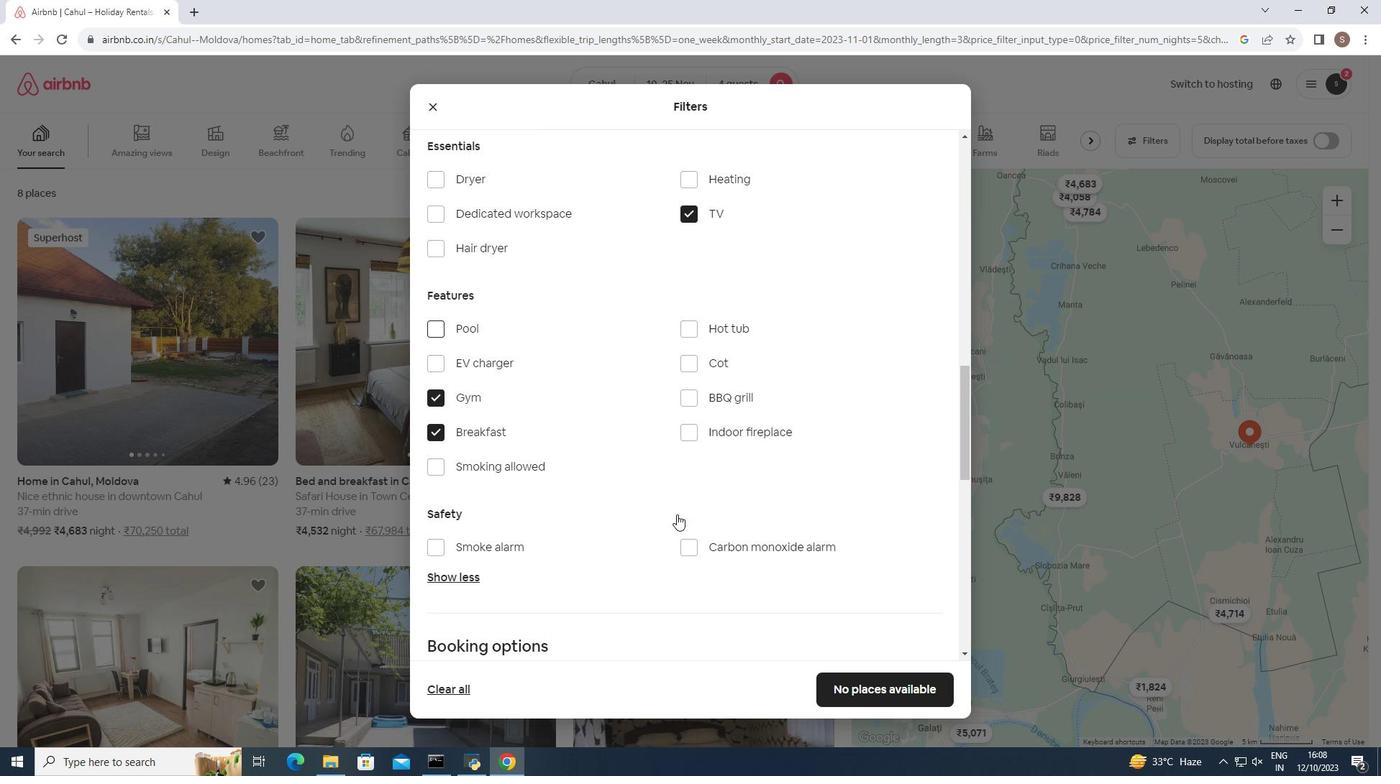 
Action: Mouse moved to (879, 684)
Screenshot: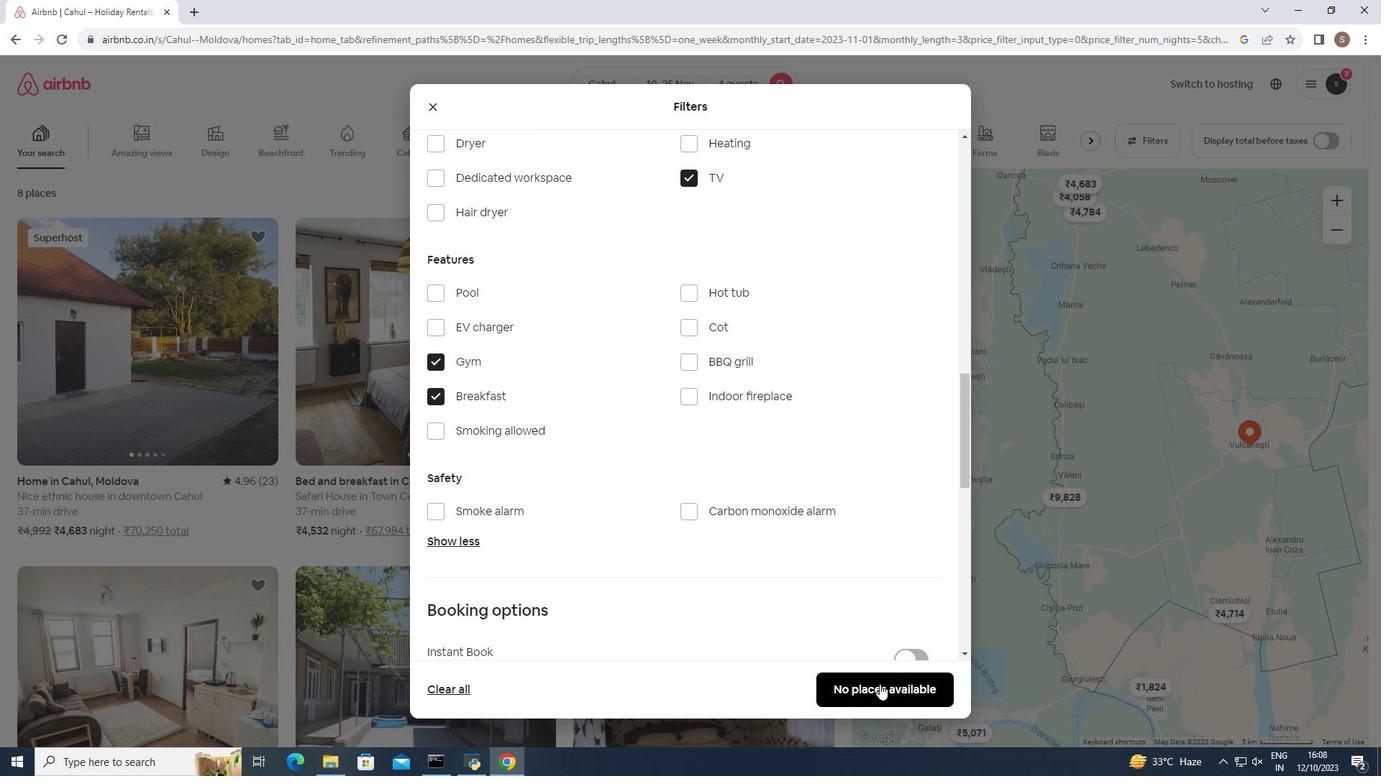 
Action: Mouse pressed left at (879, 684)
Screenshot: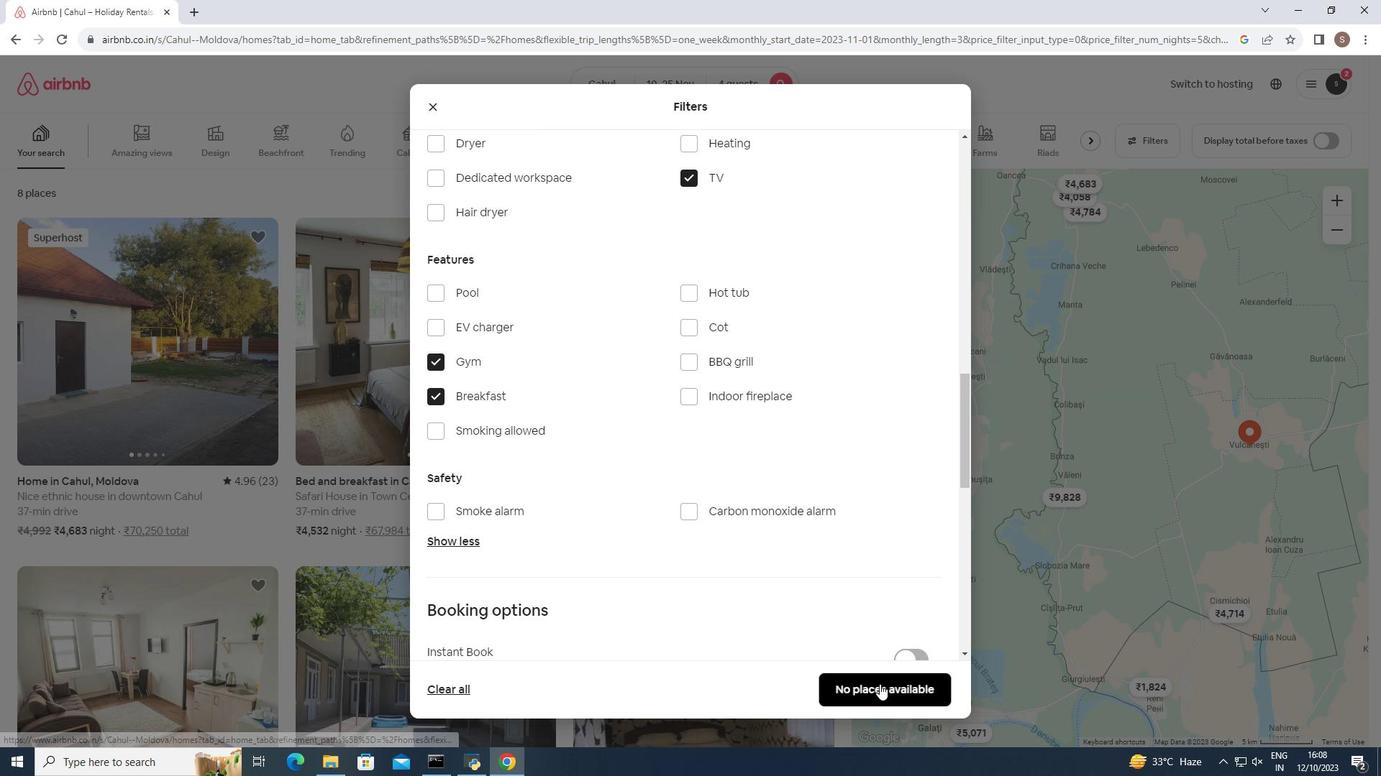 
Action: Mouse moved to (11, 38)
Screenshot: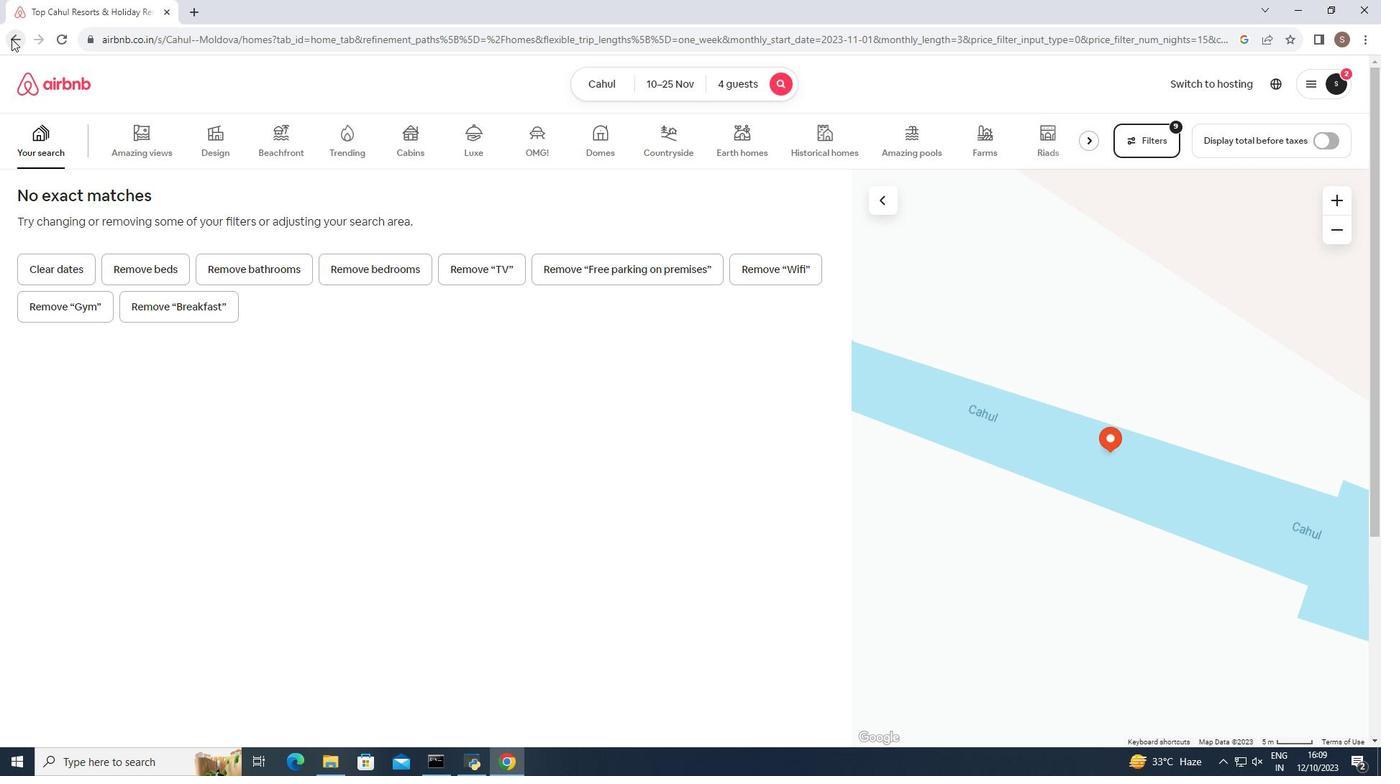 
Action: Mouse pressed left at (11, 38)
Screenshot: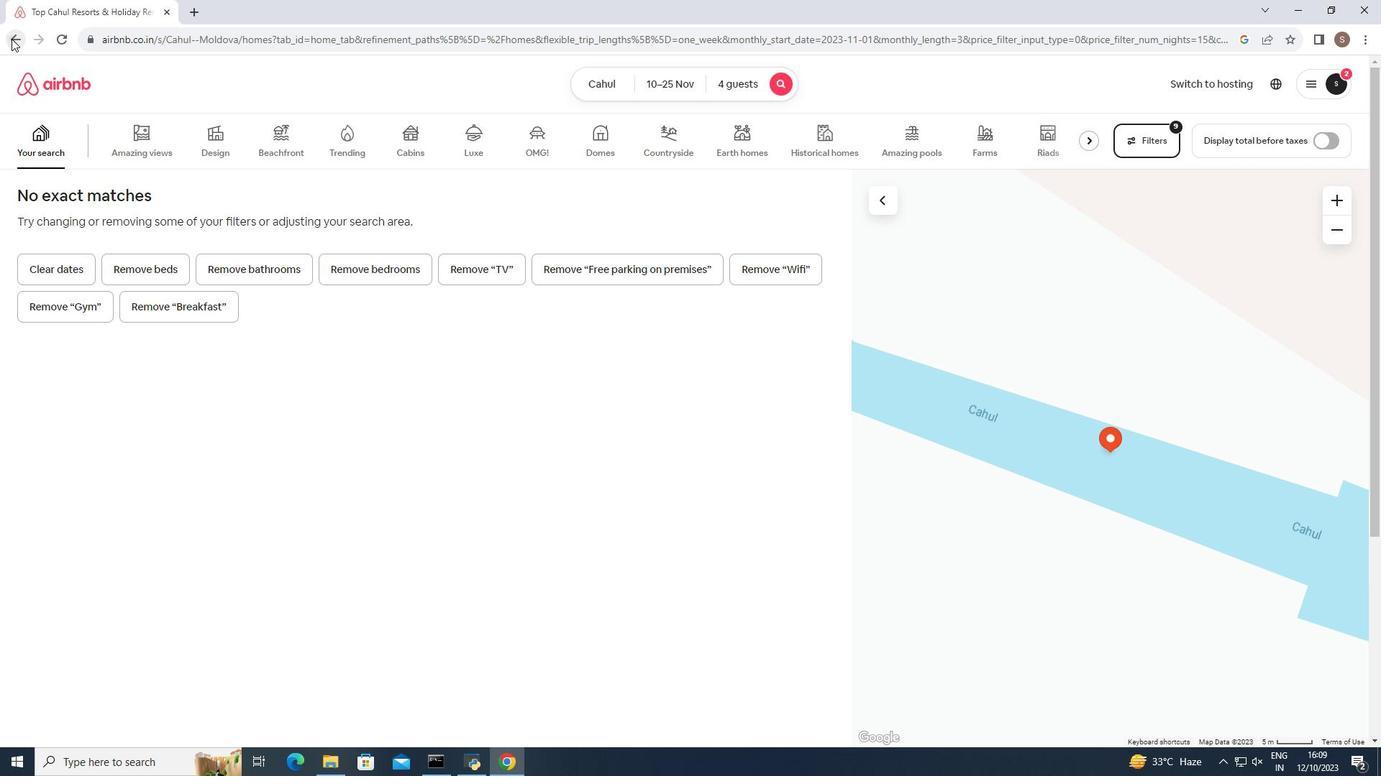
Action: Mouse moved to (360, 404)
Screenshot: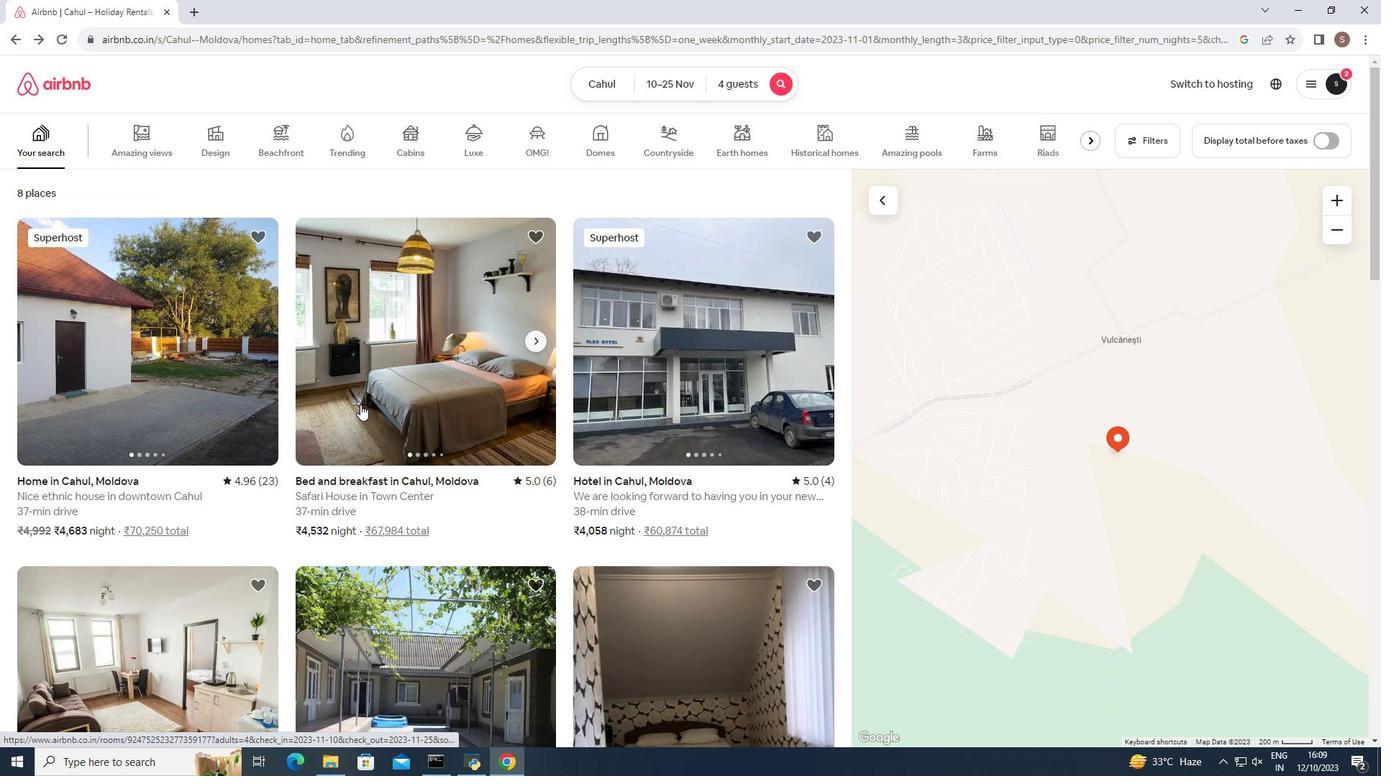
Action: Mouse scrolled (360, 404) with delta (0, 0)
Screenshot: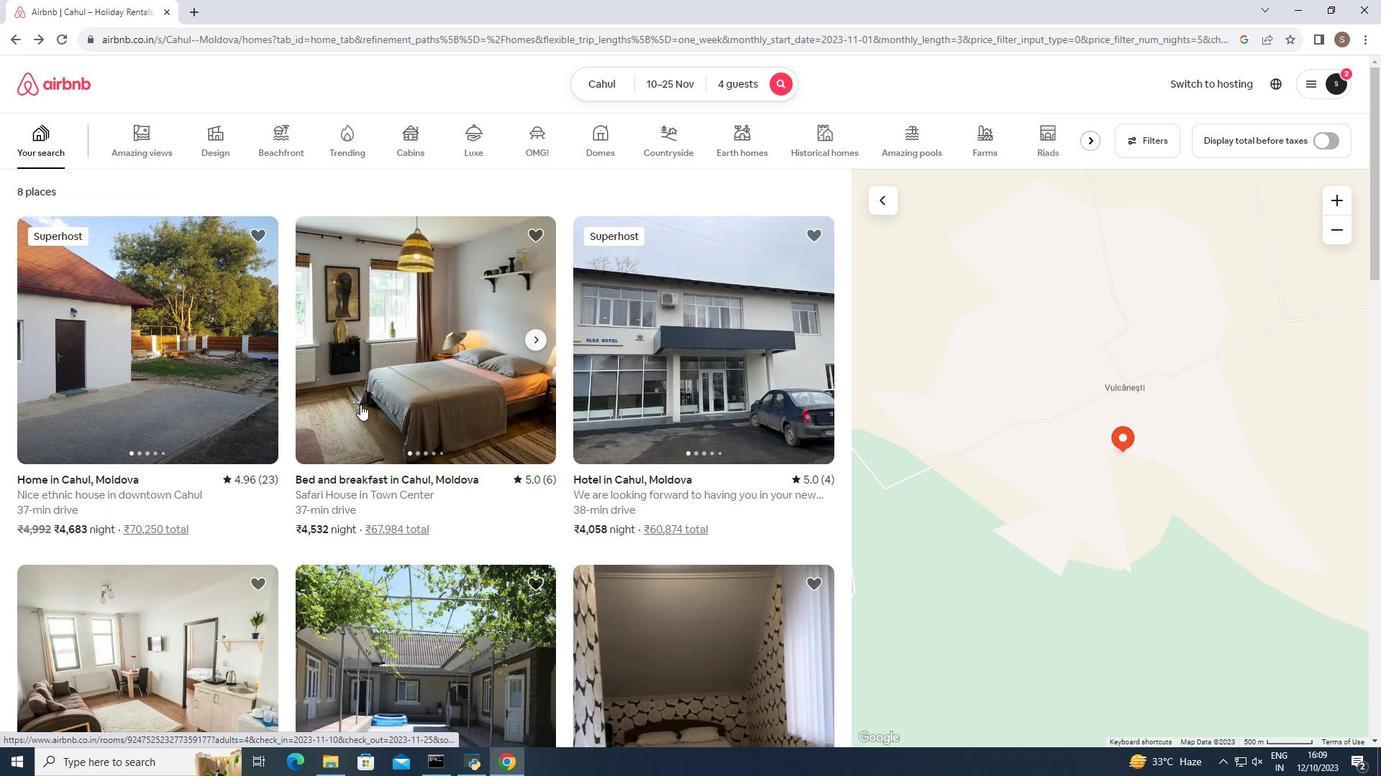 
Action: Mouse scrolled (360, 404) with delta (0, 0)
Screenshot: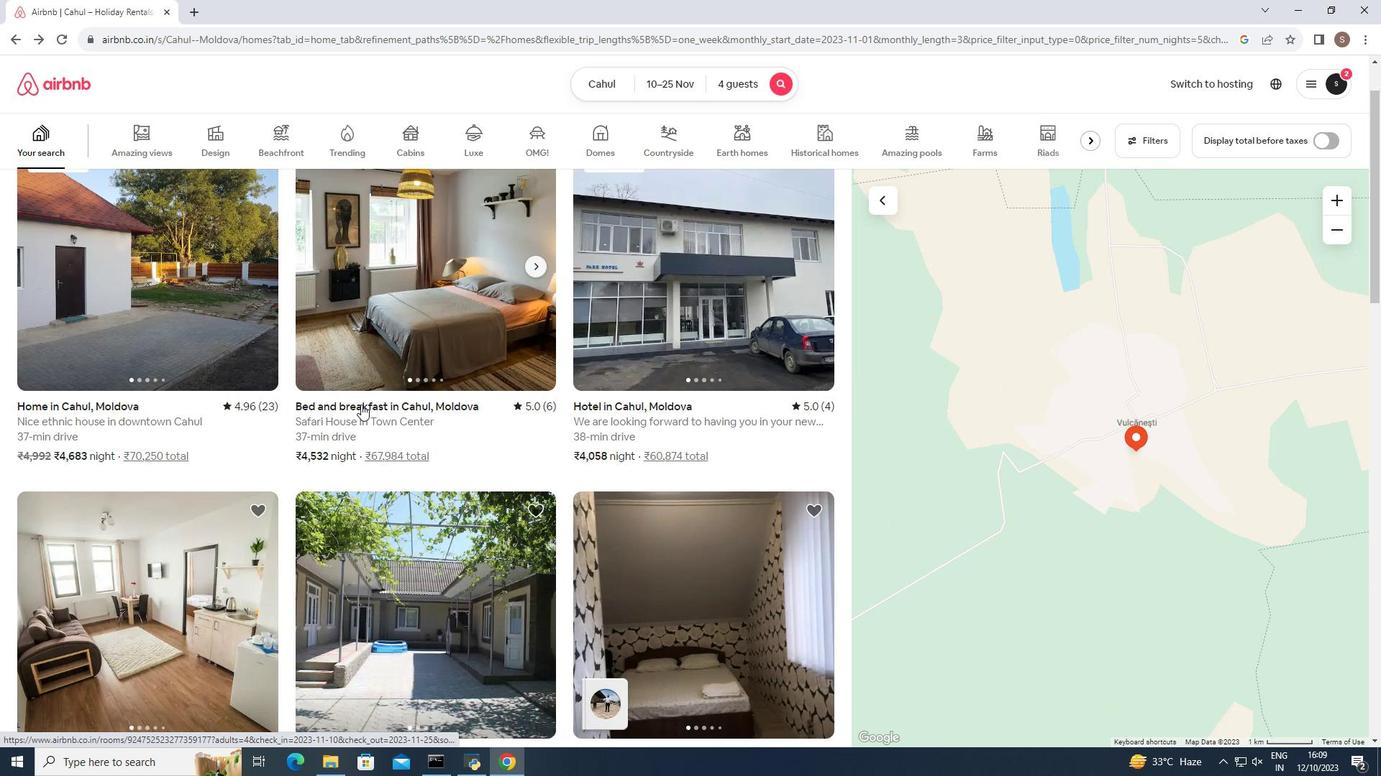 
Action: Mouse moved to (361, 404)
Screenshot: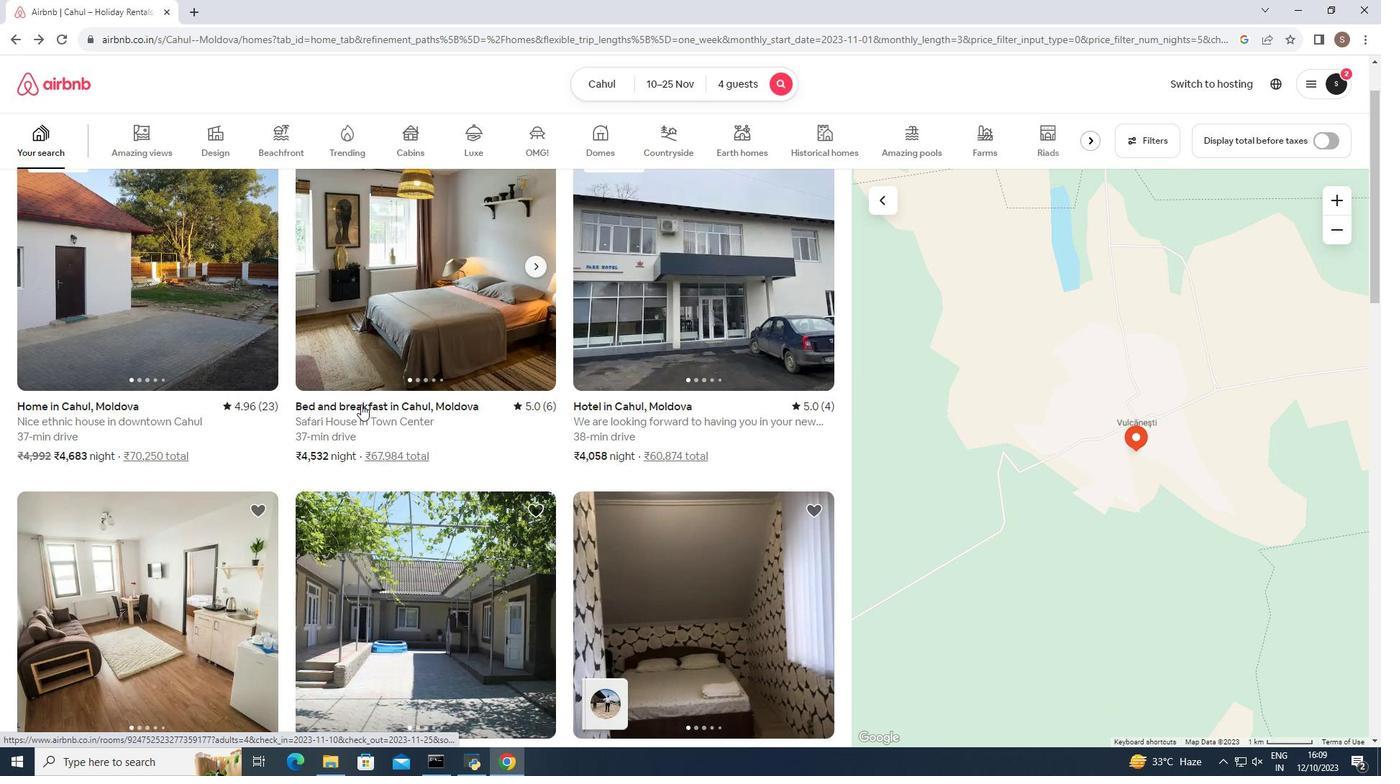 
Action: Mouse scrolled (361, 404) with delta (0, 0)
Screenshot: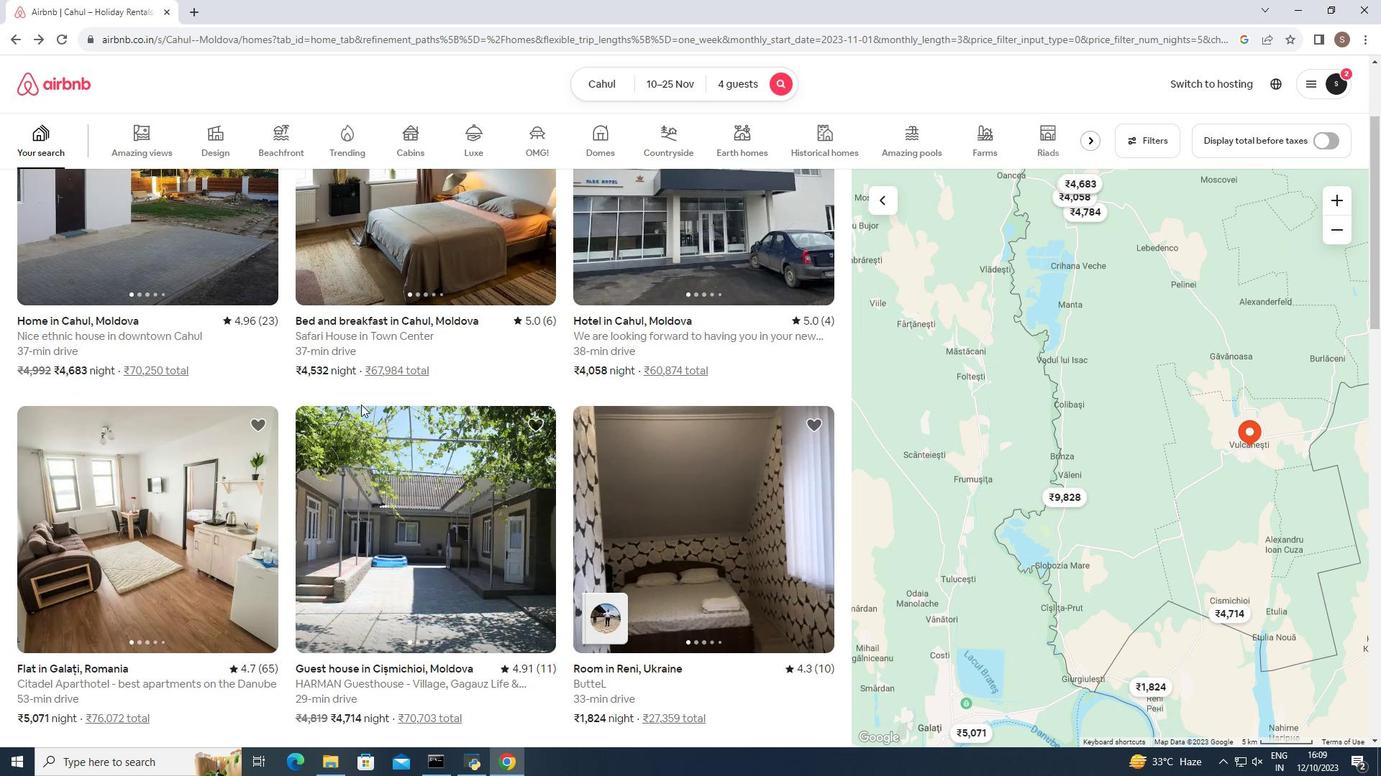 
Action: Mouse scrolled (361, 404) with delta (0, 0)
Screenshot: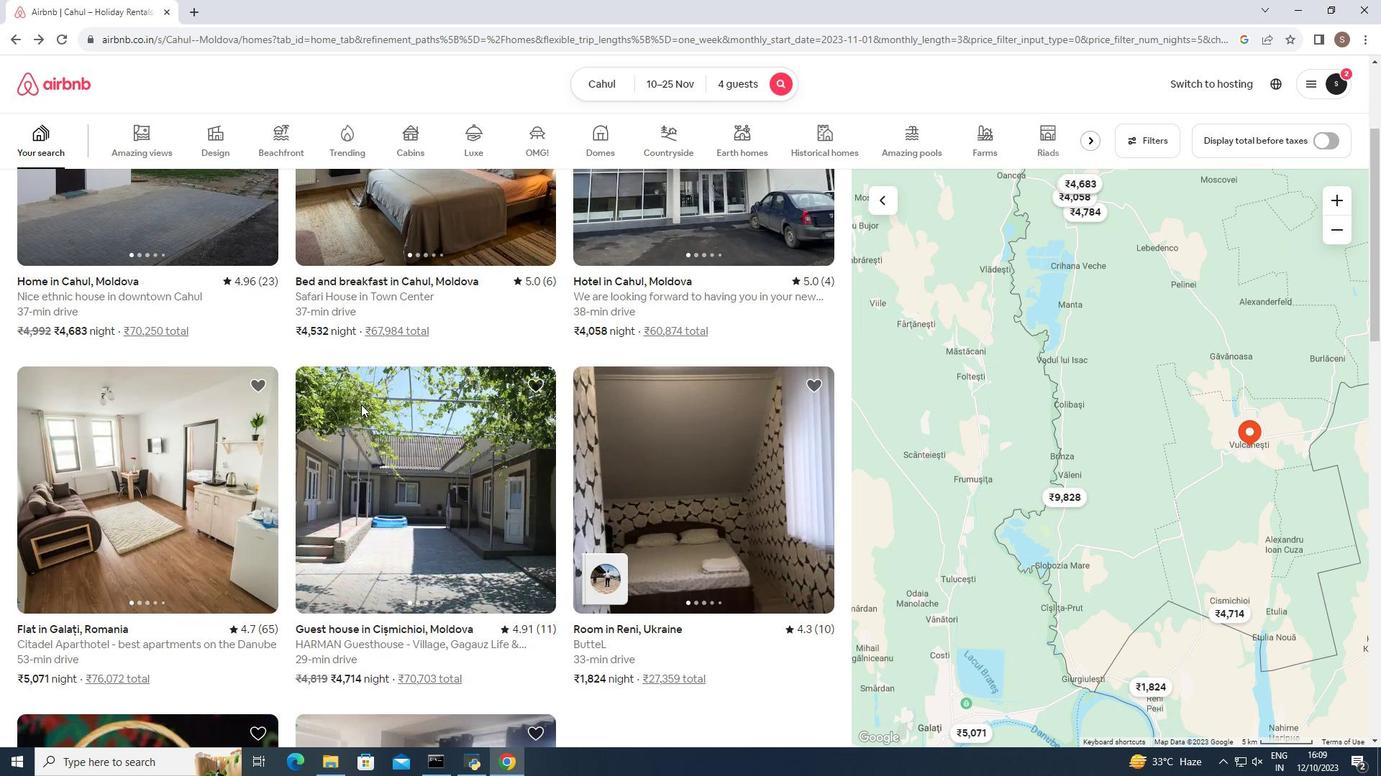 
Action: Mouse moved to (362, 404)
Screenshot: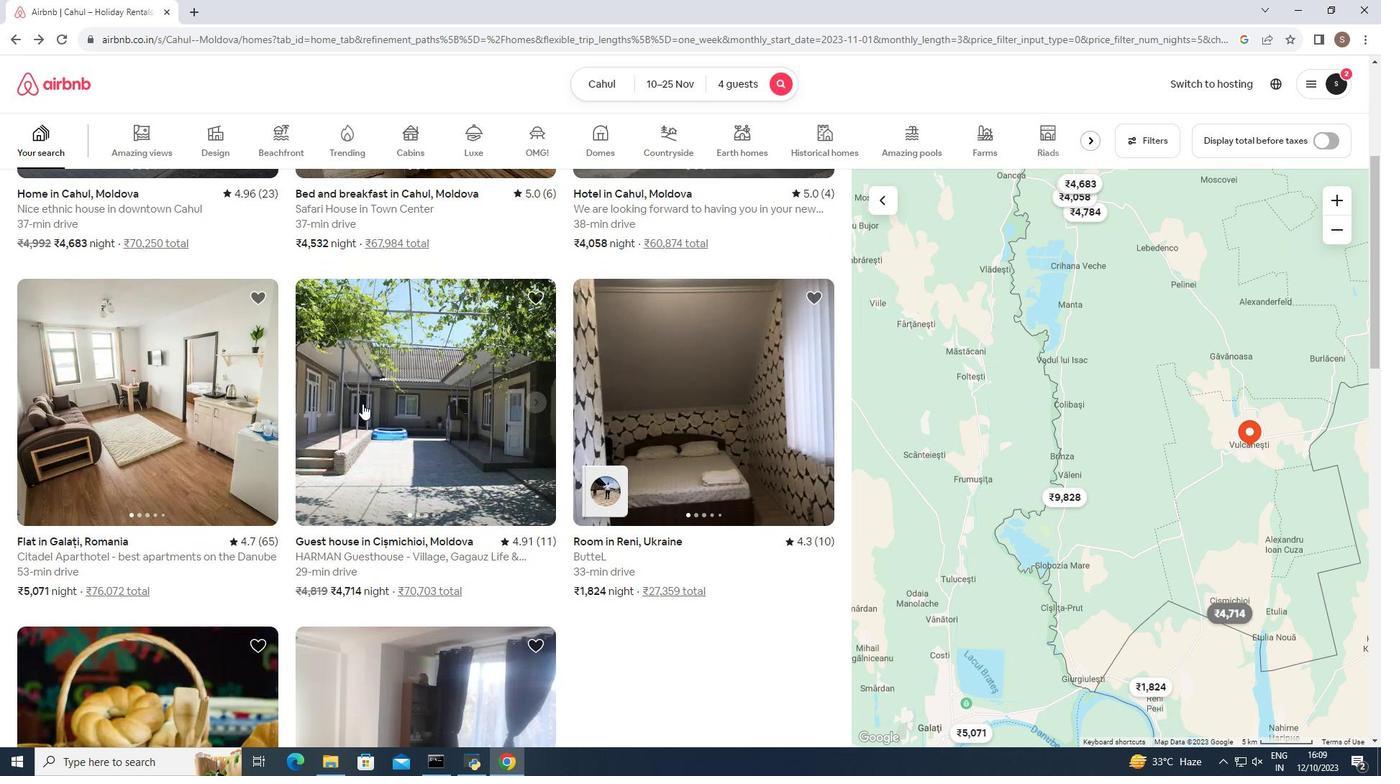 
